 Task: Search one way flight ticket for 4 adults, 1 infant in seat and 1 infant on lap in premium economy from Huntsville: Huntsville International Airport(carl T. Jones Field) to Jacksonville: Albert J. Ellis Airport on 5-3-2023. Choice of flights is Royal air maroc. Number of bags: 3 checked bags. Price is upto 107000. Outbound departure time preference is 12:30.
Action: Mouse moved to (284, 407)
Screenshot: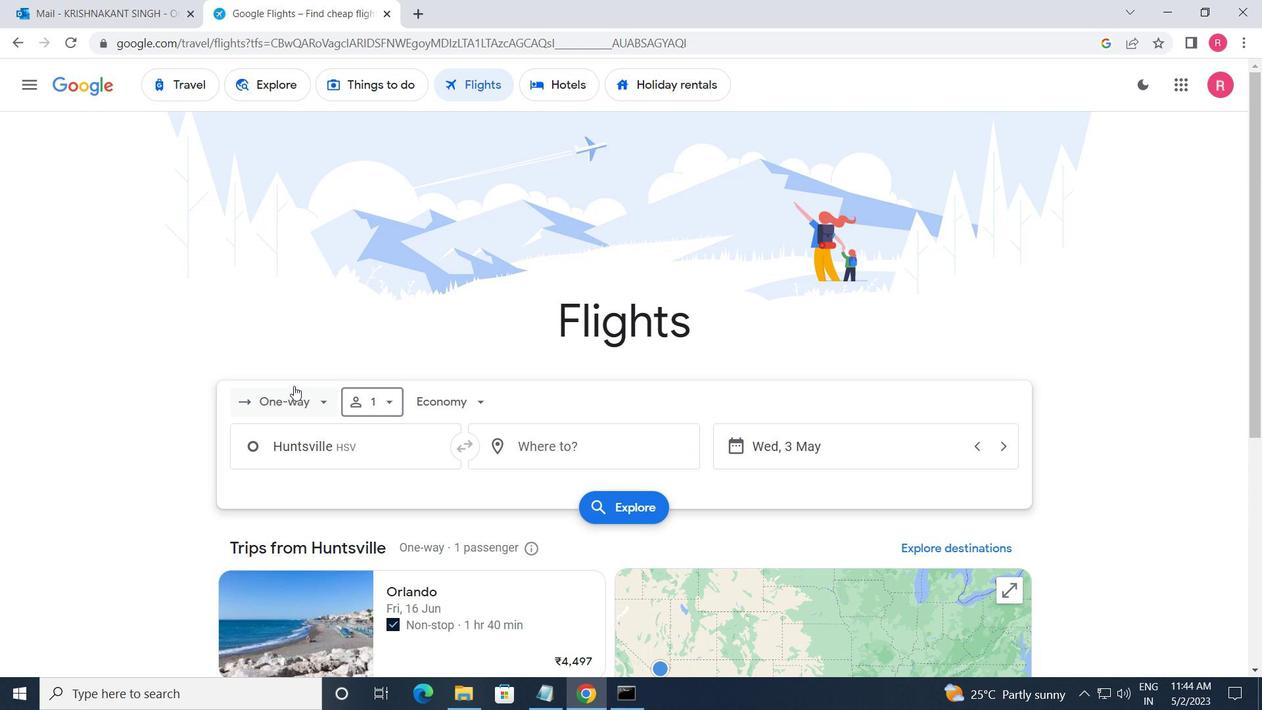 
Action: Mouse pressed left at (284, 407)
Screenshot: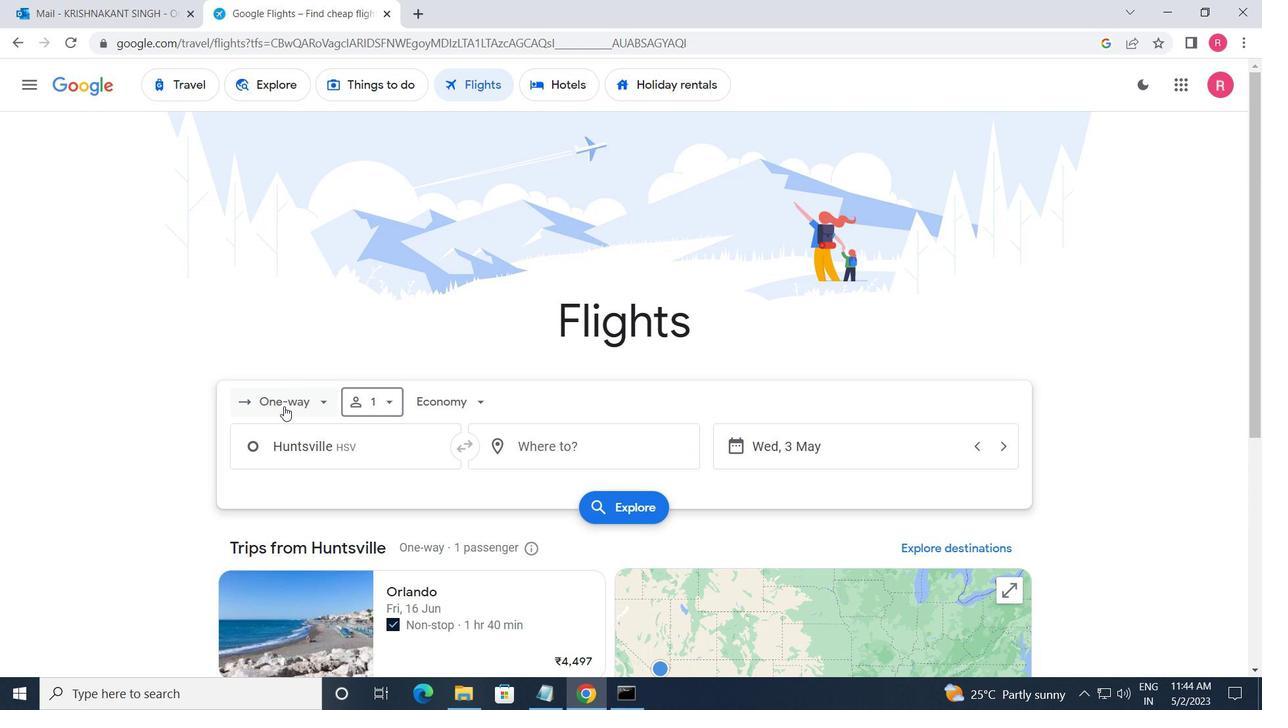 
Action: Mouse moved to (296, 475)
Screenshot: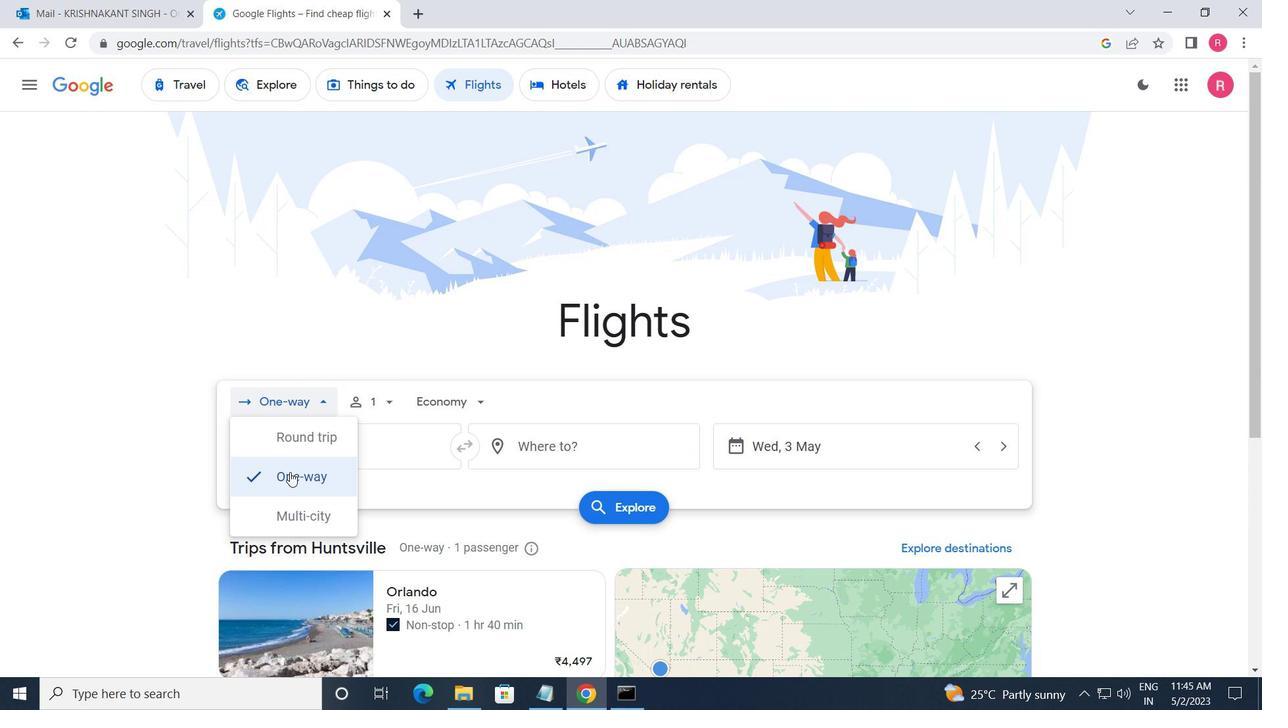 
Action: Mouse pressed left at (296, 475)
Screenshot: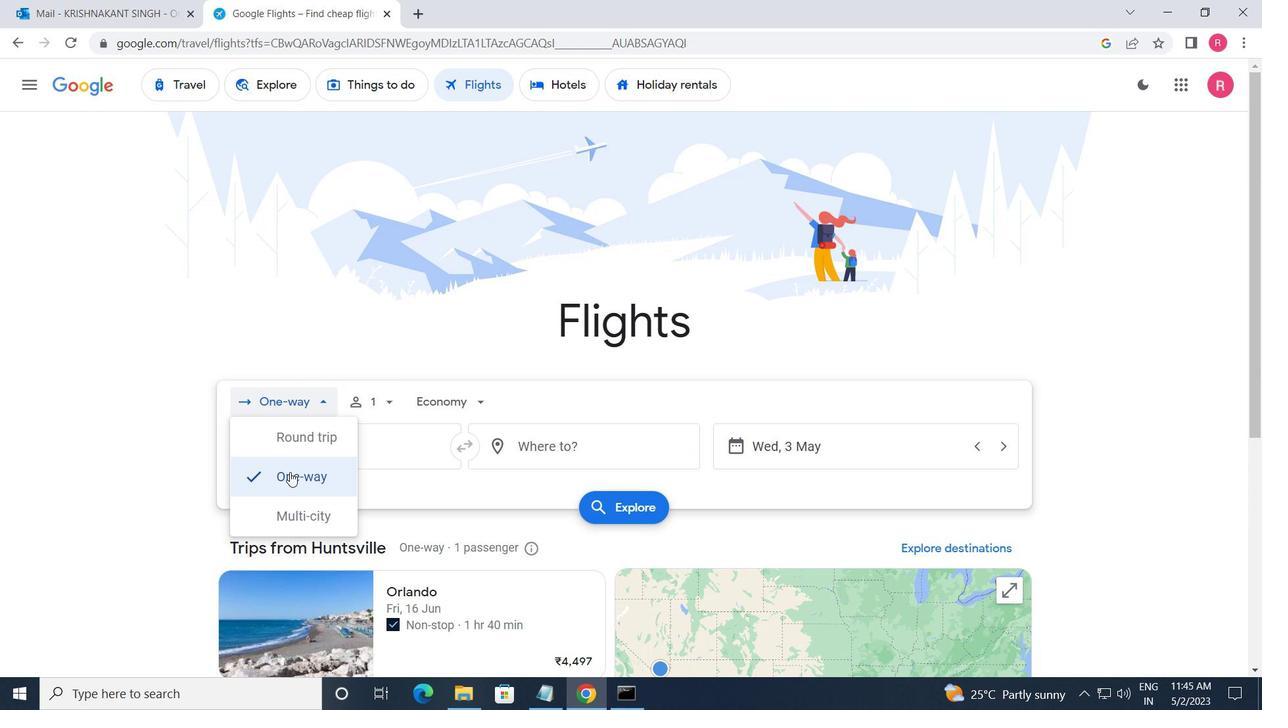 
Action: Mouse moved to (368, 412)
Screenshot: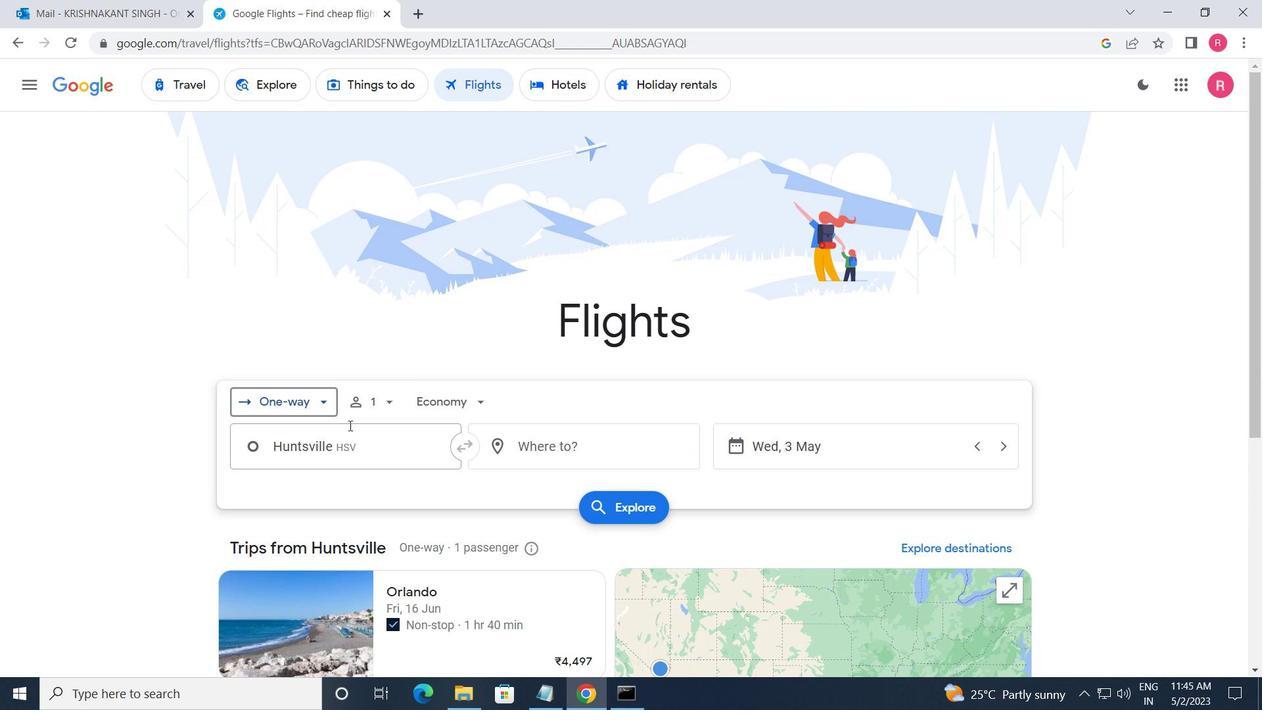 
Action: Mouse pressed left at (368, 412)
Screenshot: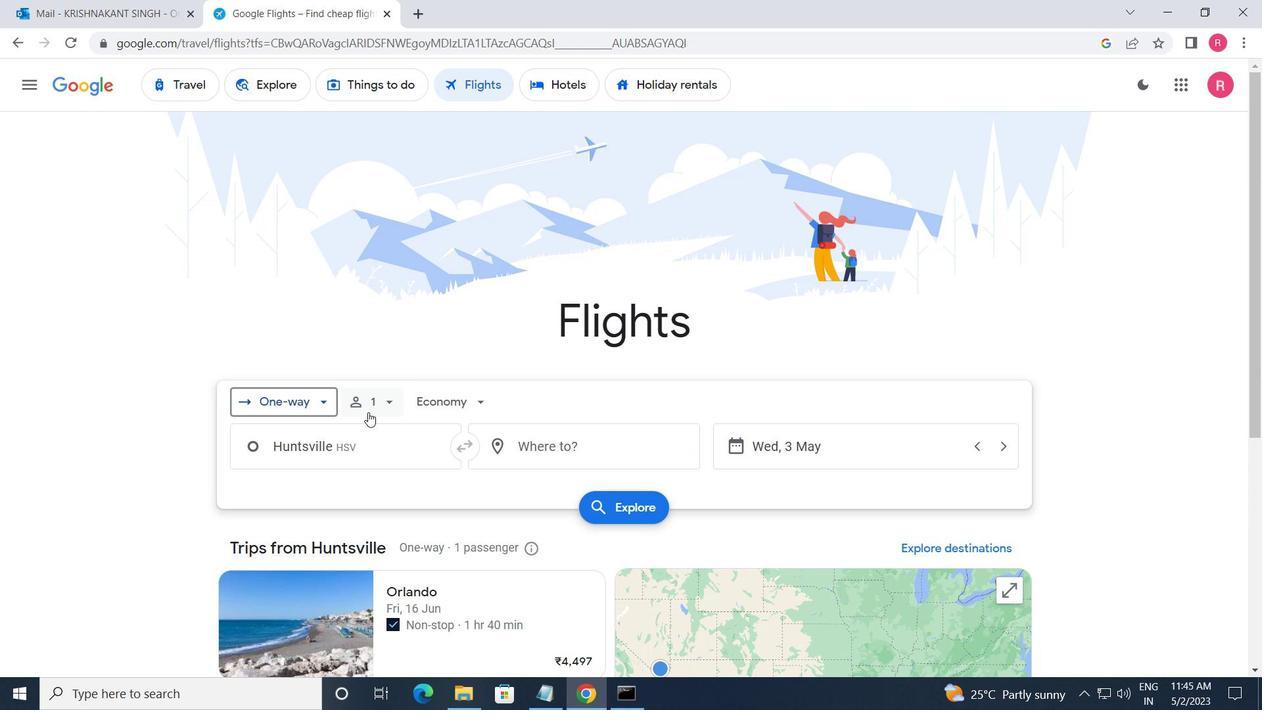 
Action: Mouse moved to (500, 447)
Screenshot: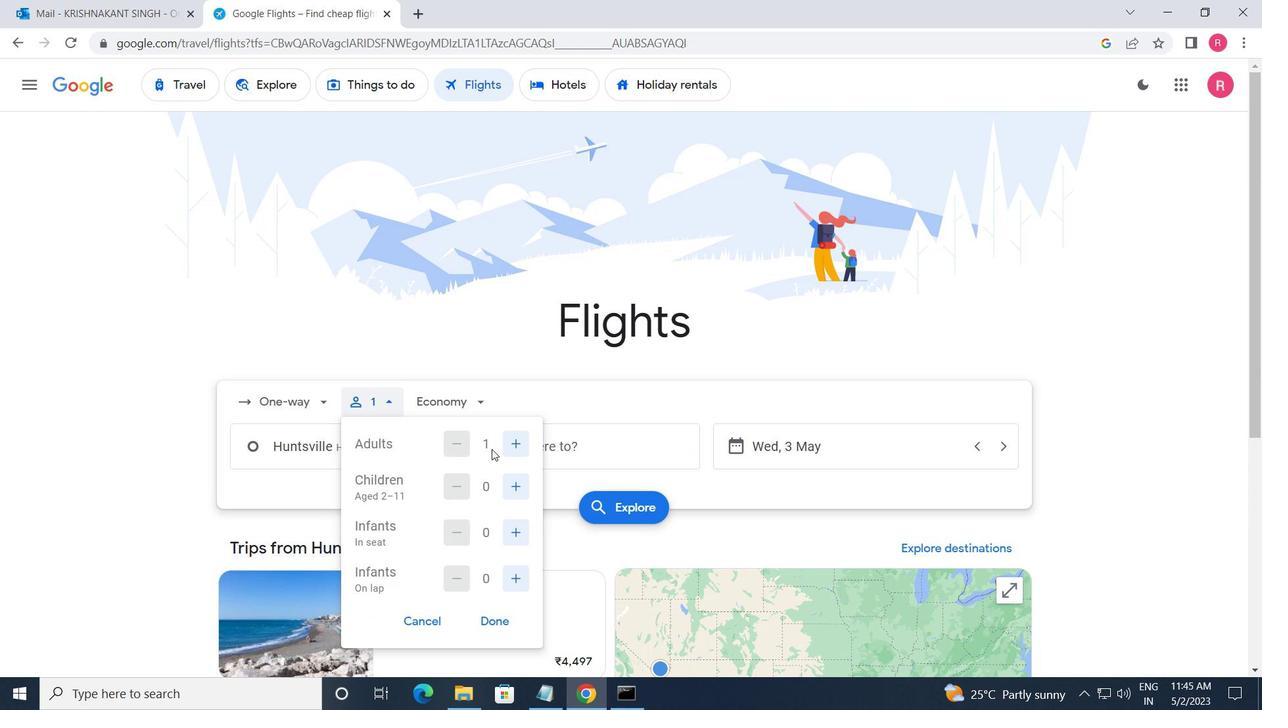 
Action: Mouse pressed left at (500, 447)
Screenshot: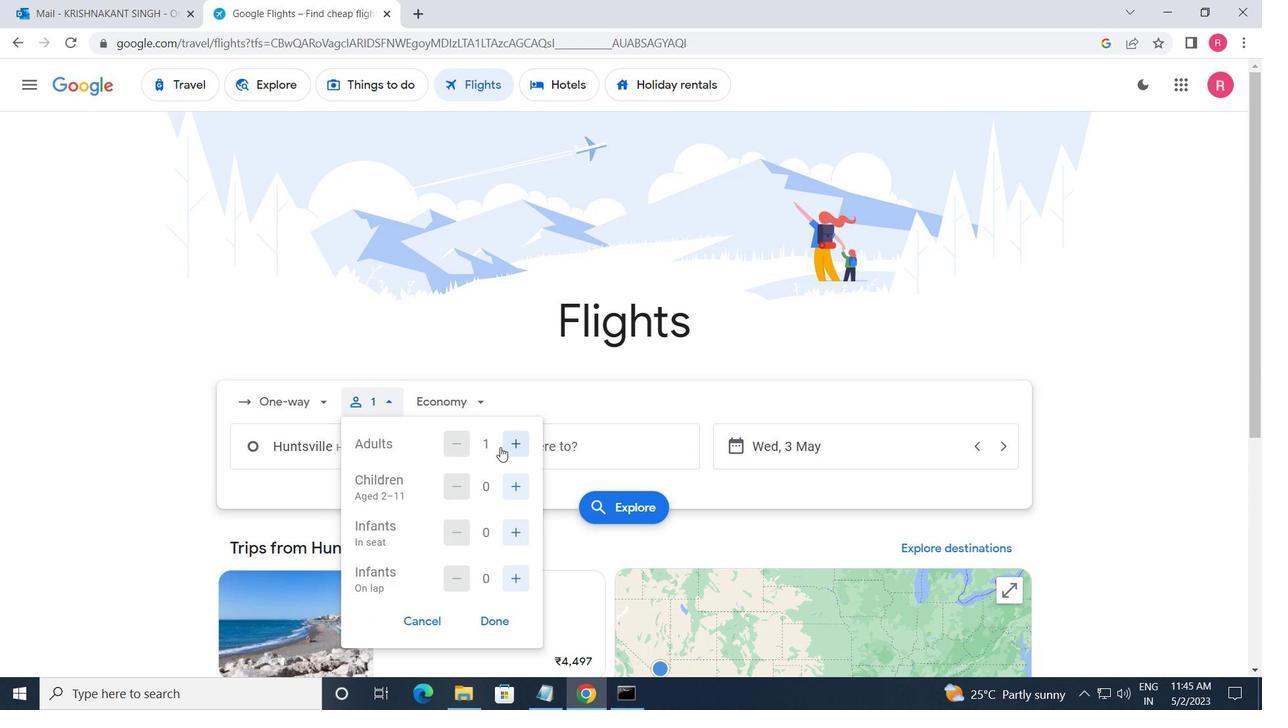 
Action: Mouse moved to (501, 447)
Screenshot: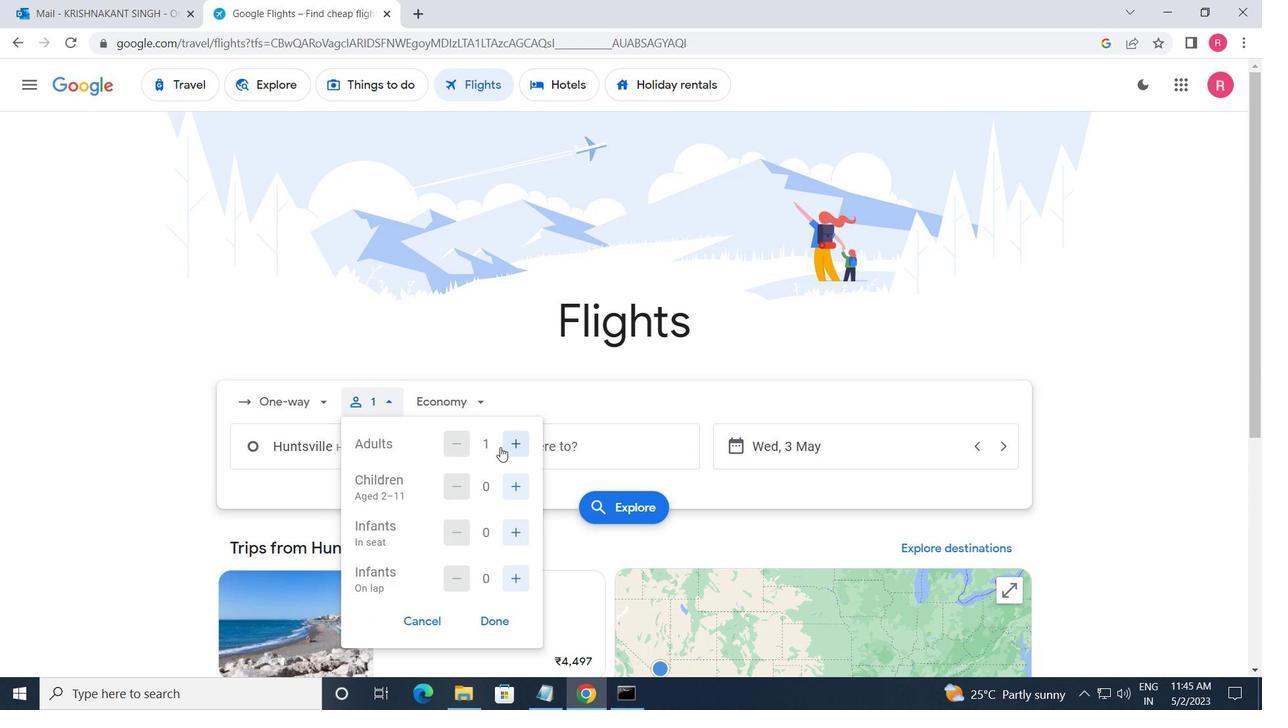 
Action: Mouse pressed left at (501, 447)
Screenshot: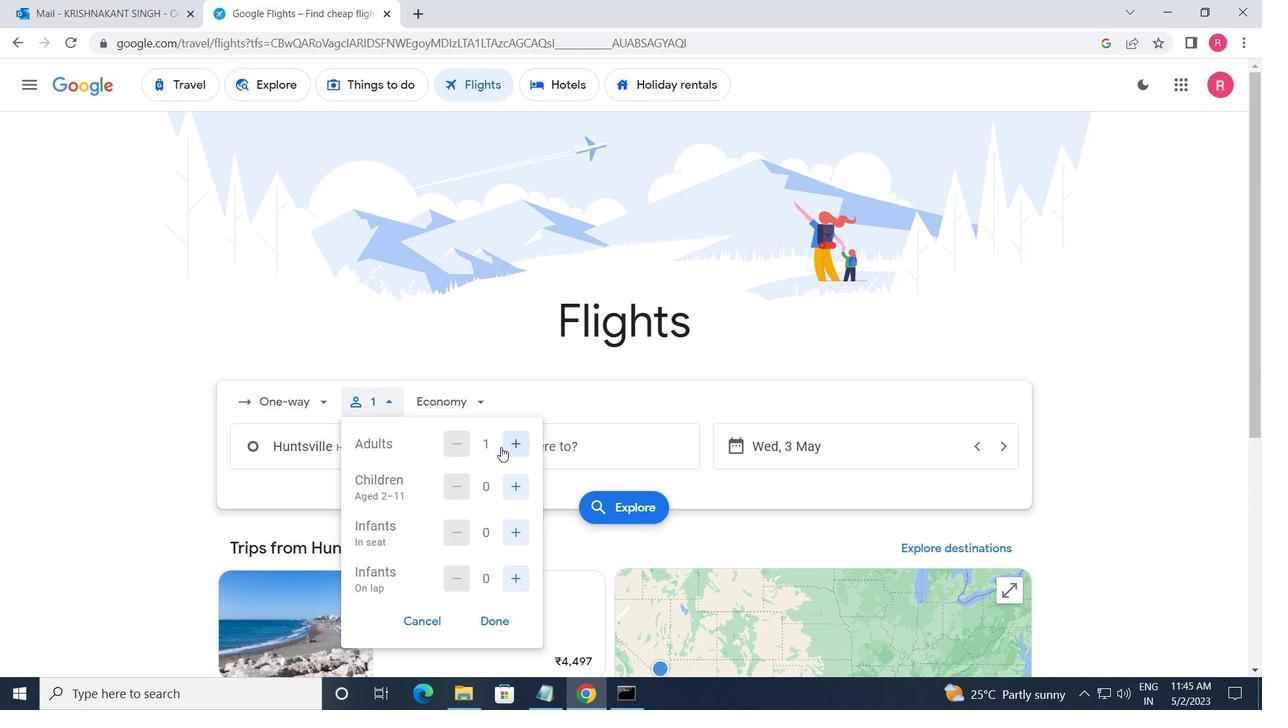 
Action: Mouse pressed left at (501, 447)
Screenshot: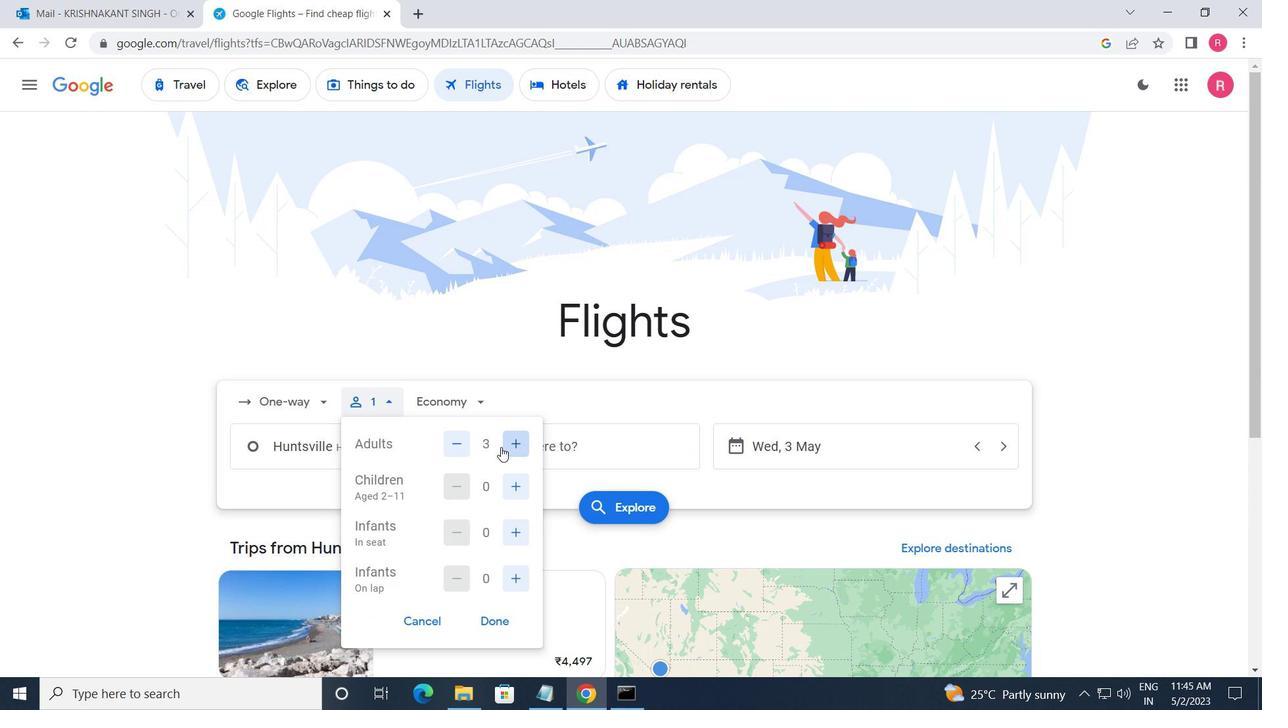 
Action: Mouse moved to (514, 494)
Screenshot: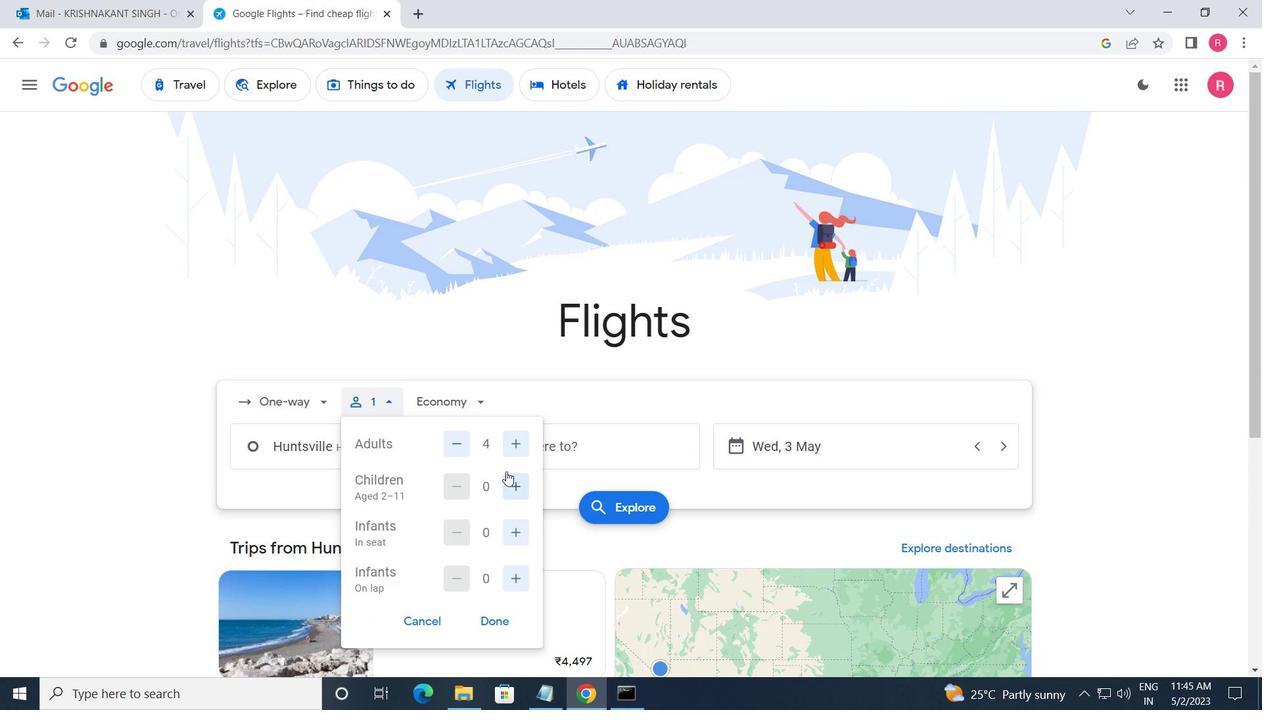 
Action: Mouse pressed left at (514, 494)
Screenshot: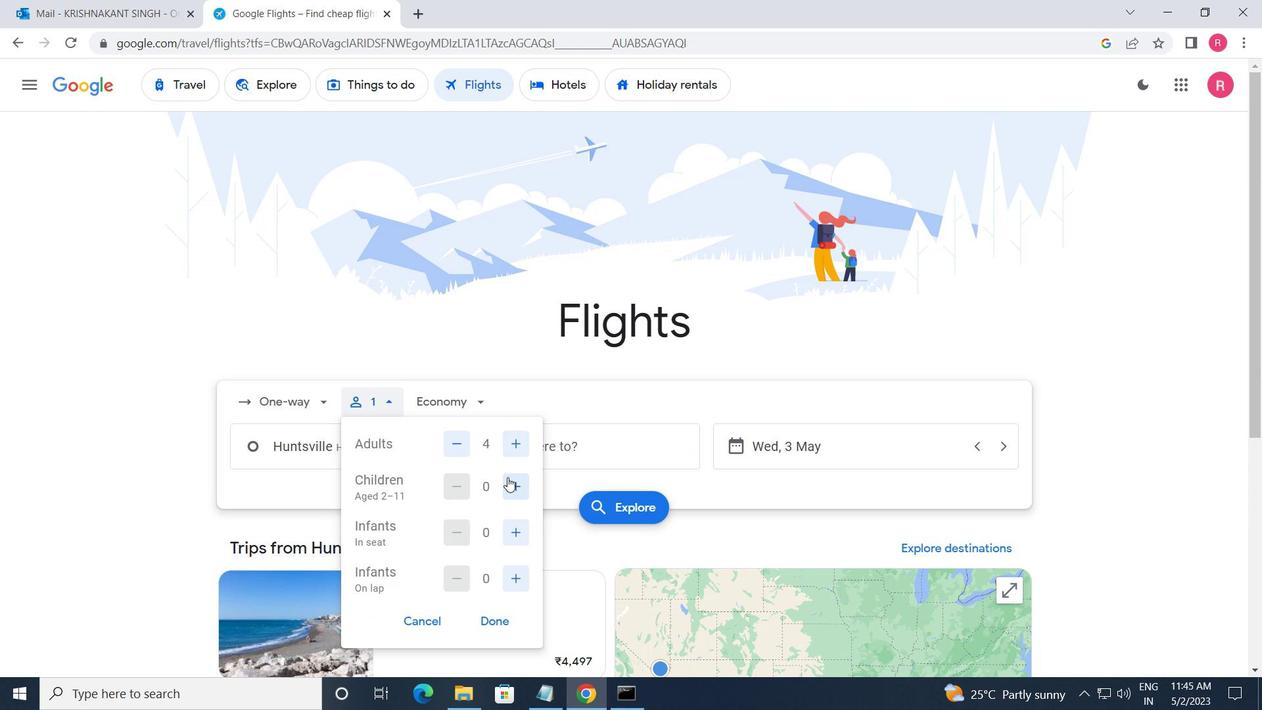 
Action: Mouse moved to (524, 539)
Screenshot: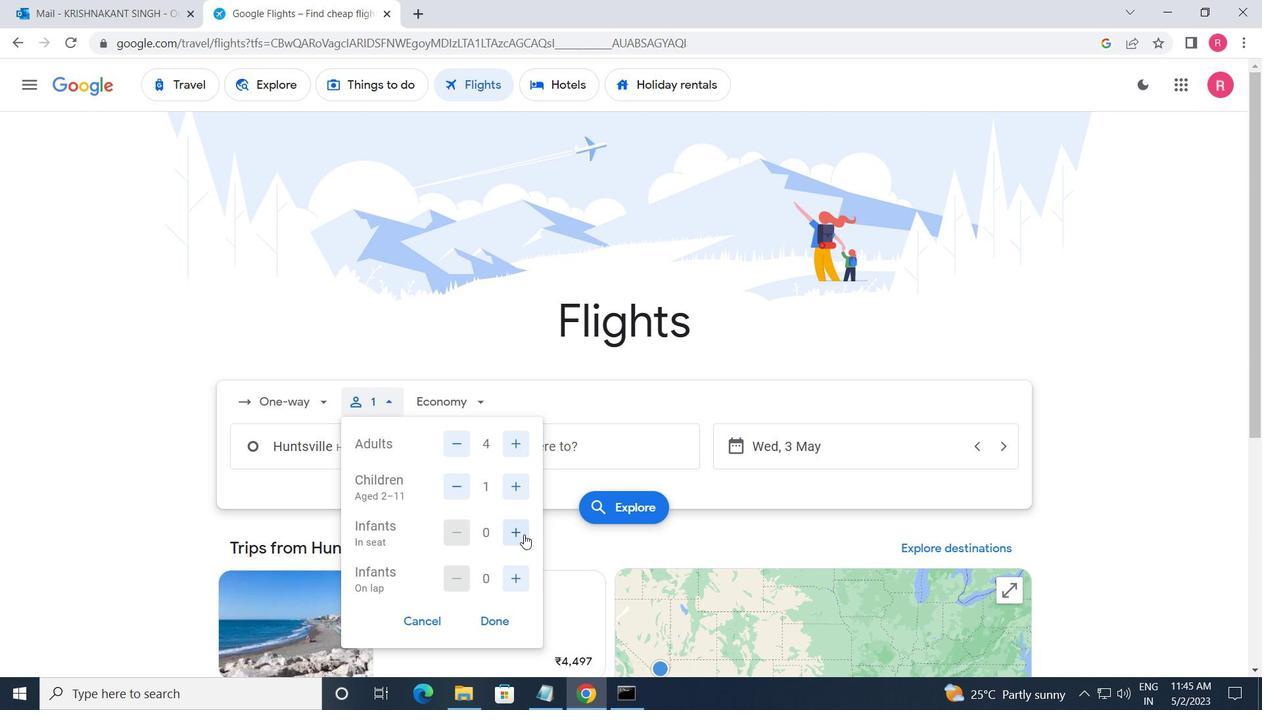 
Action: Mouse pressed left at (524, 539)
Screenshot: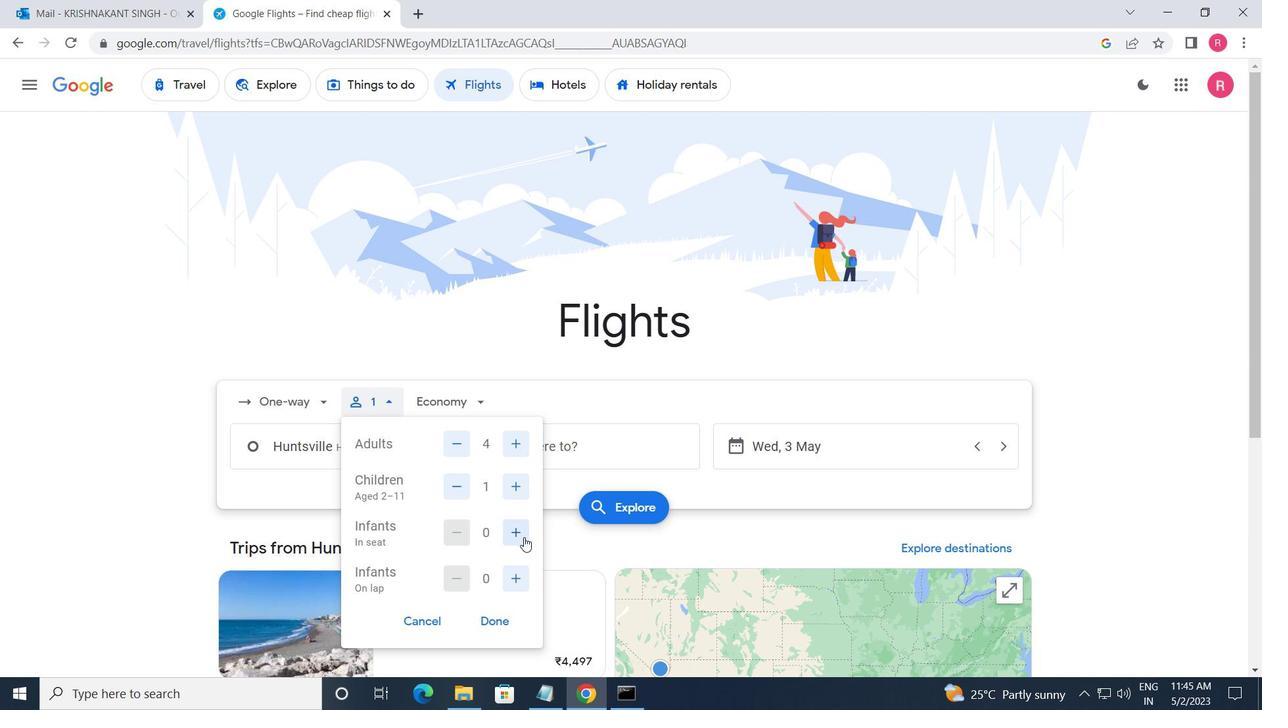 
Action: Mouse moved to (481, 404)
Screenshot: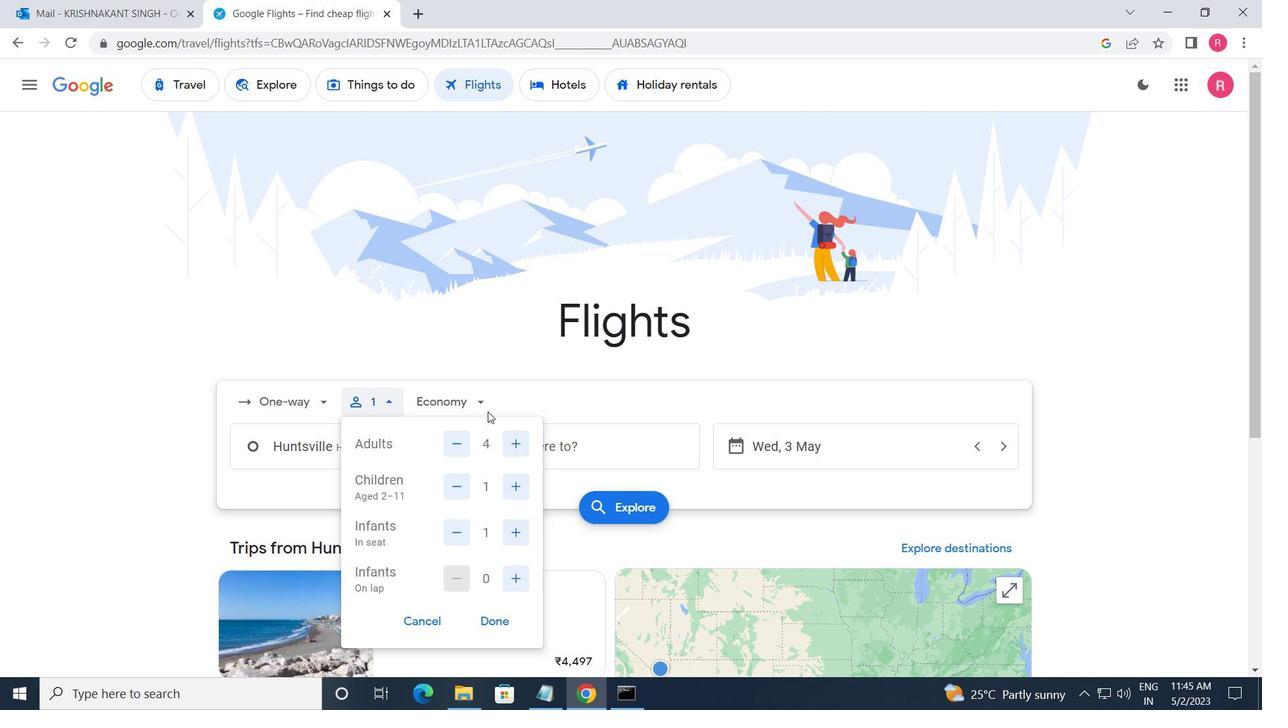 
Action: Mouse pressed left at (481, 404)
Screenshot: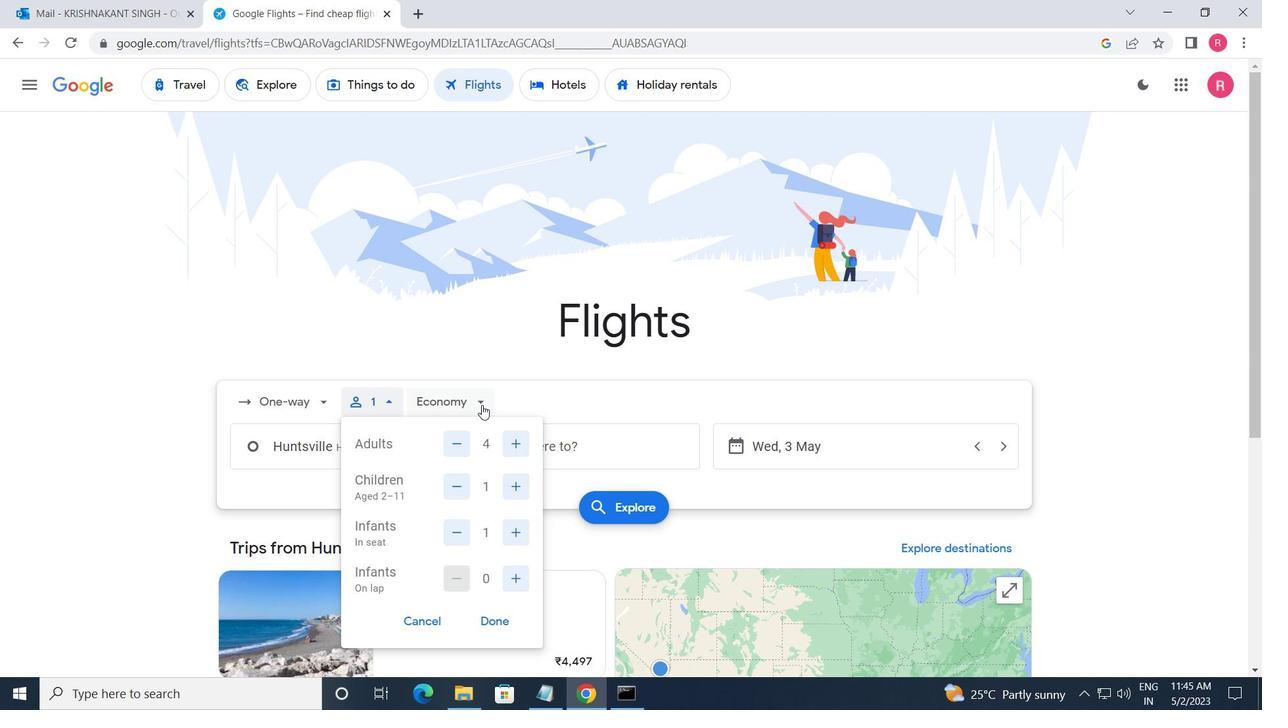 
Action: Mouse moved to (498, 470)
Screenshot: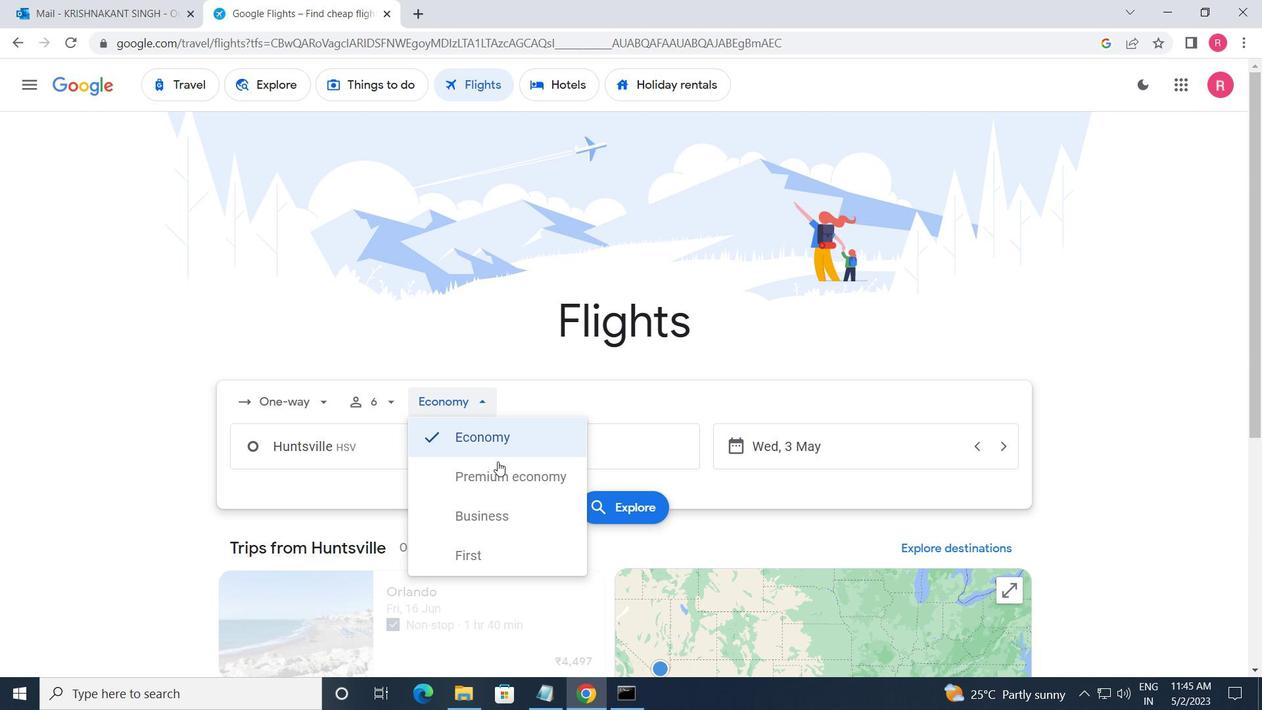 
Action: Mouse pressed left at (498, 470)
Screenshot: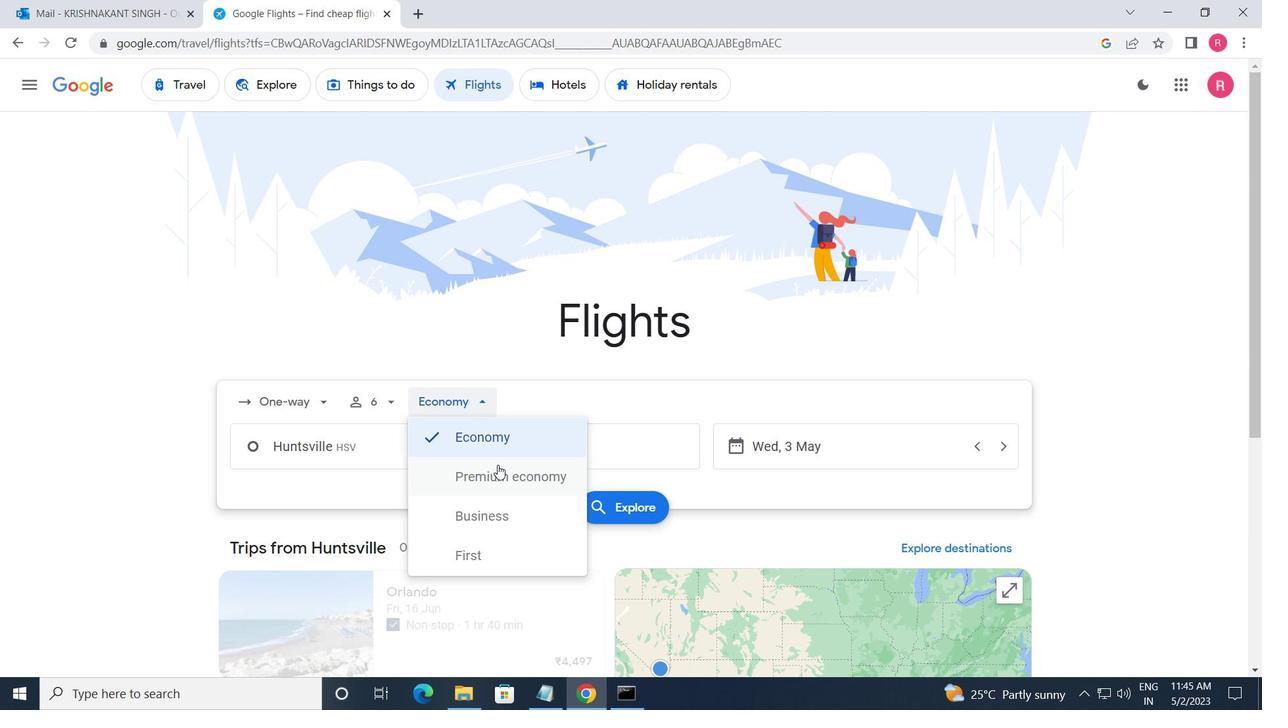 
Action: Mouse moved to (420, 453)
Screenshot: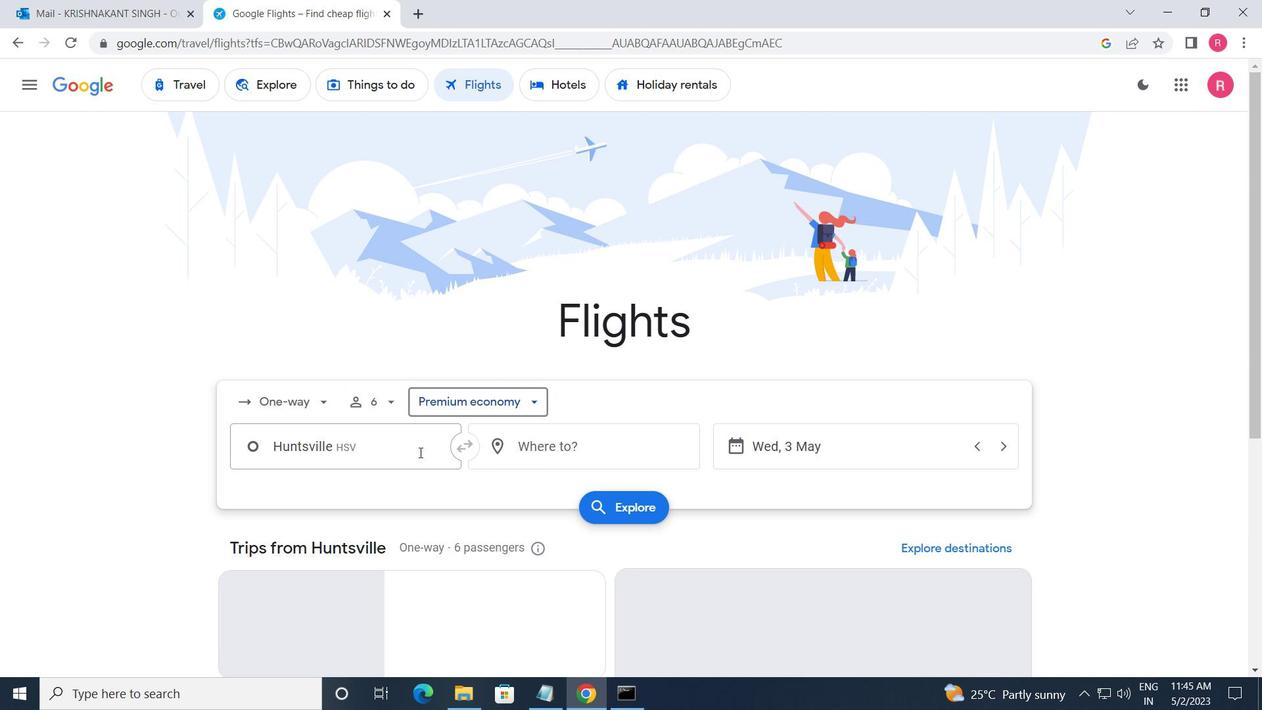 
Action: Mouse pressed left at (420, 453)
Screenshot: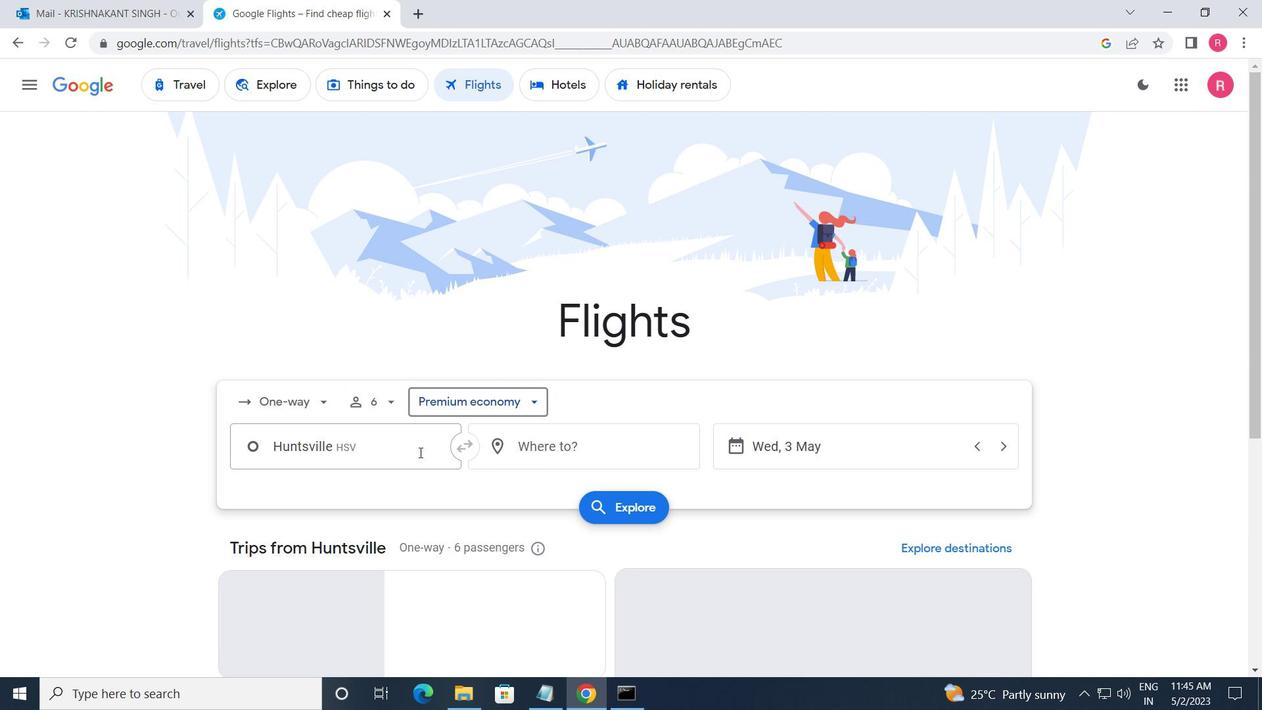 
Action: Mouse moved to (401, 528)
Screenshot: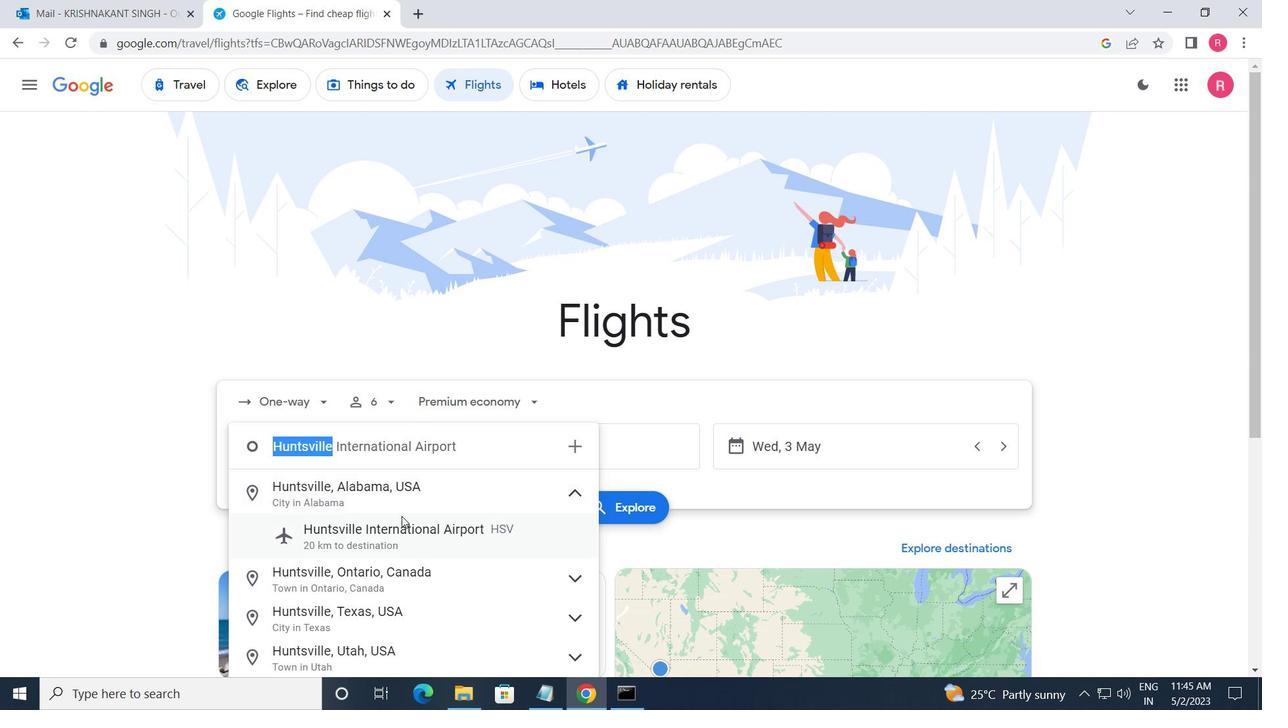 
Action: Mouse pressed left at (401, 528)
Screenshot: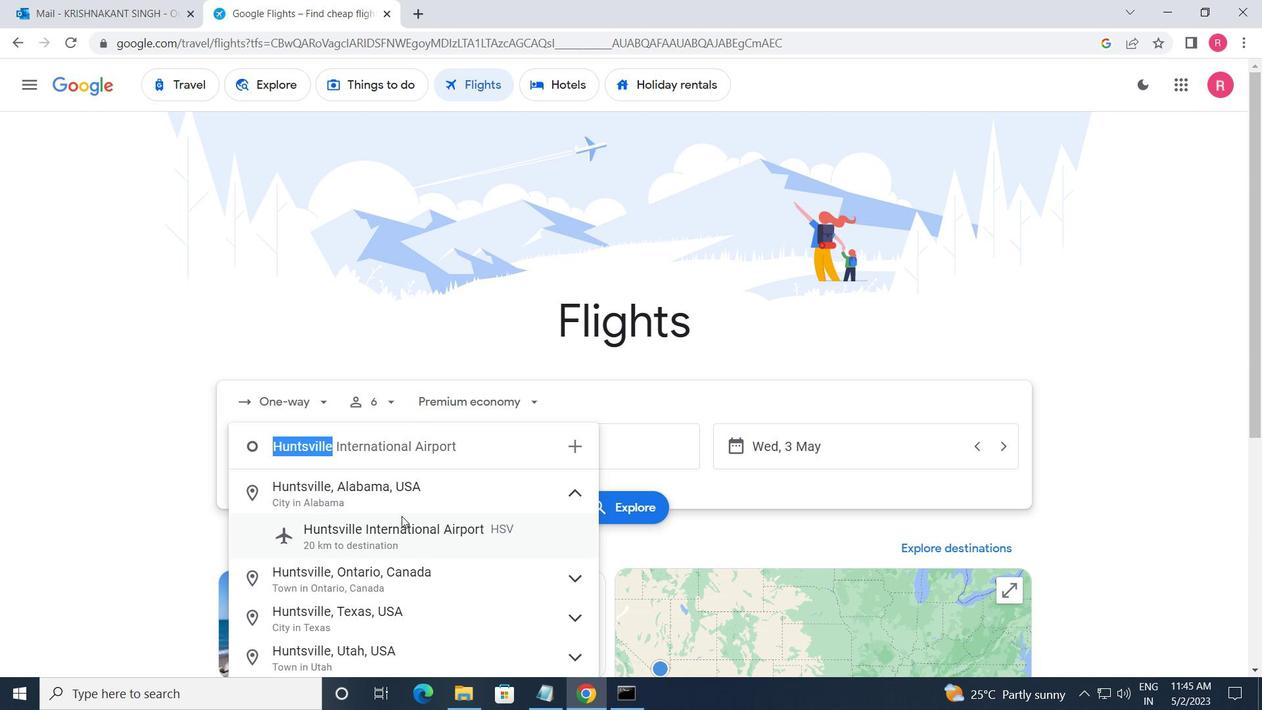 
Action: Mouse moved to (549, 461)
Screenshot: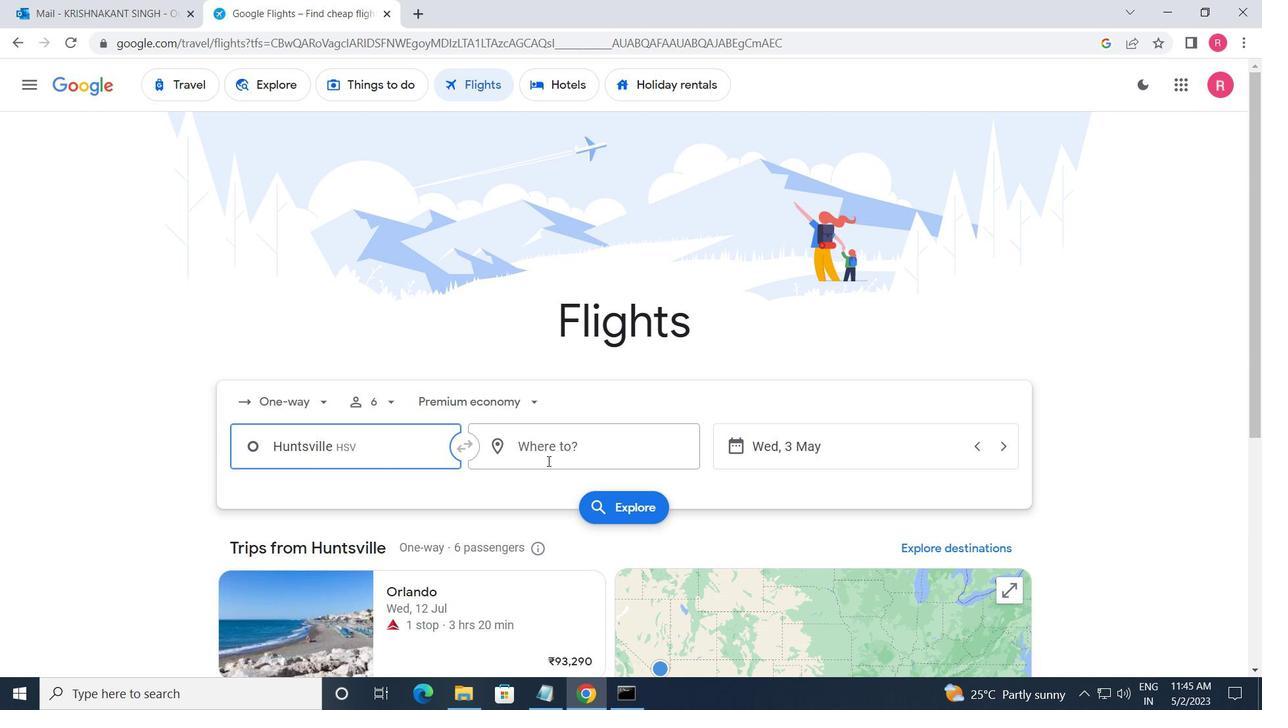 
Action: Mouse pressed left at (549, 461)
Screenshot: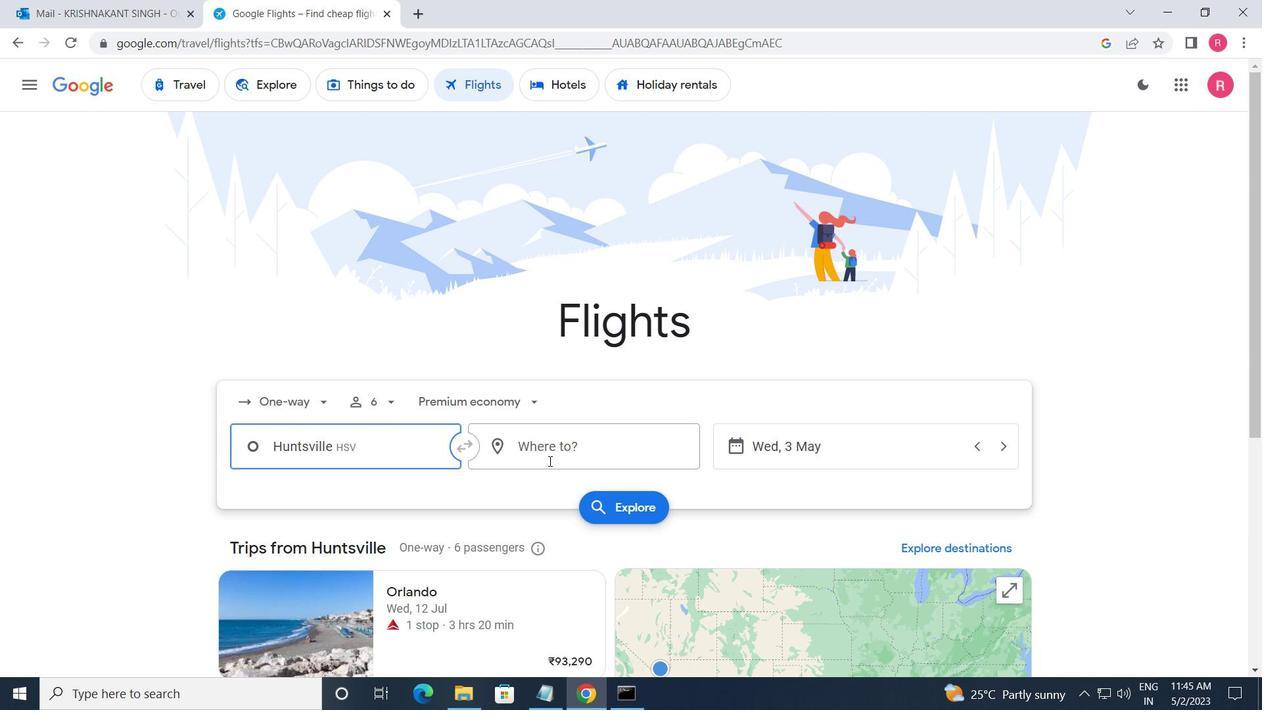 
Action: Mouse moved to (564, 620)
Screenshot: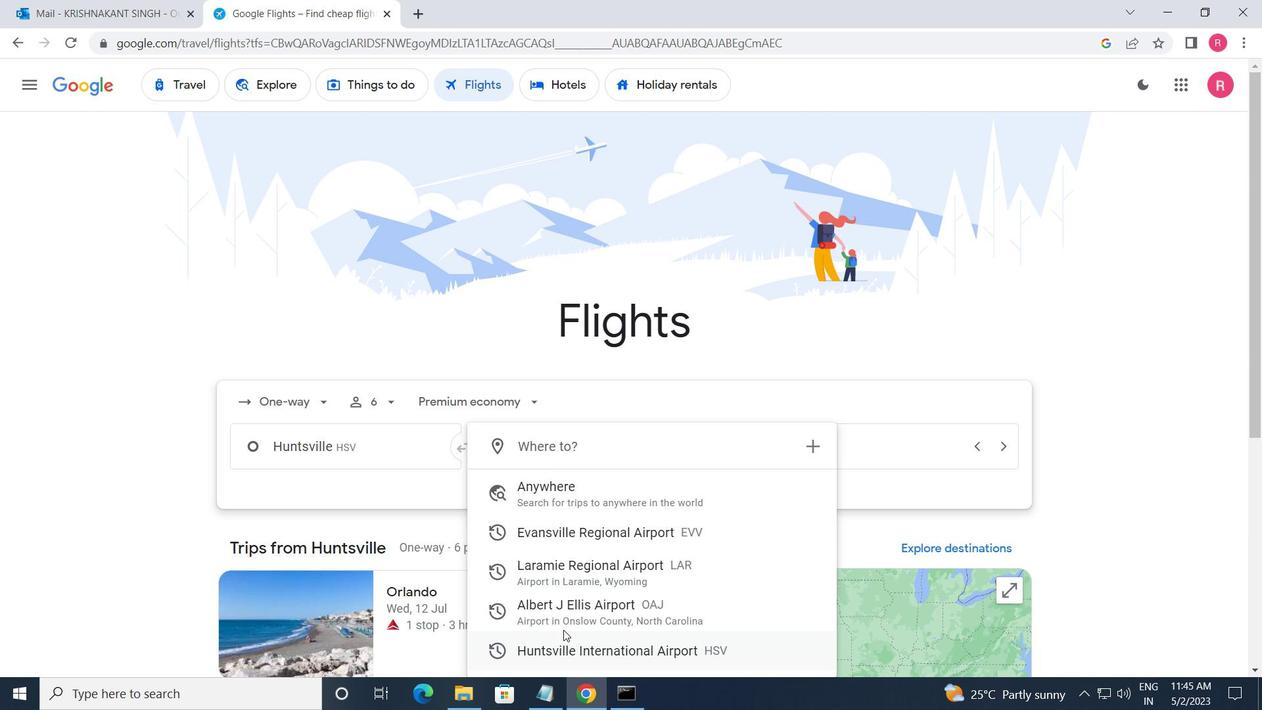 
Action: Mouse pressed left at (564, 620)
Screenshot: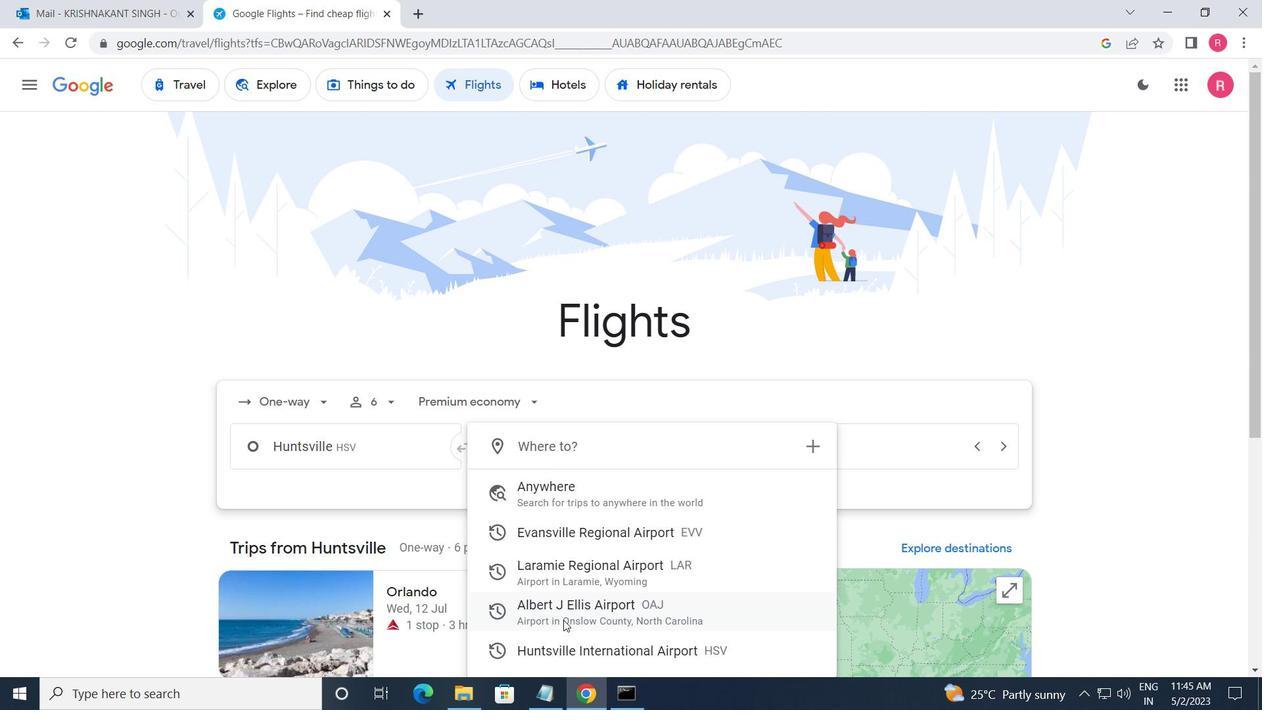 
Action: Mouse moved to (814, 447)
Screenshot: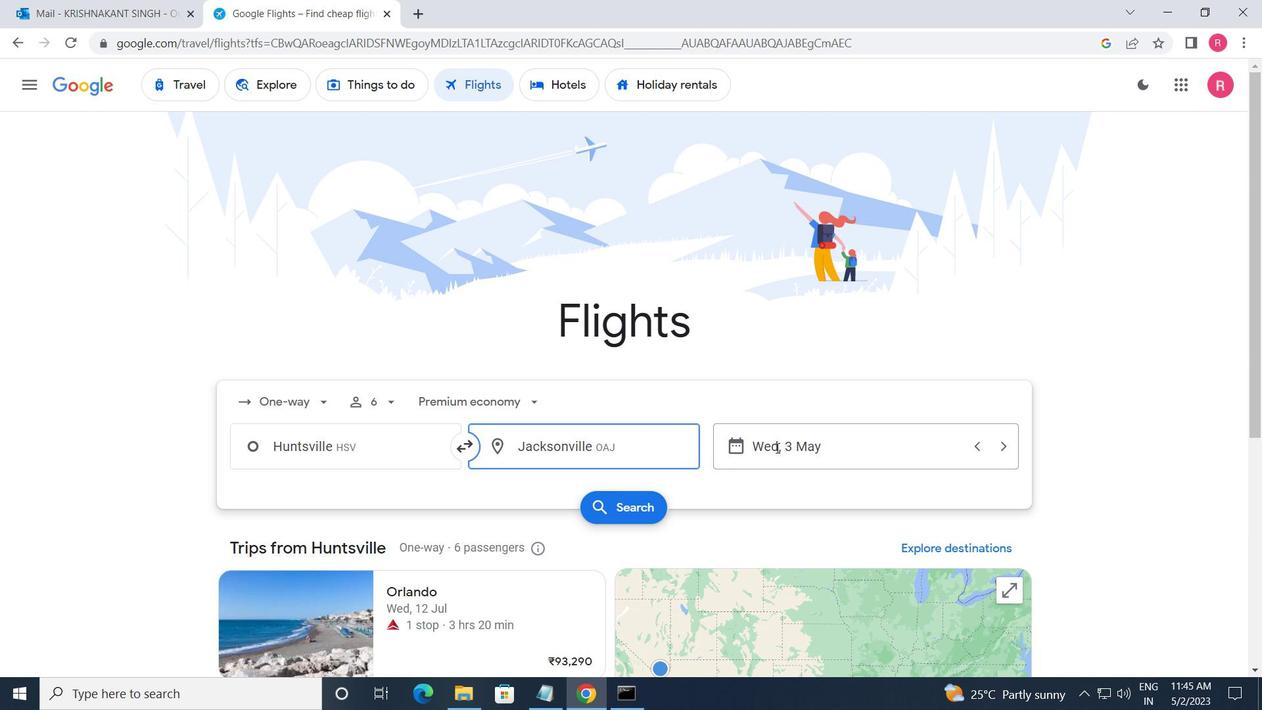 
Action: Mouse pressed left at (814, 447)
Screenshot: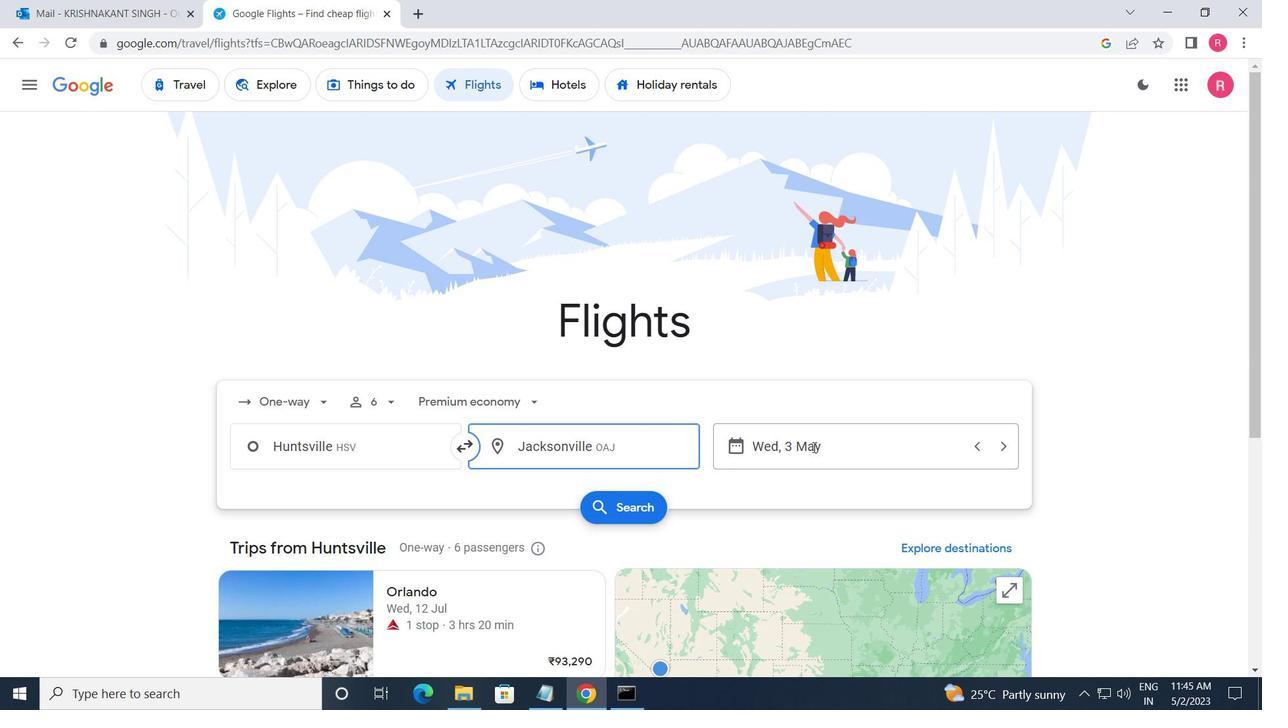 
Action: Mouse moved to (549, 391)
Screenshot: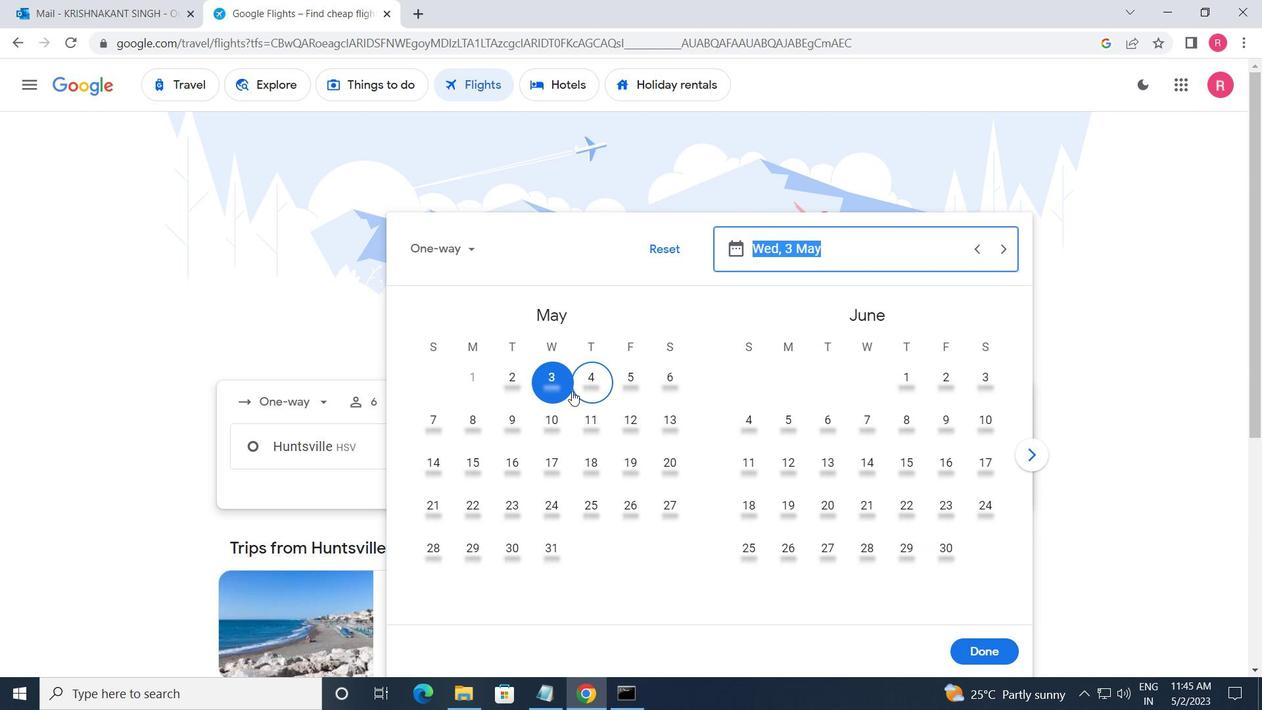 
Action: Mouse pressed left at (549, 391)
Screenshot: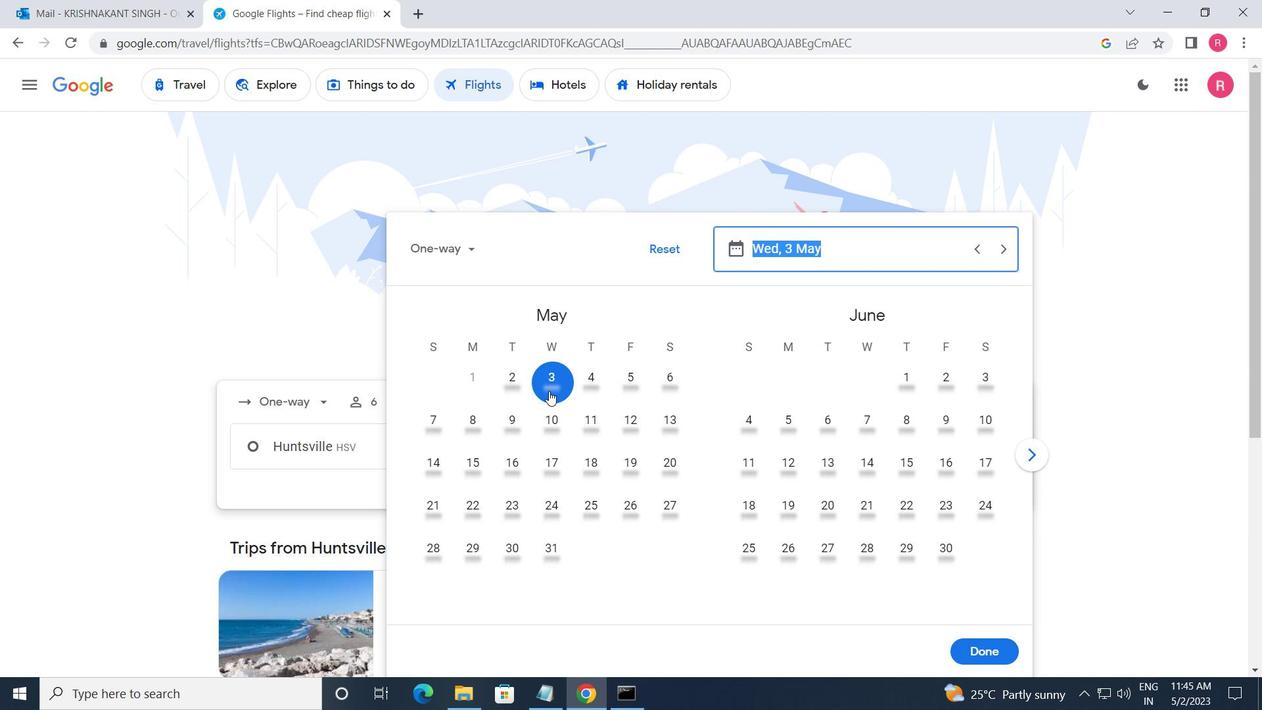 
Action: Mouse moved to (995, 649)
Screenshot: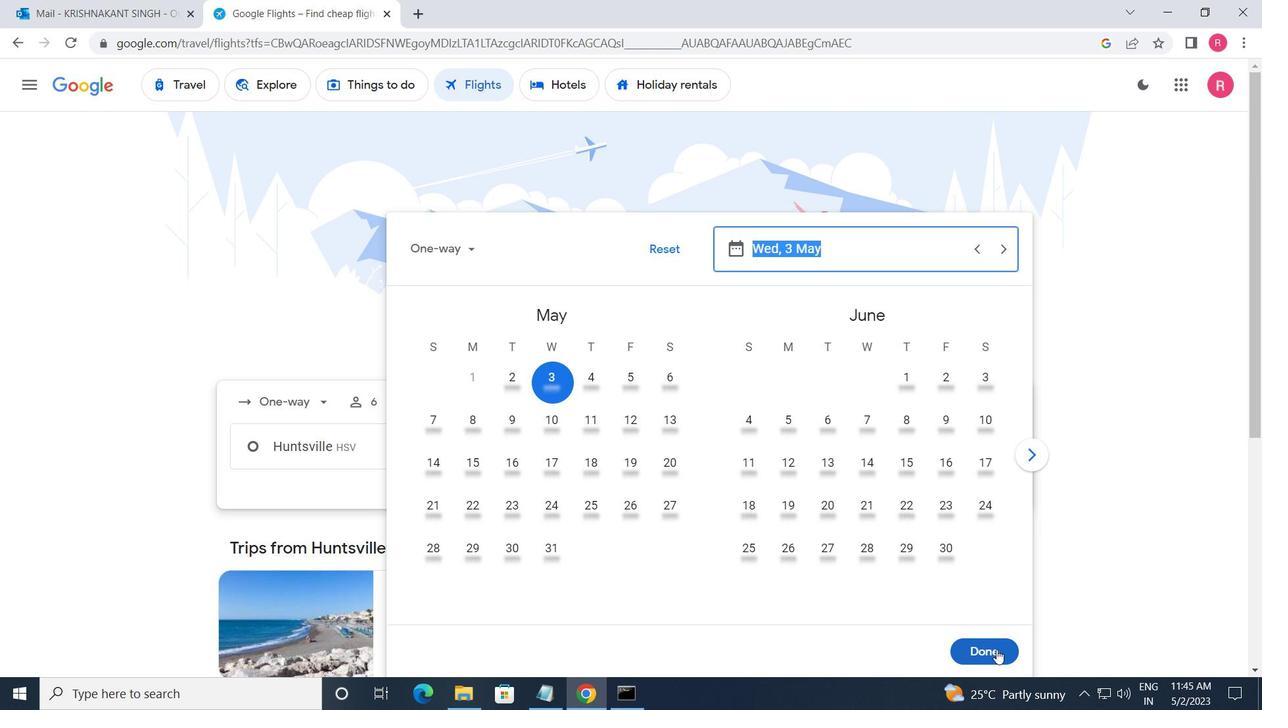 
Action: Mouse pressed left at (995, 649)
Screenshot: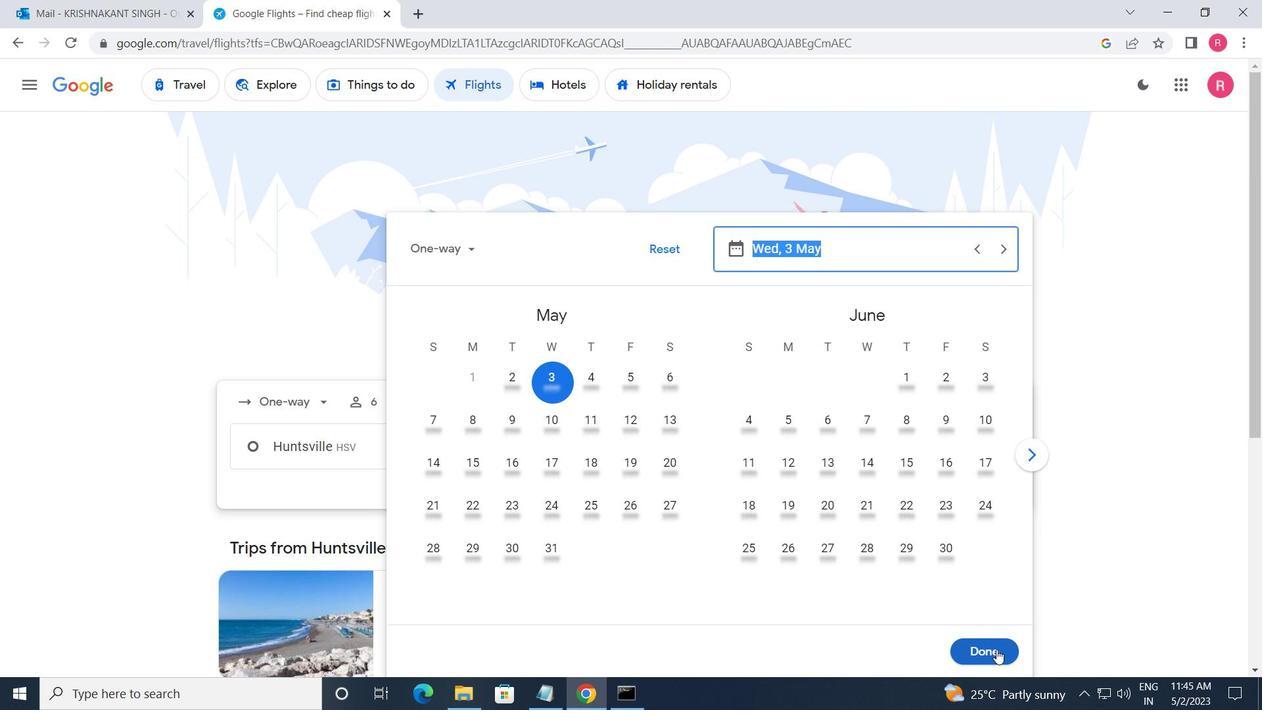 
Action: Mouse moved to (622, 501)
Screenshot: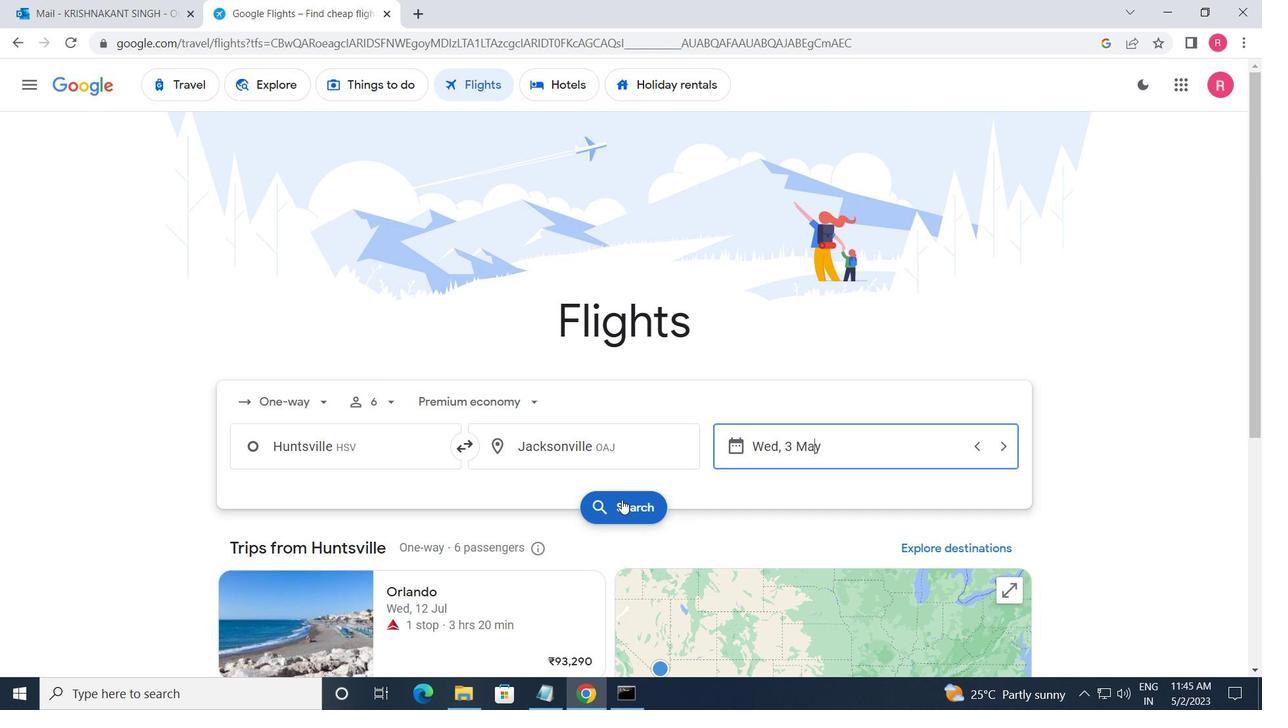 
Action: Mouse pressed left at (622, 501)
Screenshot: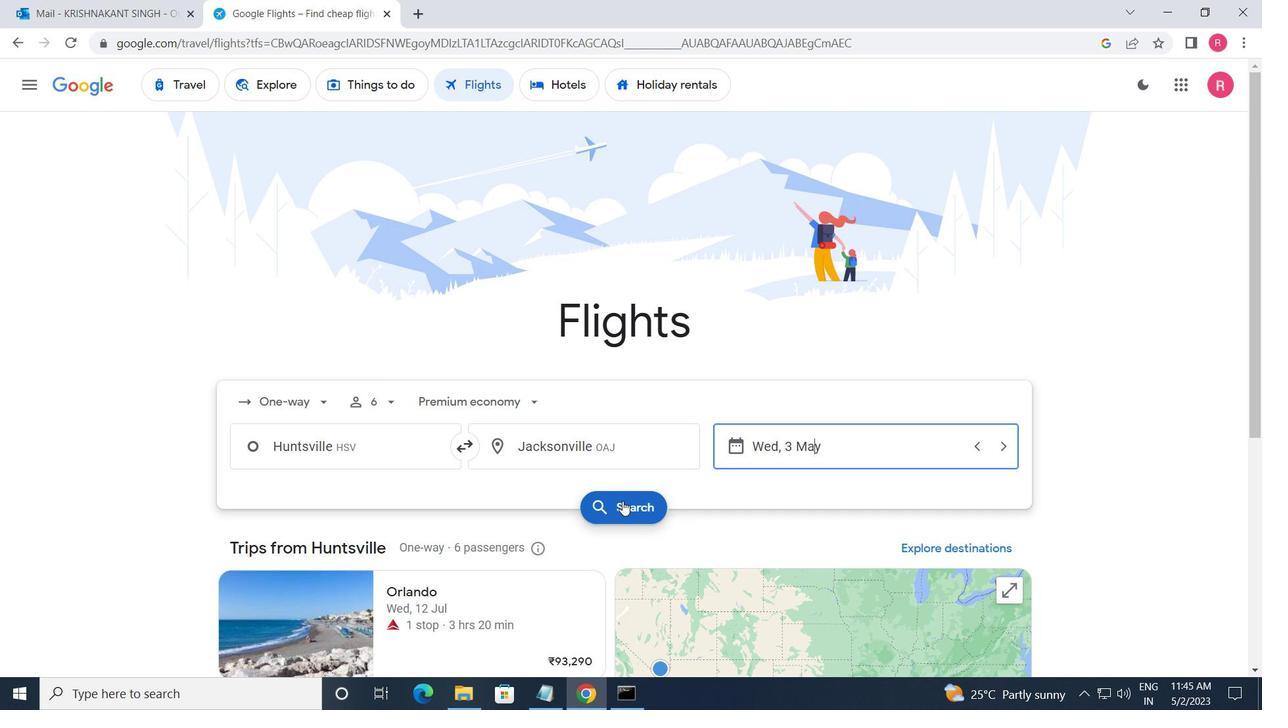 
Action: Mouse moved to (284, 242)
Screenshot: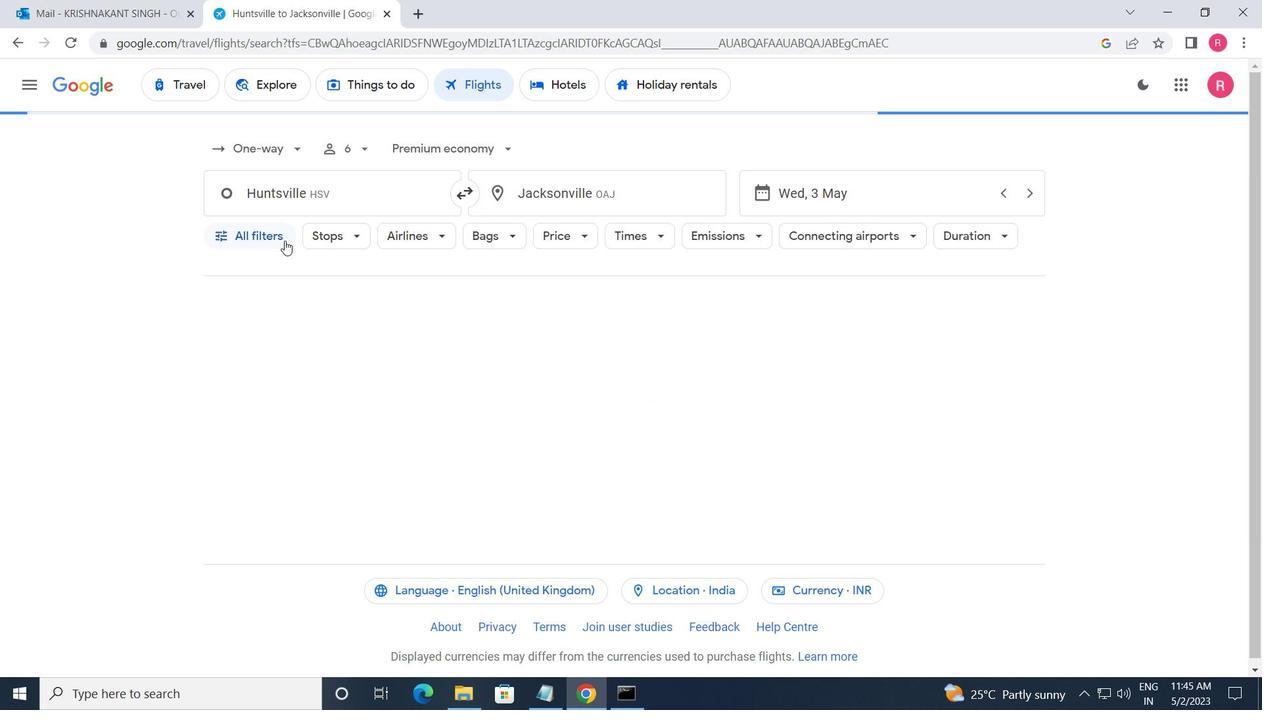 
Action: Mouse pressed left at (284, 242)
Screenshot: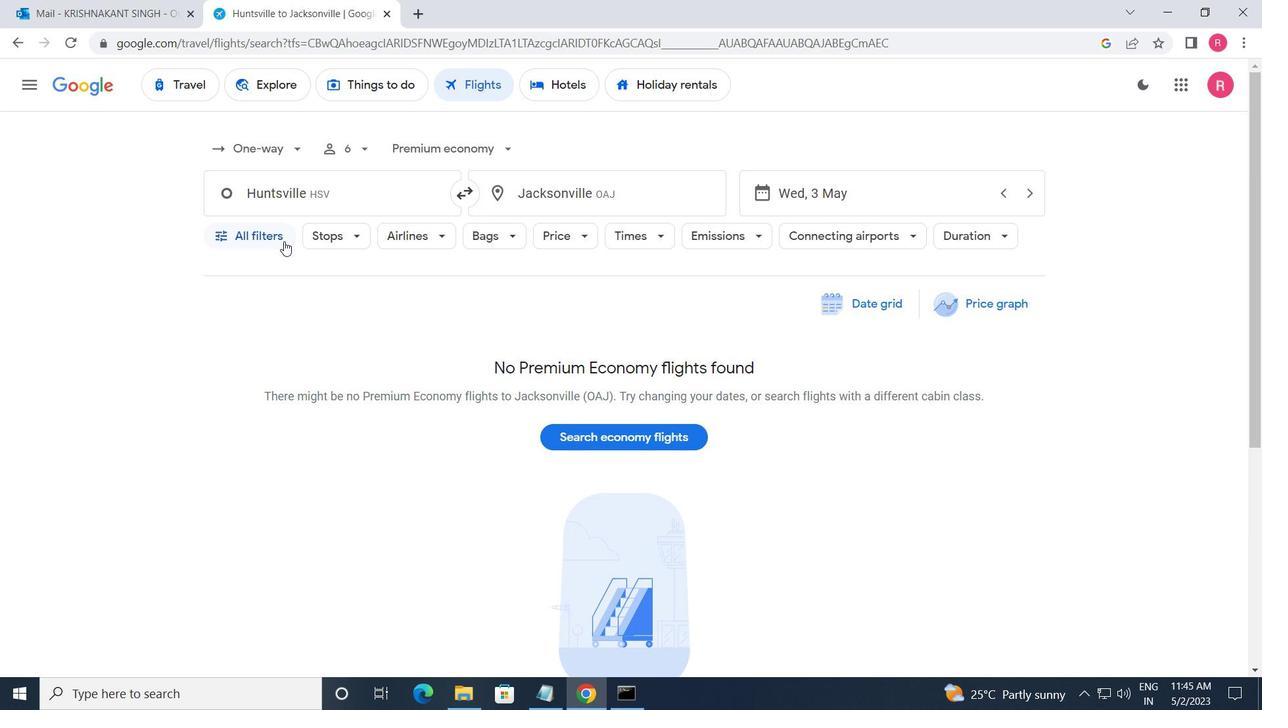 
Action: Mouse moved to (363, 421)
Screenshot: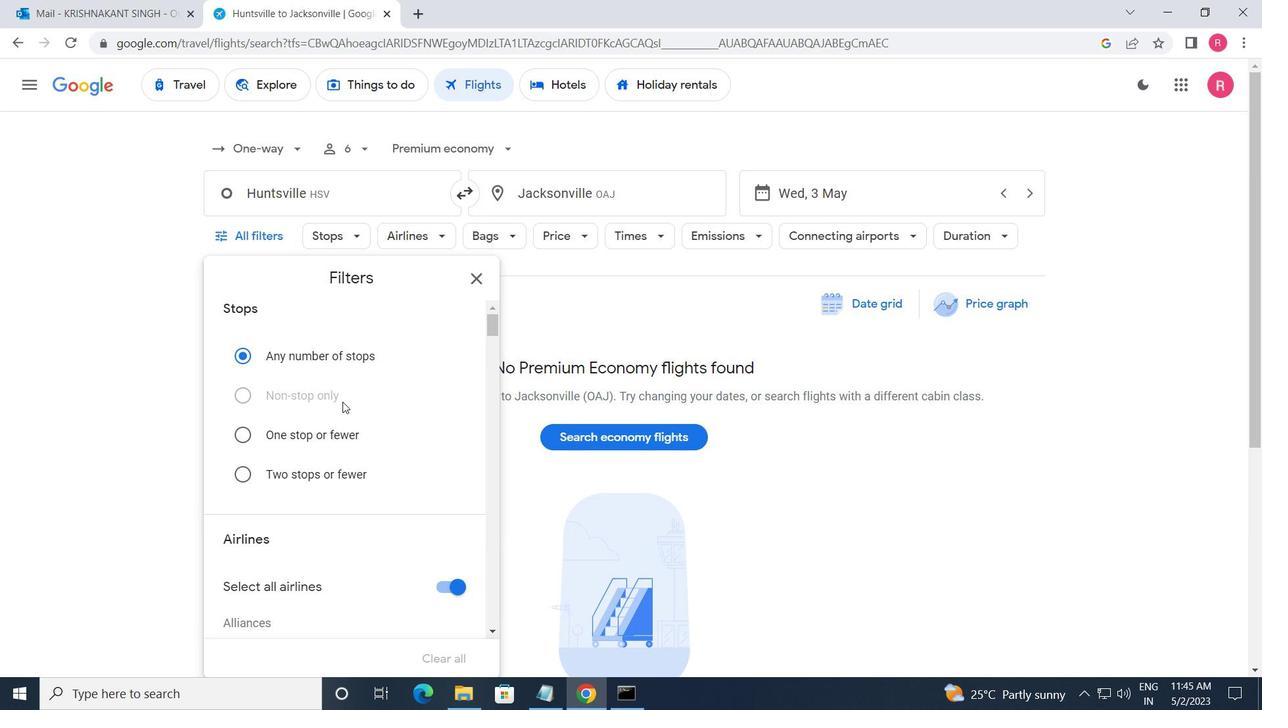 
Action: Mouse scrolled (363, 420) with delta (0, 0)
Screenshot: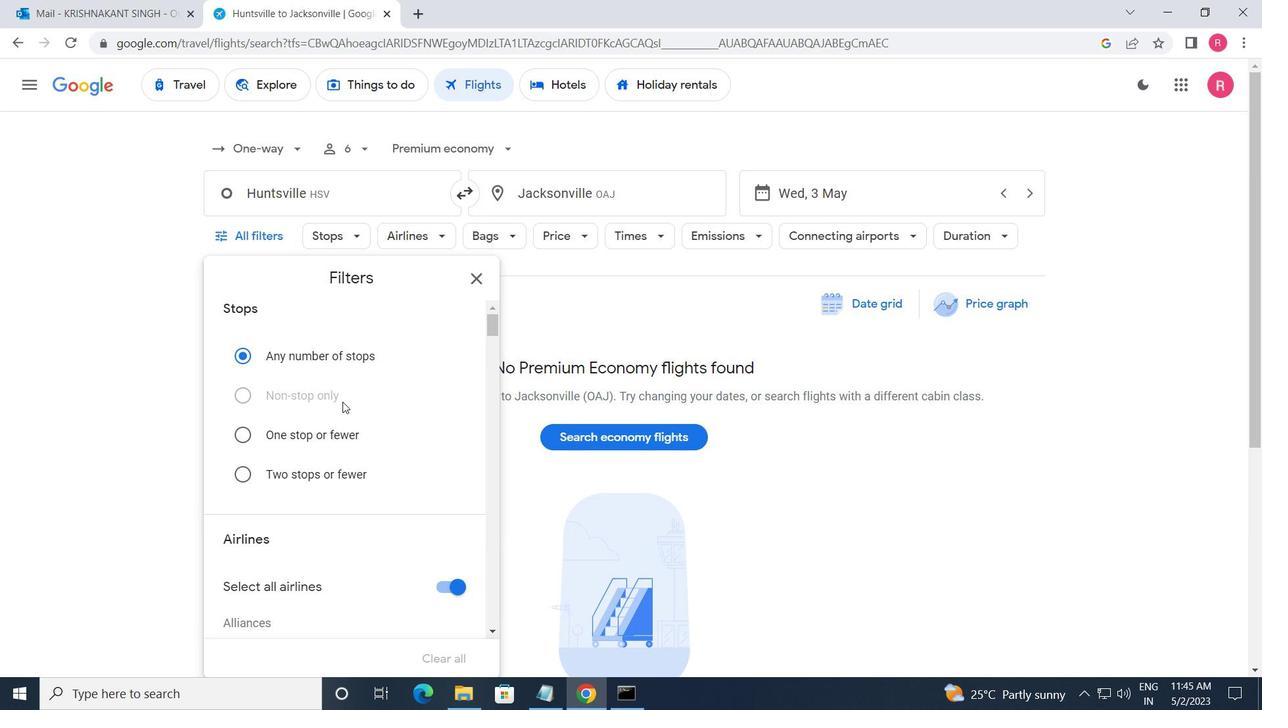 
Action: Mouse moved to (363, 422)
Screenshot: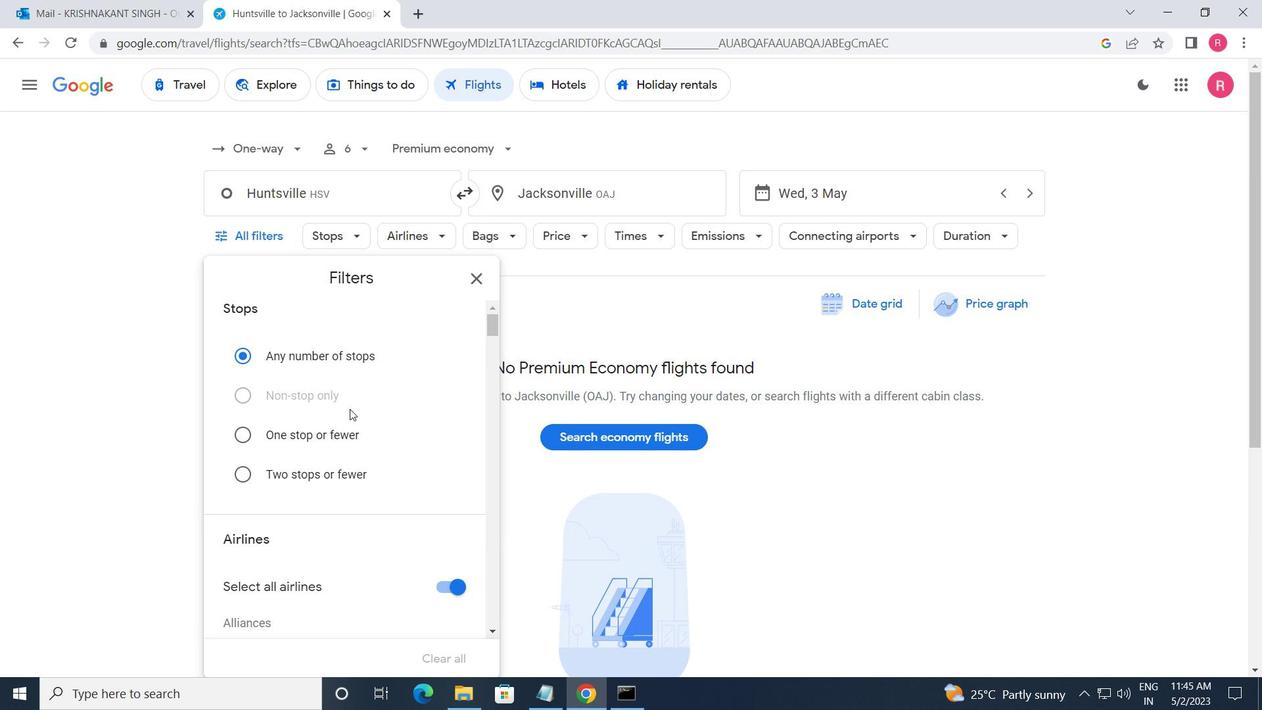 
Action: Mouse scrolled (363, 421) with delta (0, 0)
Screenshot: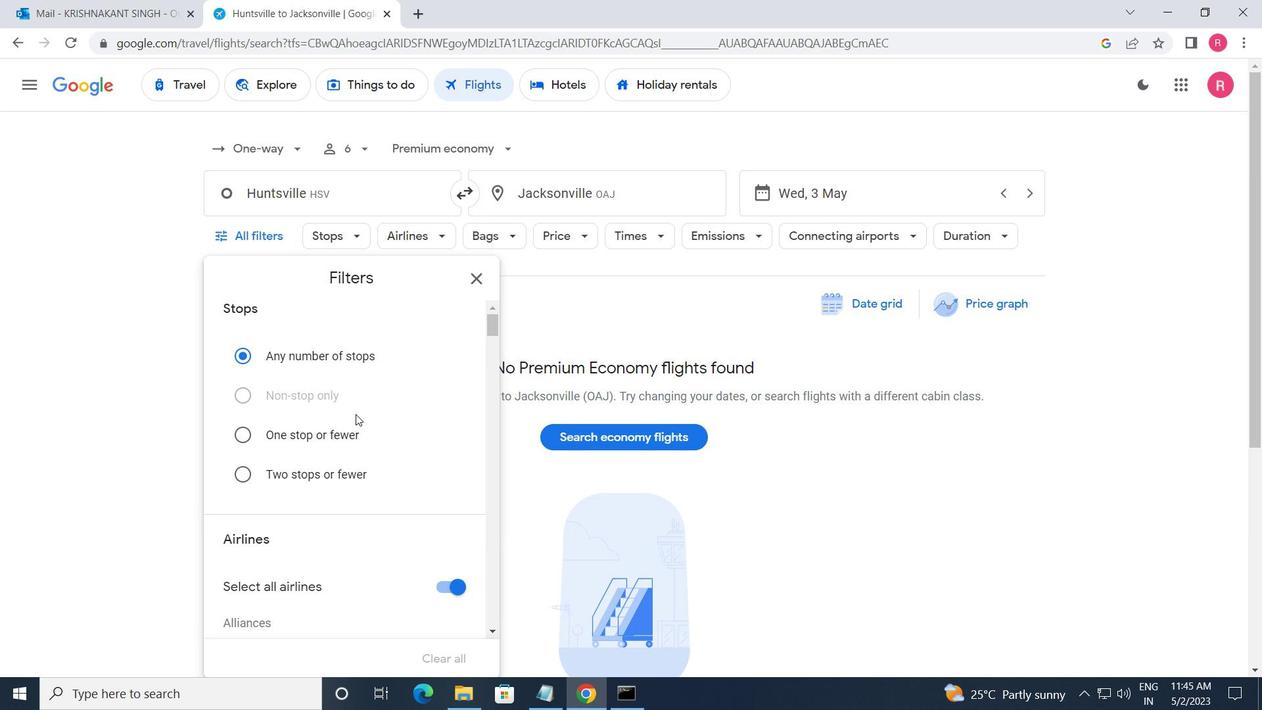 
Action: Mouse moved to (364, 422)
Screenshot: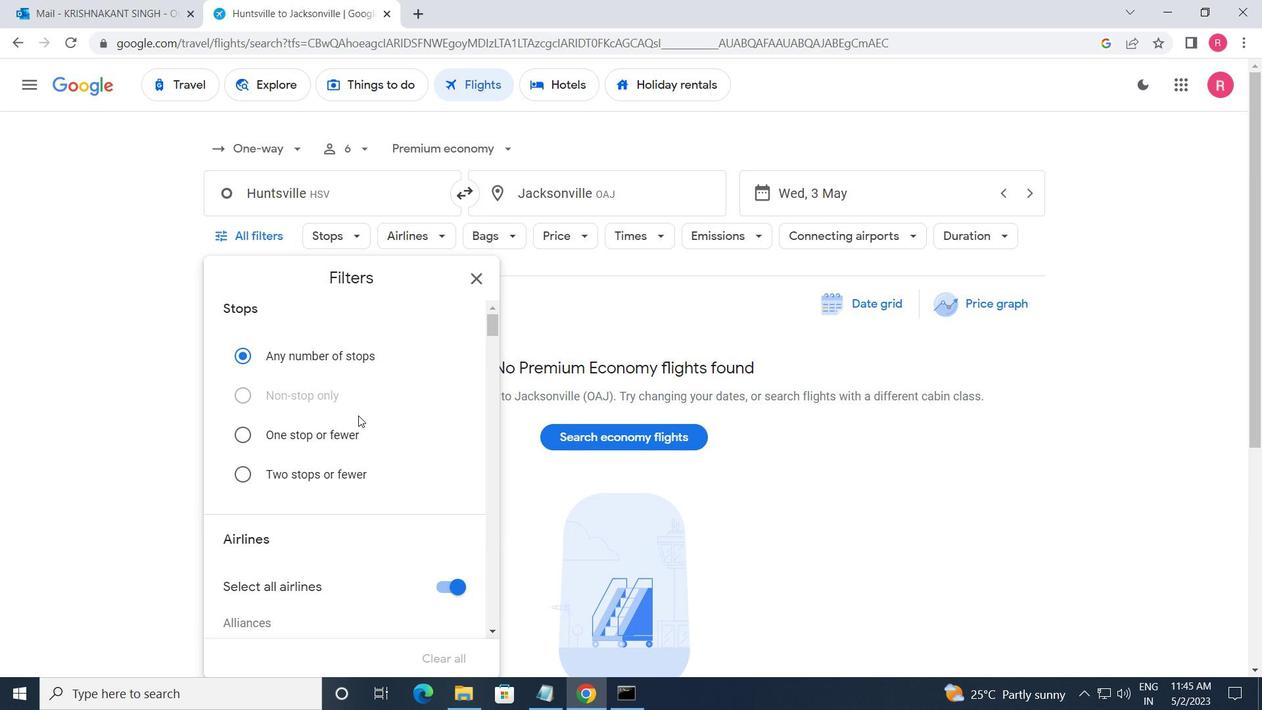 
Action: Mouse scrolled (364, 421) with delta (0, 0)
Screenshot: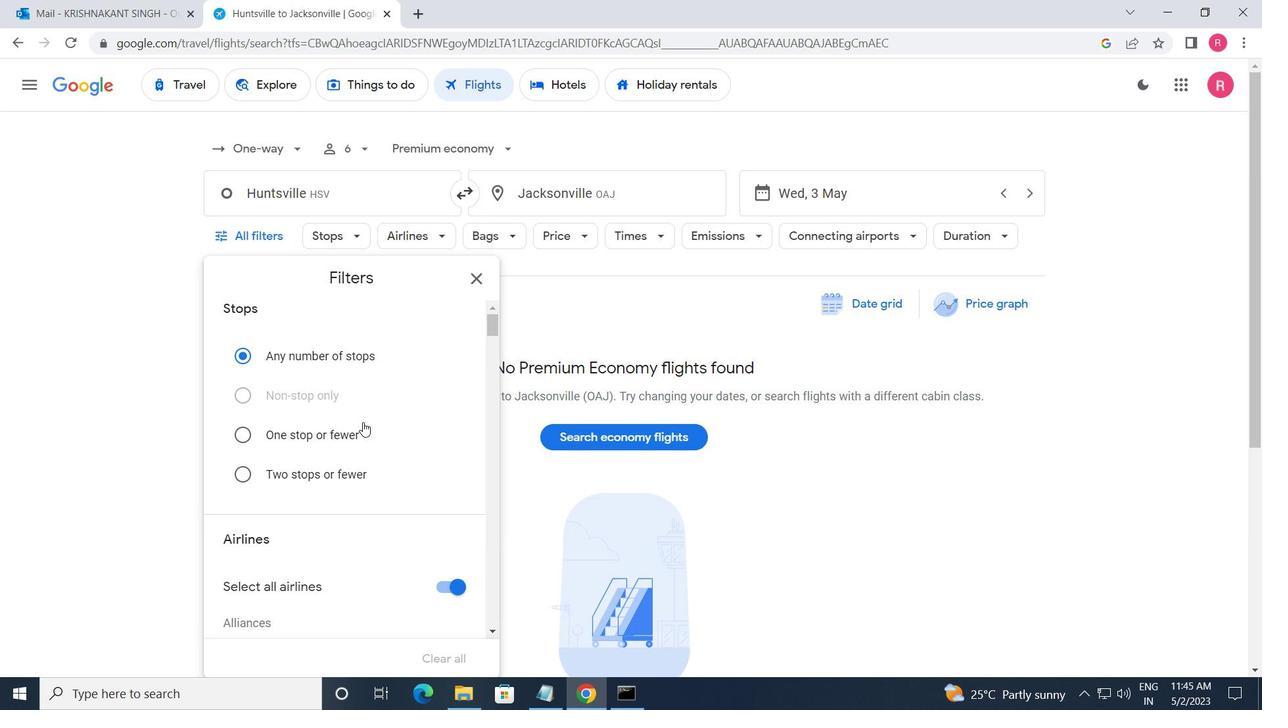 
Action: Mouse scrolled (364, 421) with delta (0, 0)
Screenshot: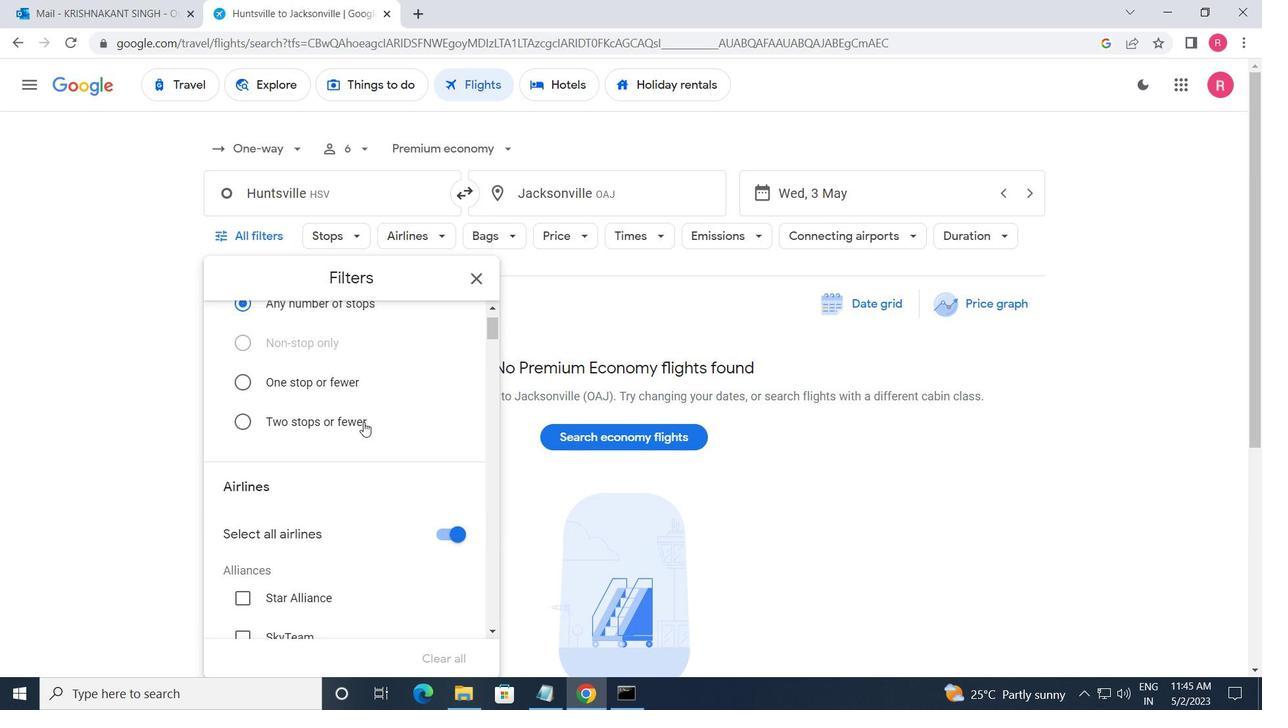 
Action: Mouse moved to (365, 422)
Screenshot: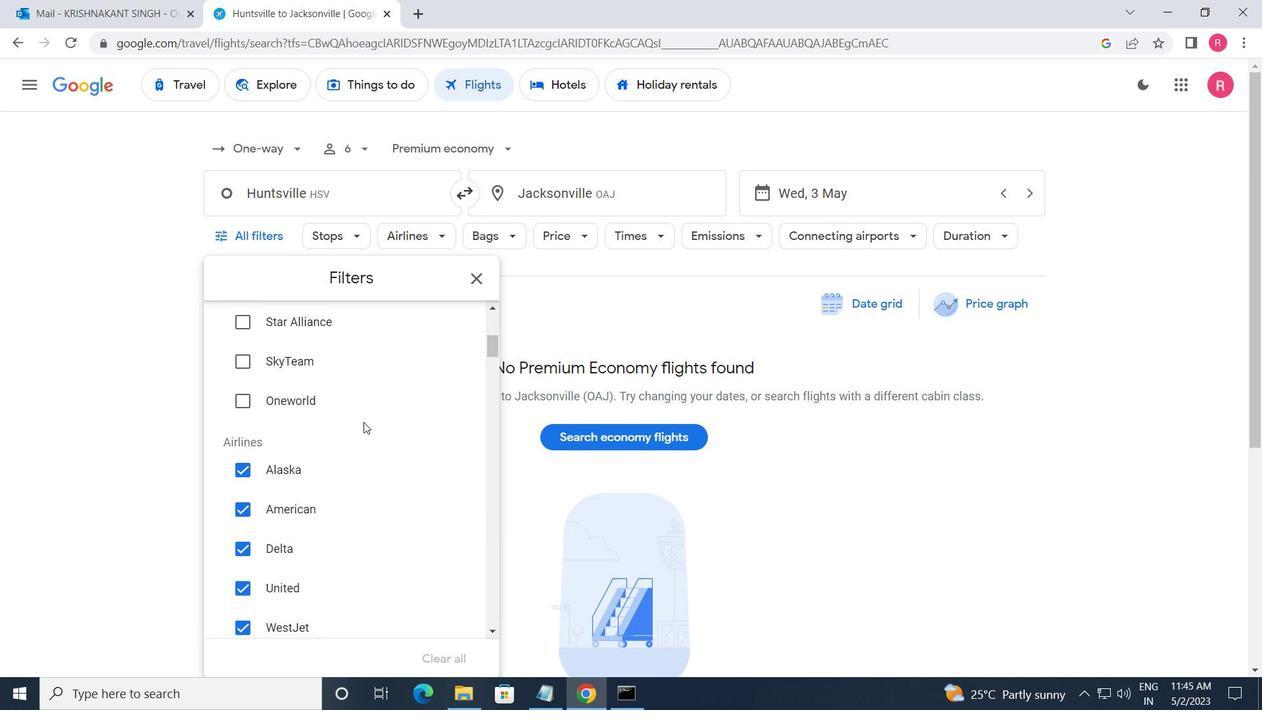 
Action: Mouse scrolled (365, 421) with delta (0, 0)
Screenshot: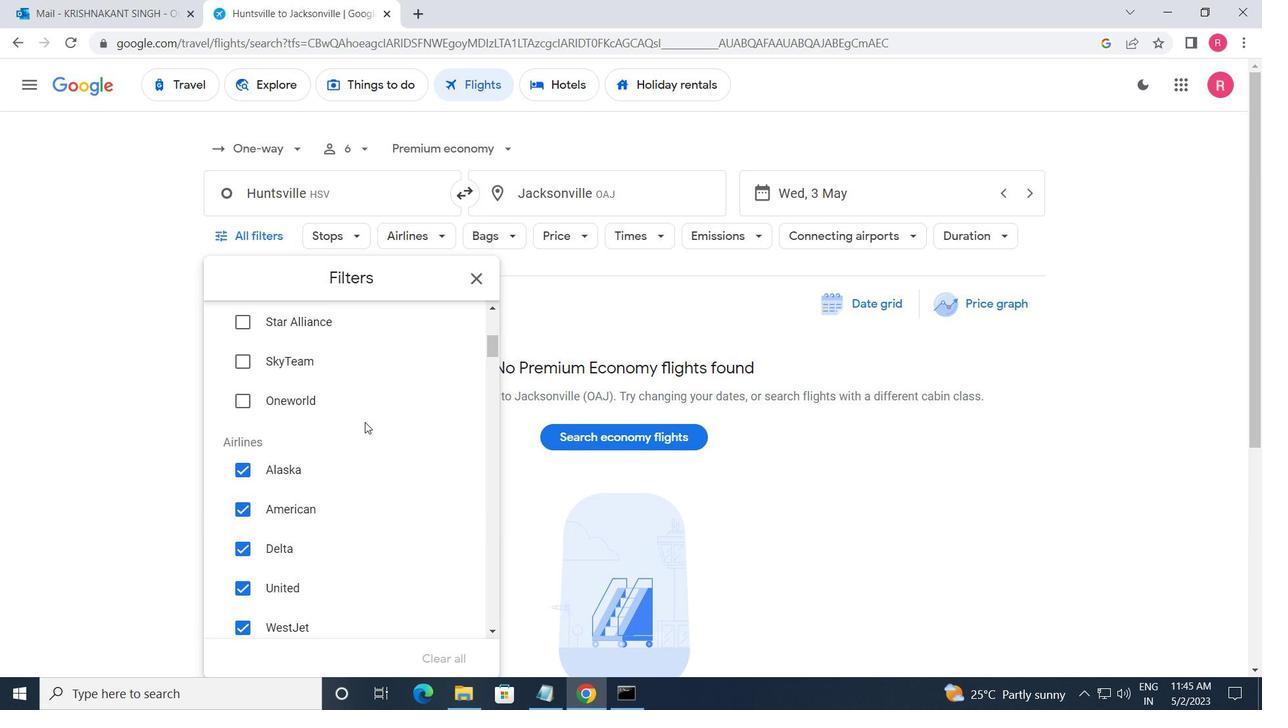 
Action: Mouse scrolled (365, 421) with delta (0, 0)
Screenshot: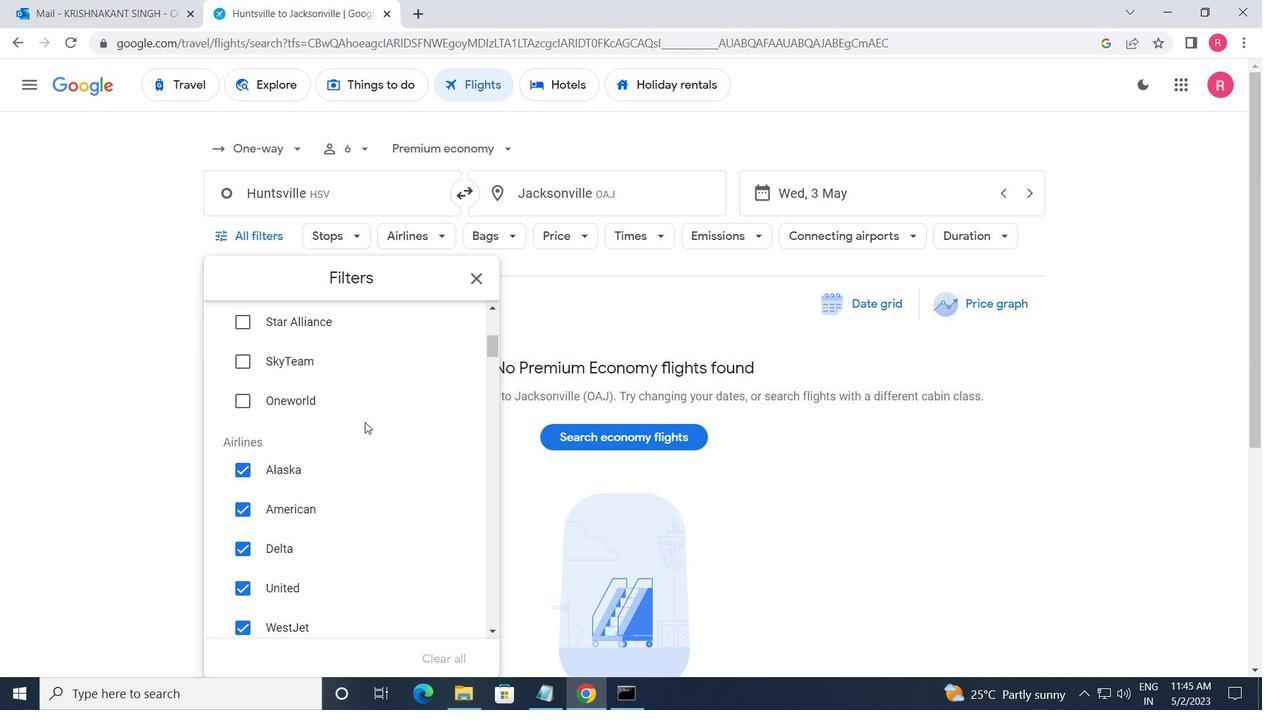 
Action: Mouse moved to (361, 416)
Screenshot: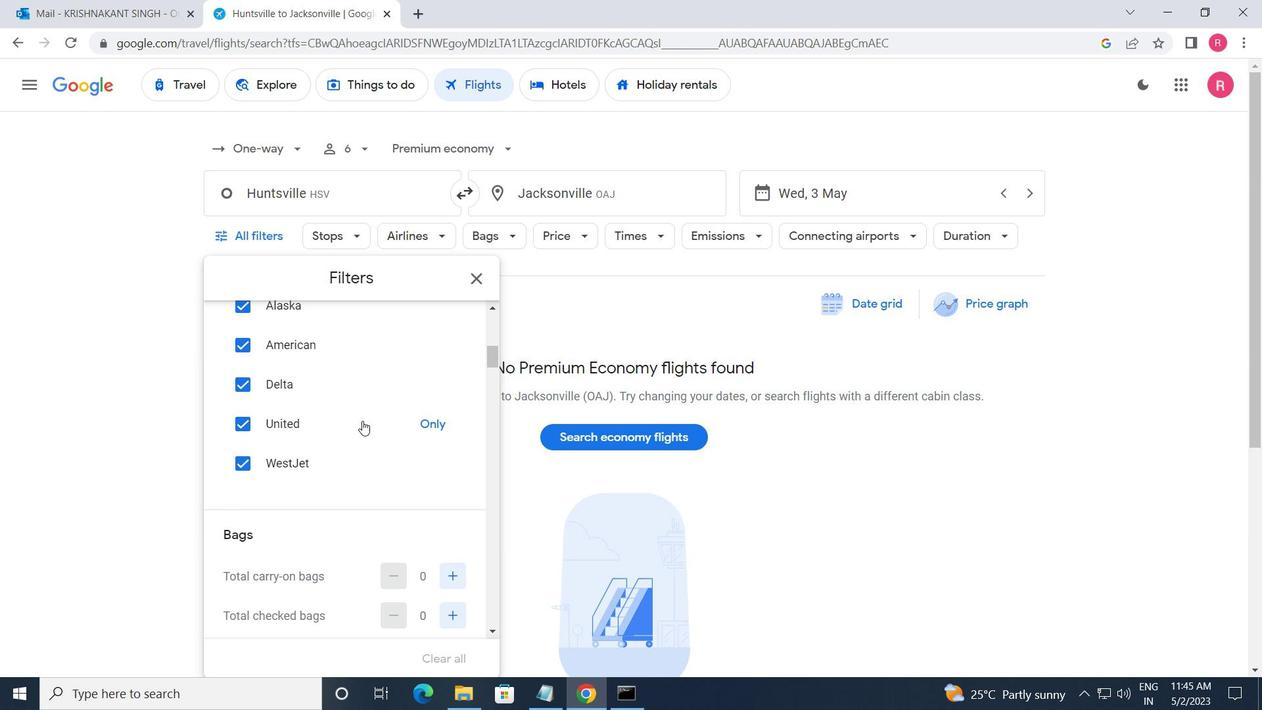 
Action: Mouse scrolled (361, 417) with delta (0, 0)
Screenshot: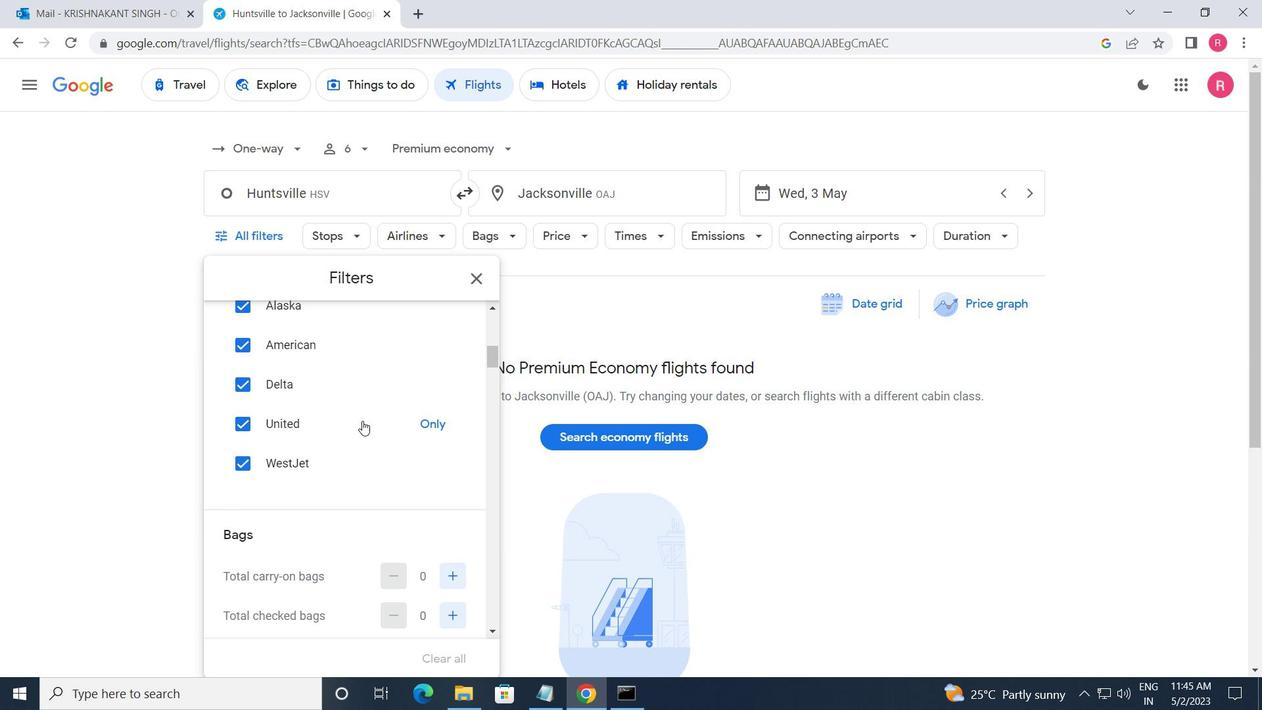 
Action: Mouse scrolled (361, 417) with delta (0, 0)
Screenshot: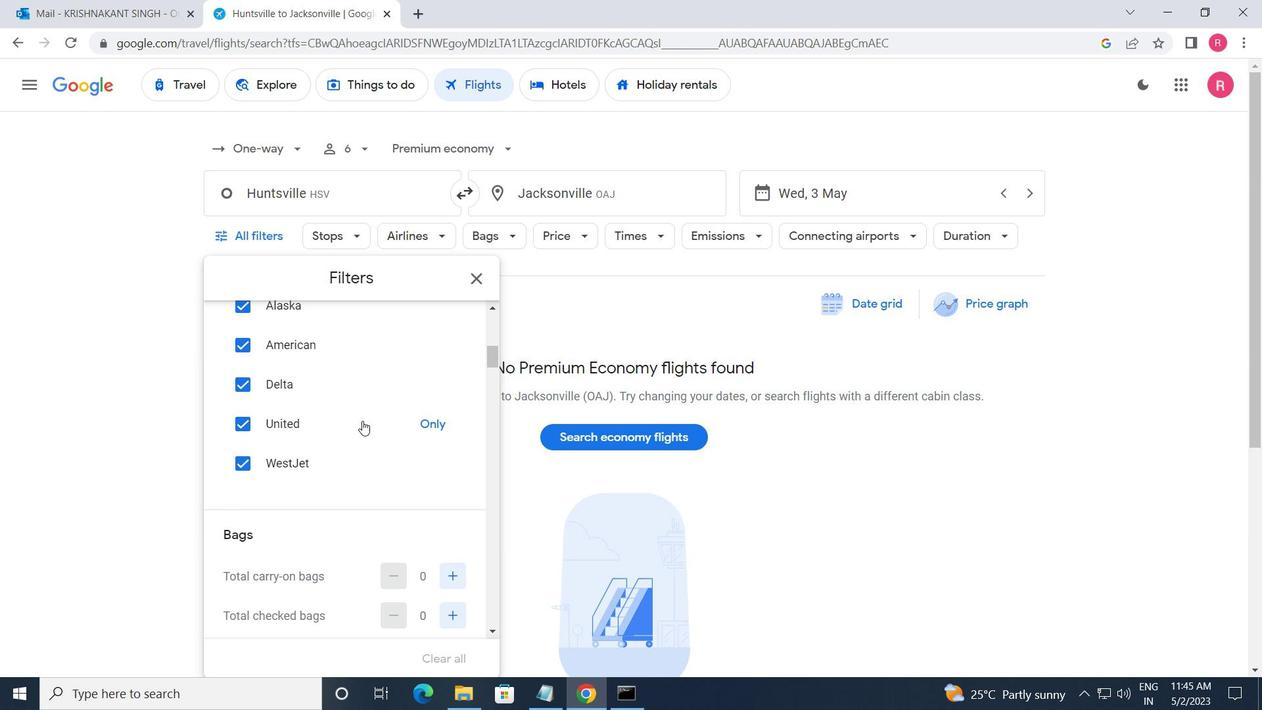 
Action: Mouse moved to (455, 370)
Screenshot: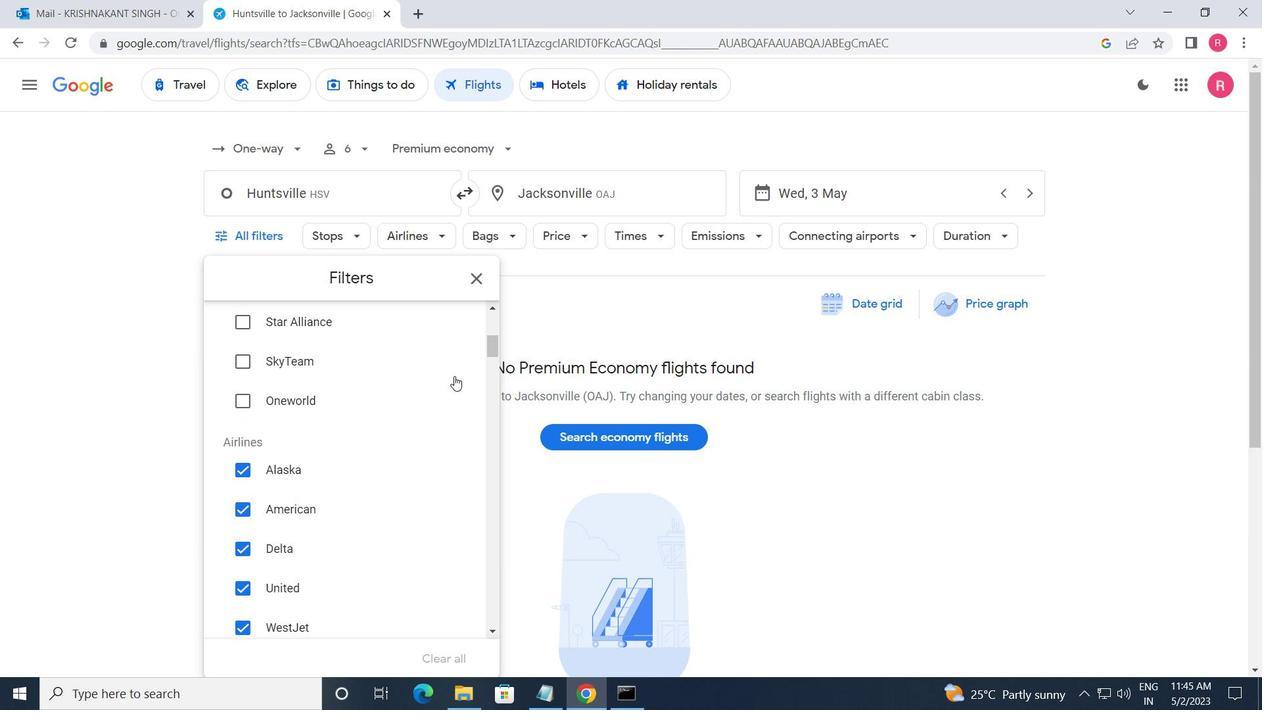 
Action: Mouse scrolled (455, 371) with delta (0, 0)
Screenshot: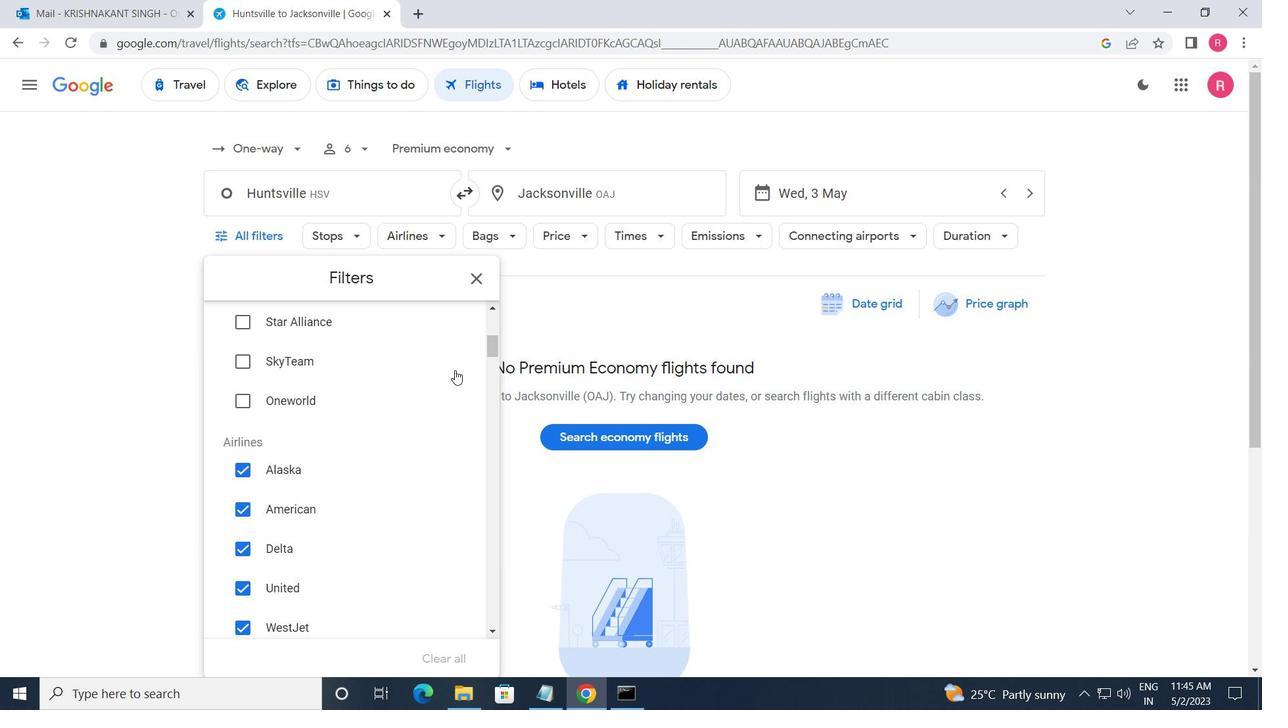 
Action: Mouse moved to (454, 370)
Screenshot: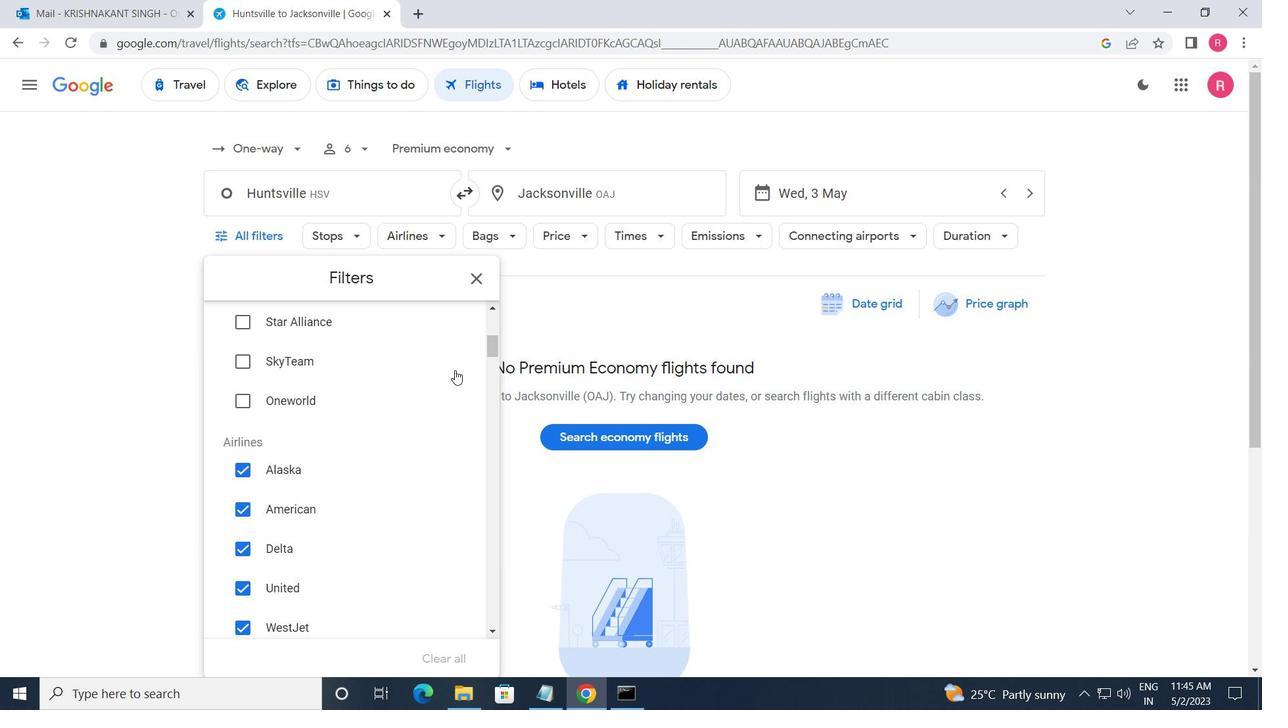
Action: Mouse scrolled (454, 371) with delta (0, 0)
Screenshot: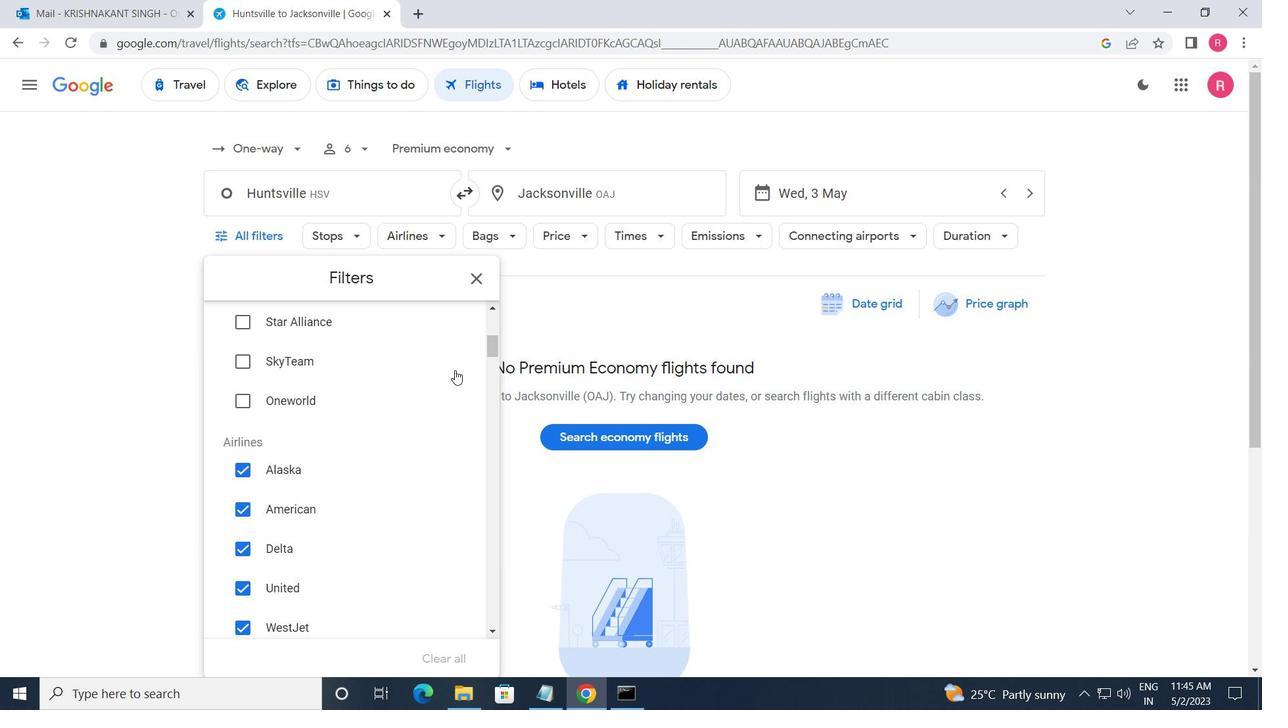 
Action: Mouse moved to (445, 417)
Screenshot: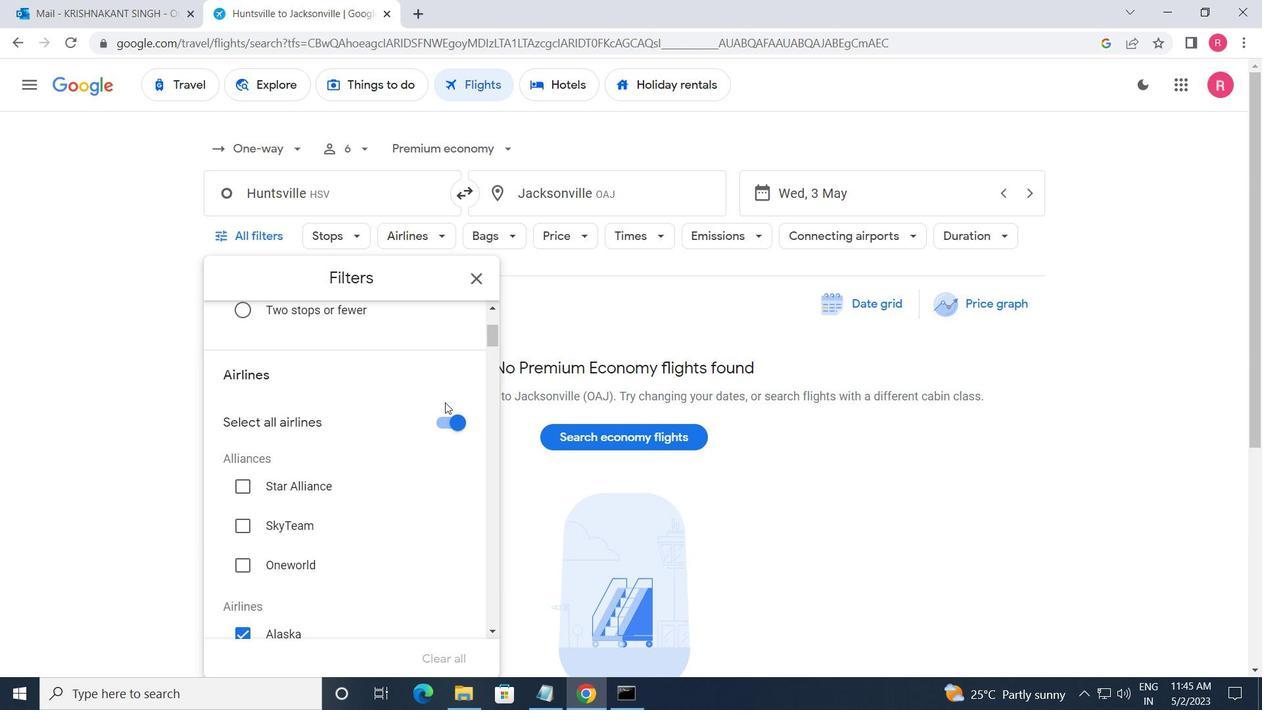 
Action: Mouse pressed left at (445, 417)
Screenshot: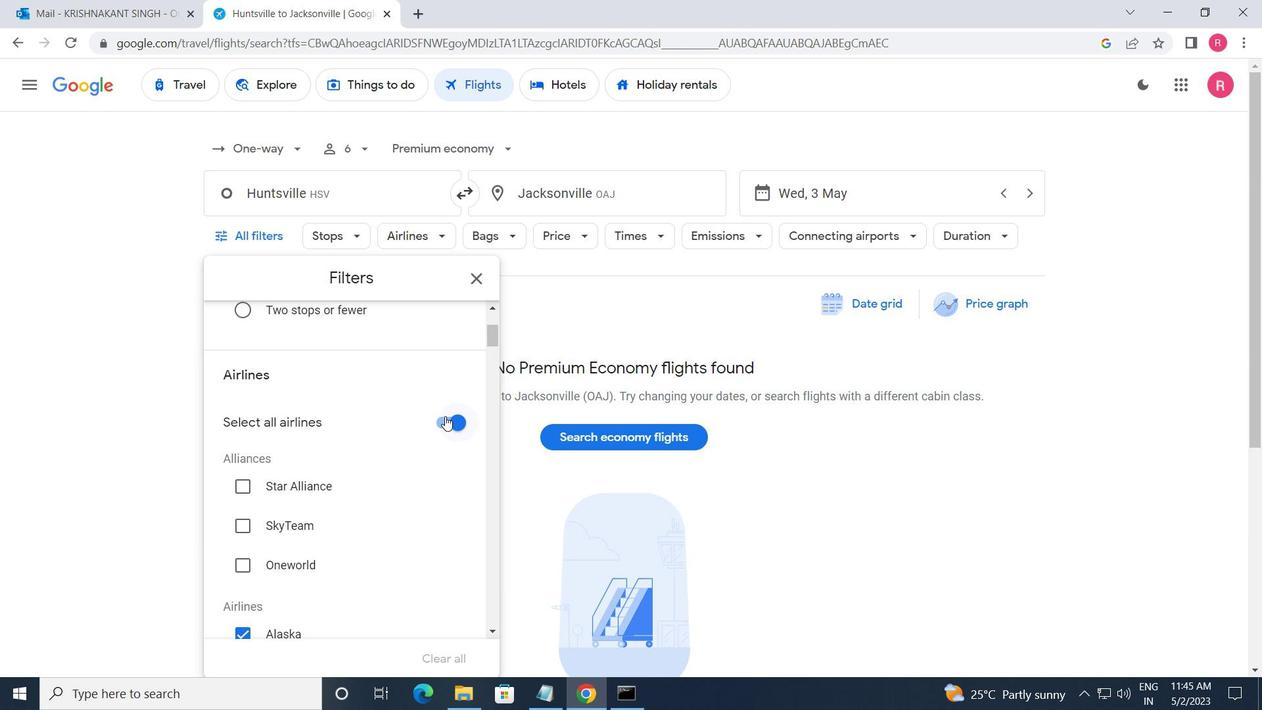 
Action: Mouse moved to (397, 420)
Screenshot: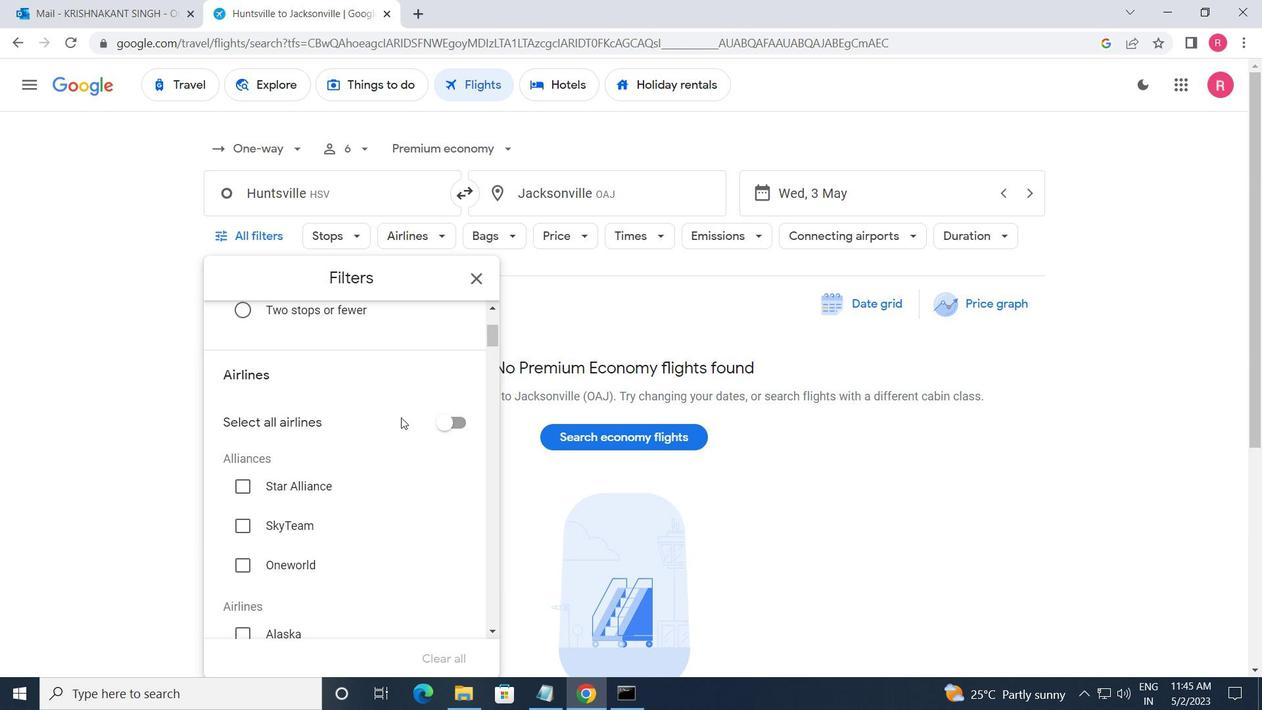 
Action: Mouse scrolled (397, 419) with delta (0, 0)
Screenshot: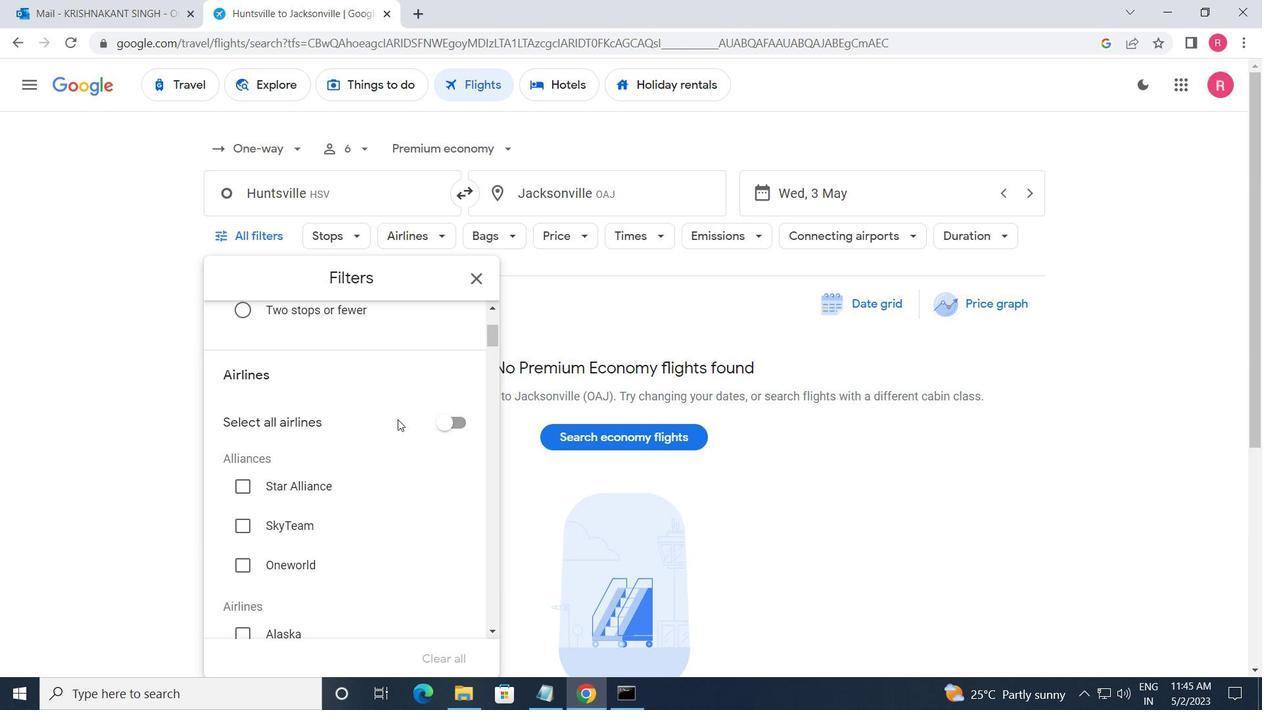 
Action: Mouse moved to (396, 420)
Screenshot: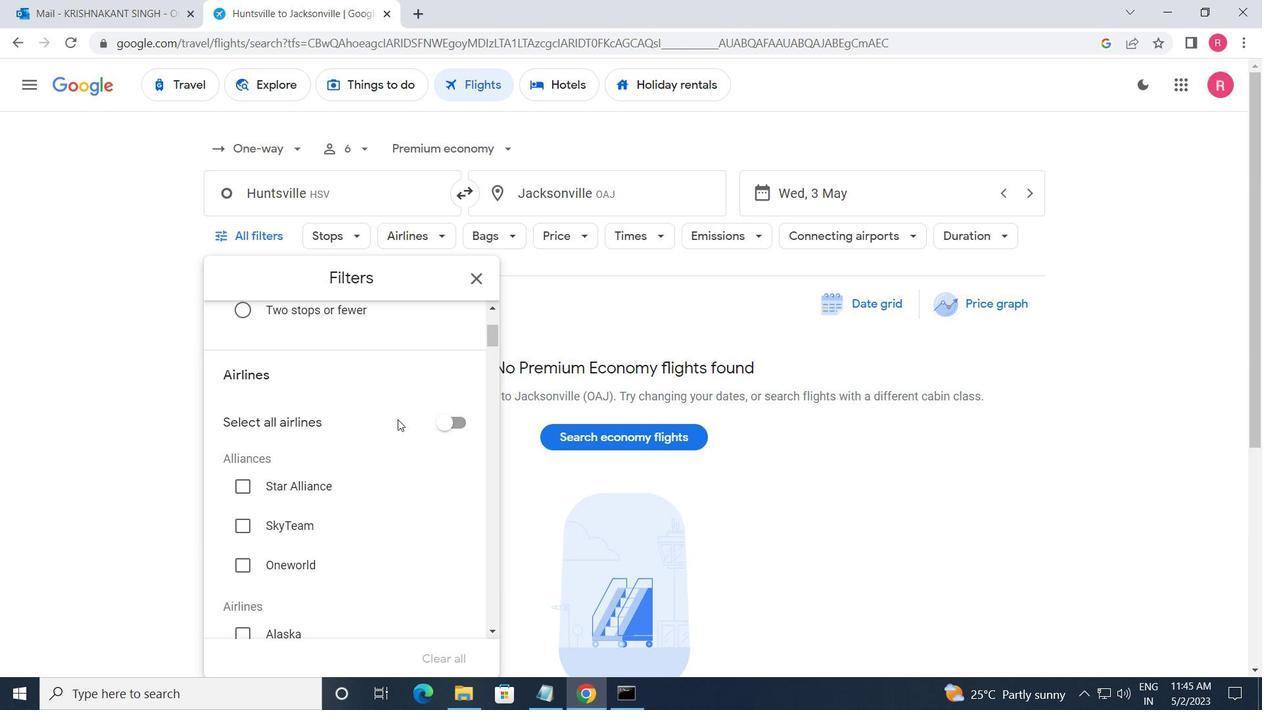 
Action: Mouse scrolled (396, 419) with delta (0, 0)
Screenshot: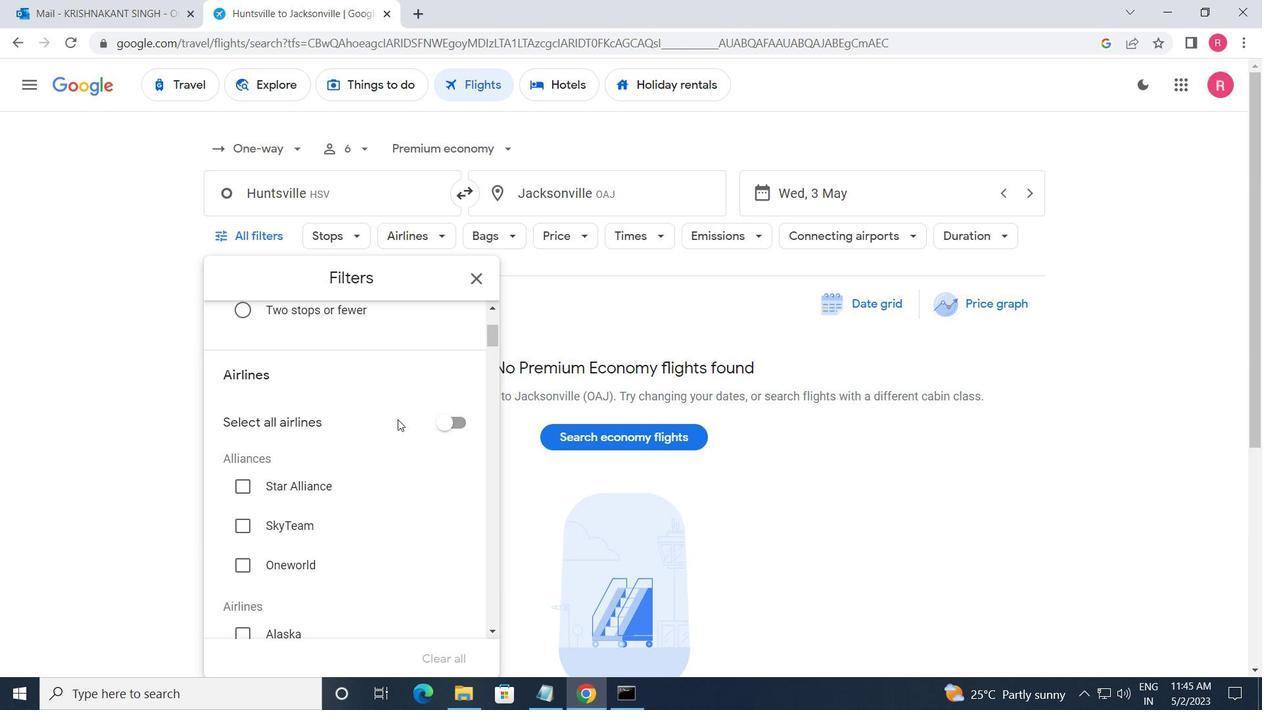 
Action: Mouse scrolled (396, 419) with delta (0, 0)
Screenshot: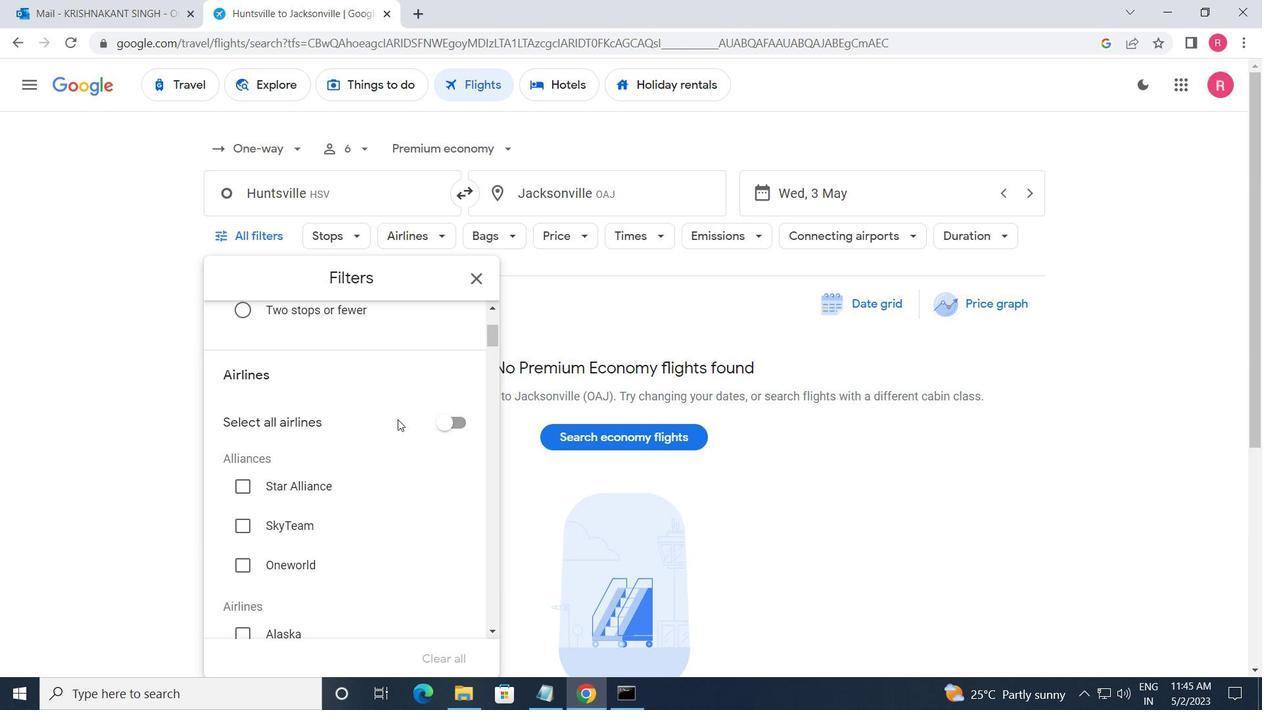 
Action: Mouse scrolled (396, 419) with delta (0, 0)
Screenshot: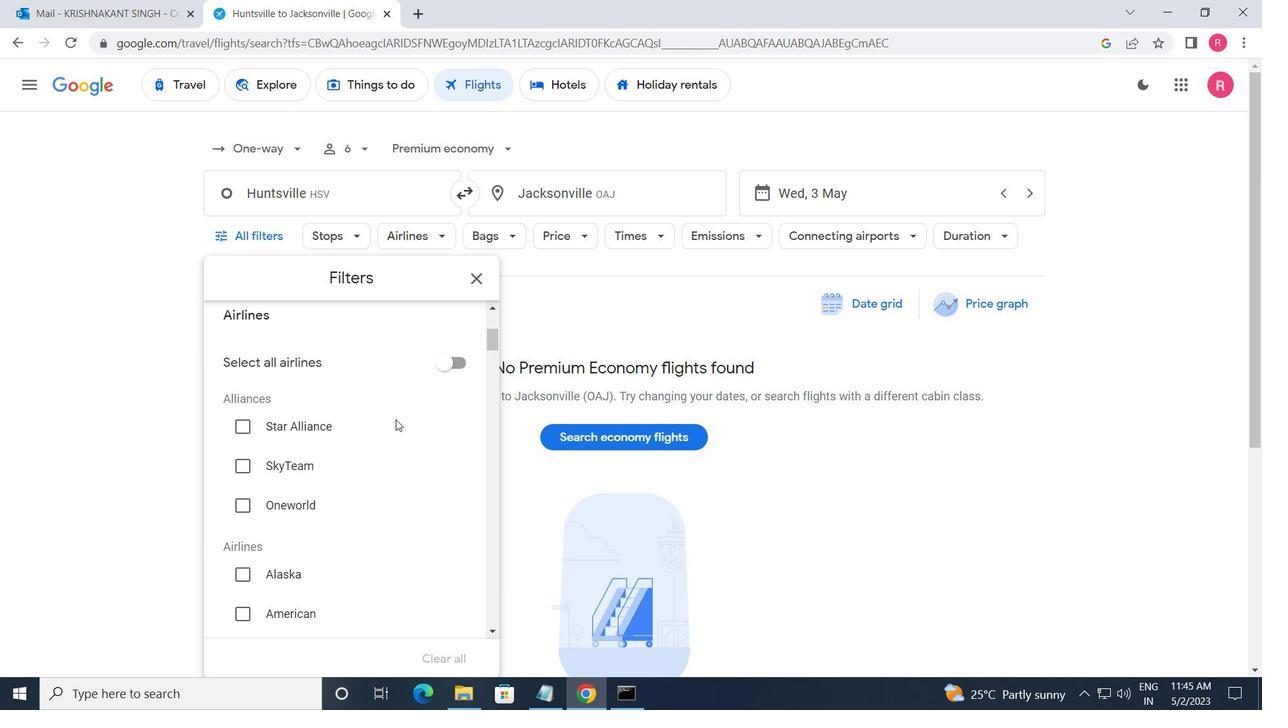 
Action: Mouse scrolled (396, 419) with delta (0, 0)
Screenshot: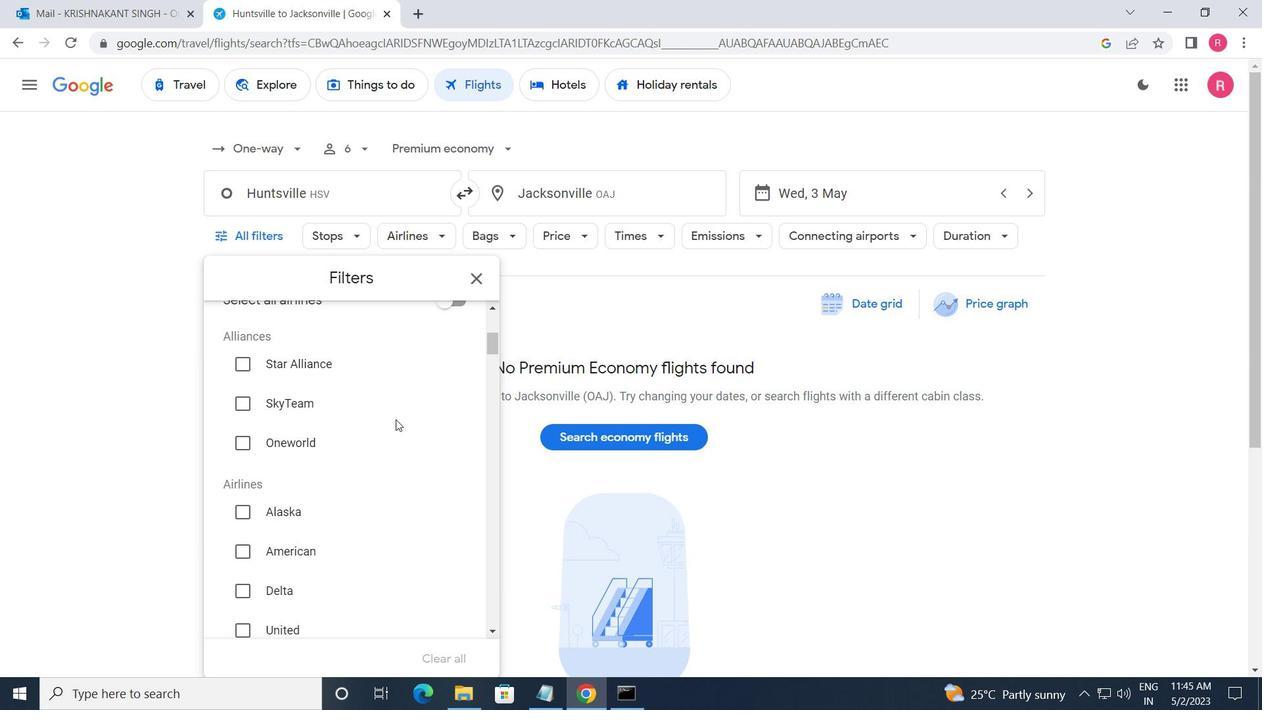 
Action: Mouse moved to (457, 537)
Screenshot: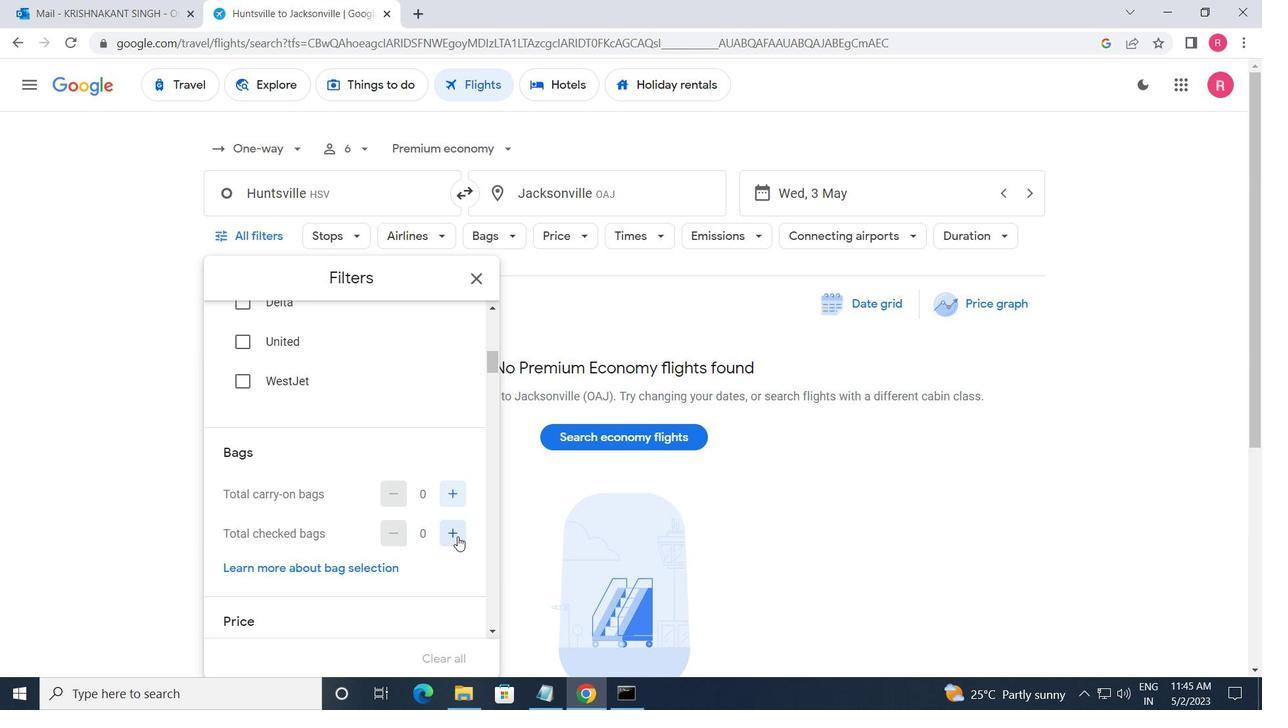 
Action: Mouse pressed left at (457, 537)
Screenshot: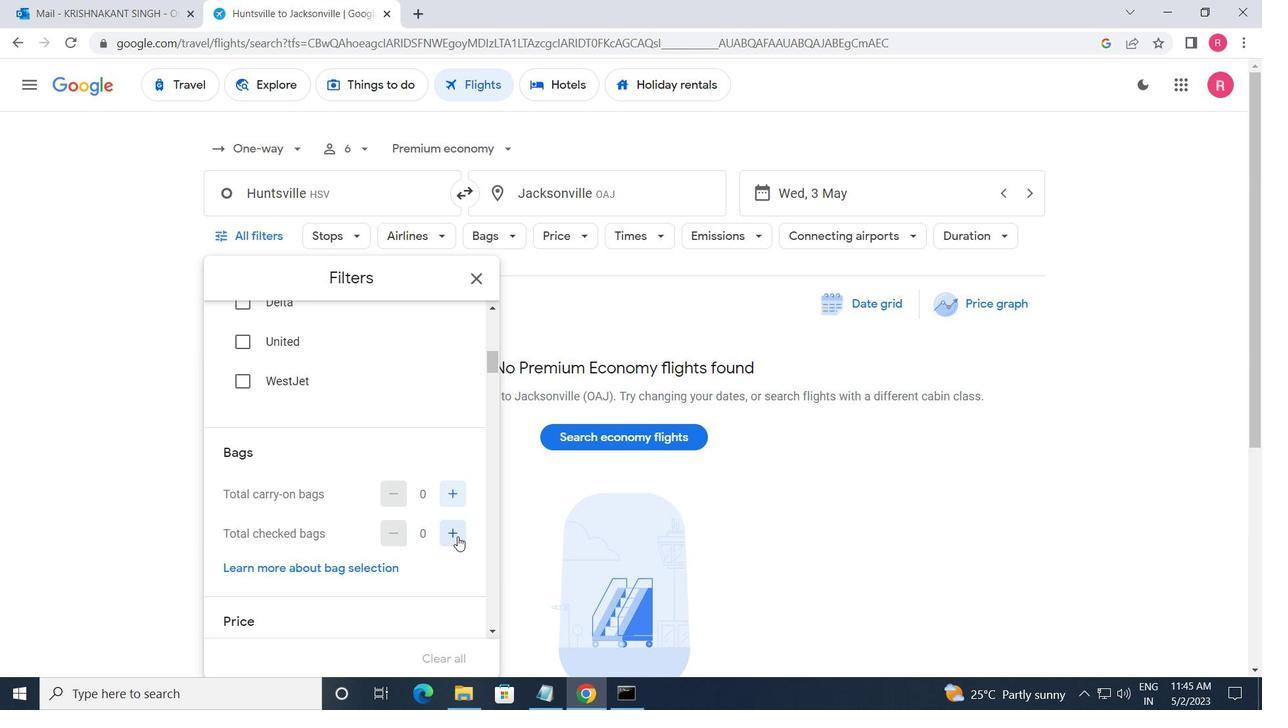 
Action: Mouse moved to (457, 535)
Screenshot: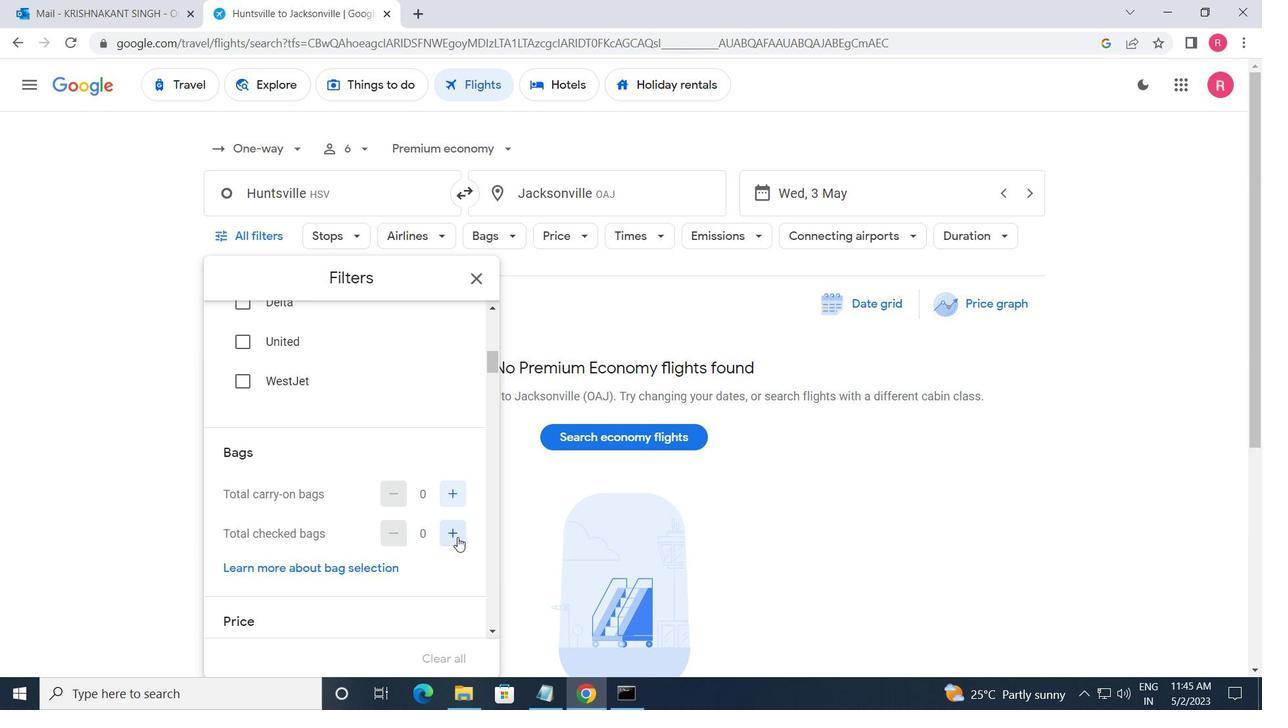 
Action: Mouse pressed left at (457, 535)
Screenshot: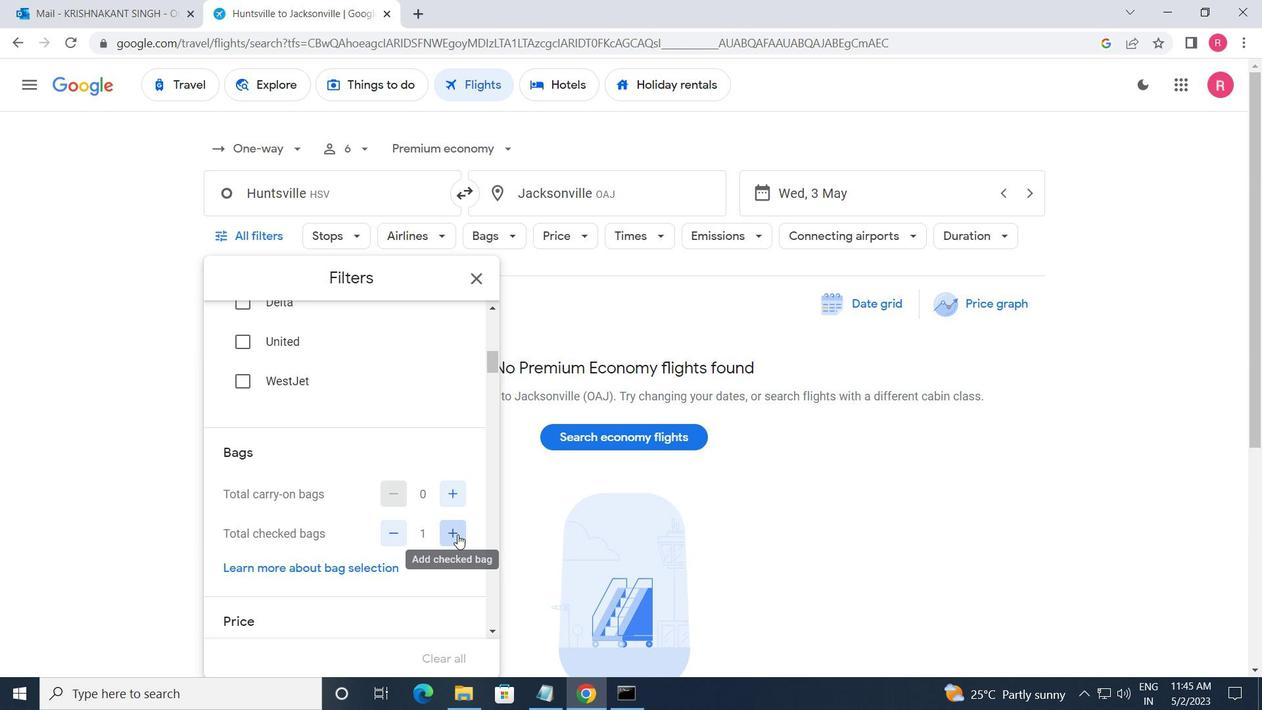 
Action: Mouse pressed left at (457, 535)
Screenshot: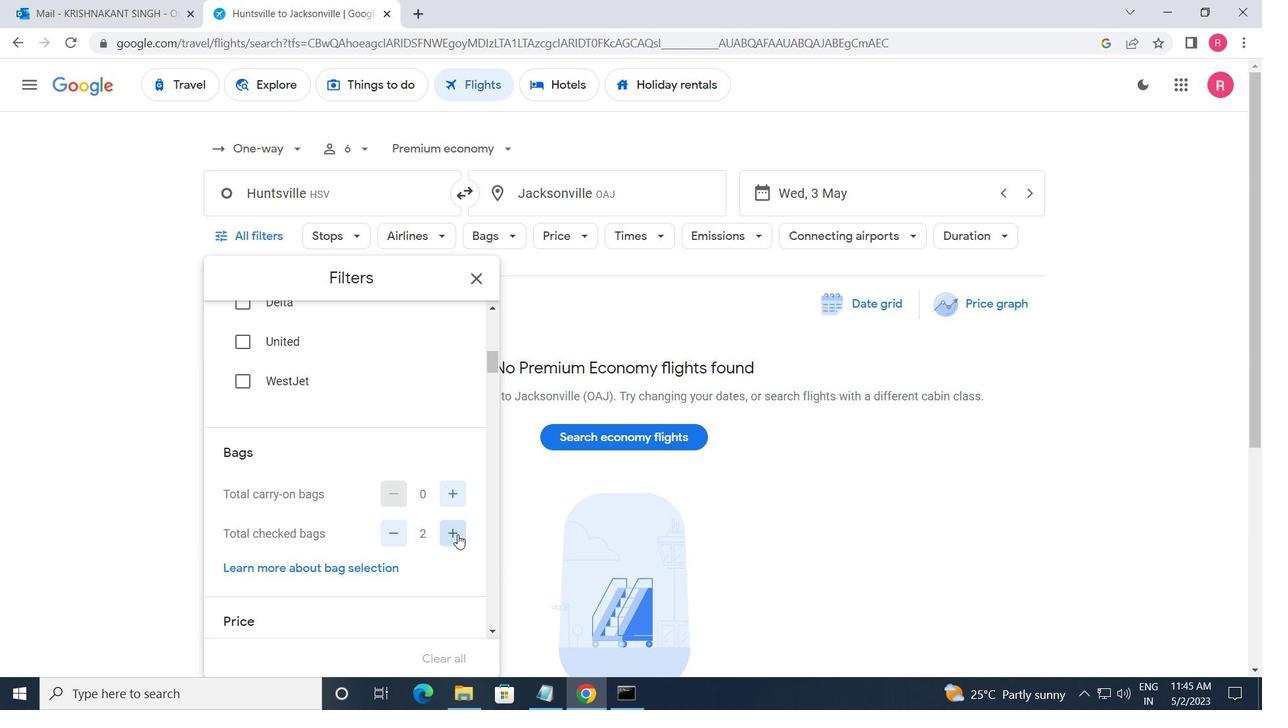 
Action: Mouse moved to (457, 533)
Screenshot: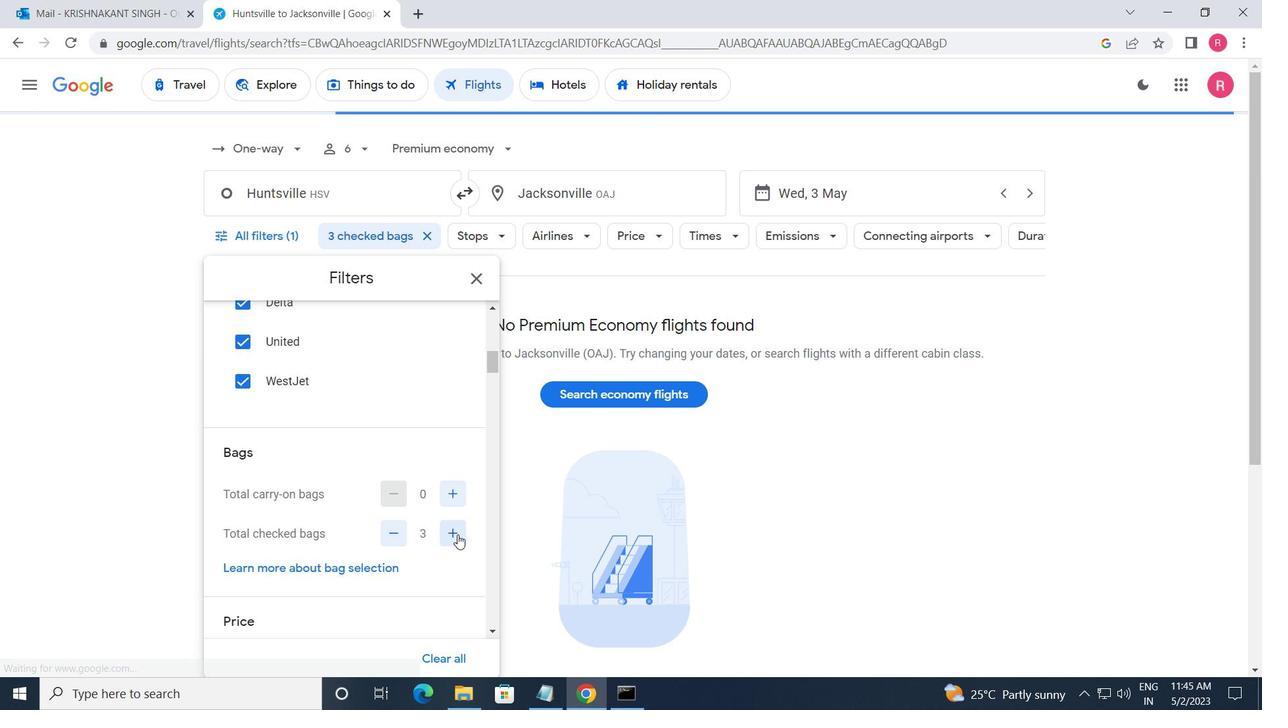 
Action: Mouse scrolled (457, 532) with delta (0, 0)
Screenshot: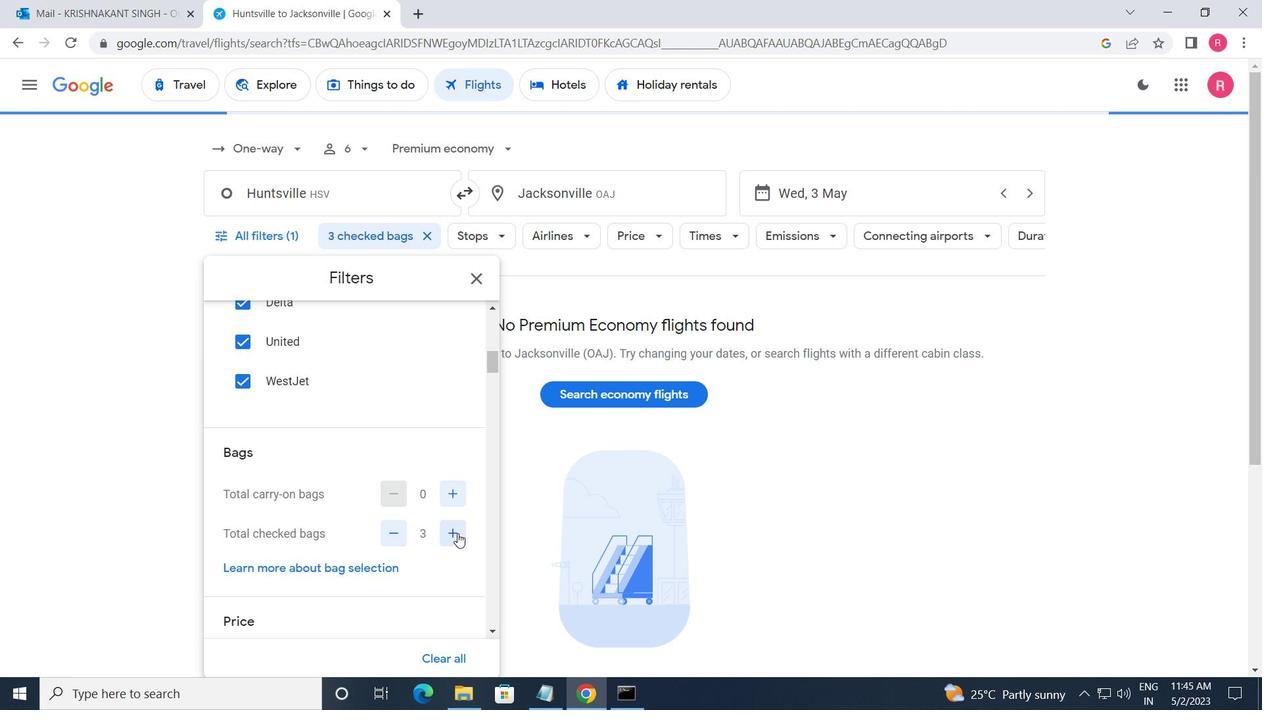 
Action: Mouse moved to (459, 530)
Screenshot: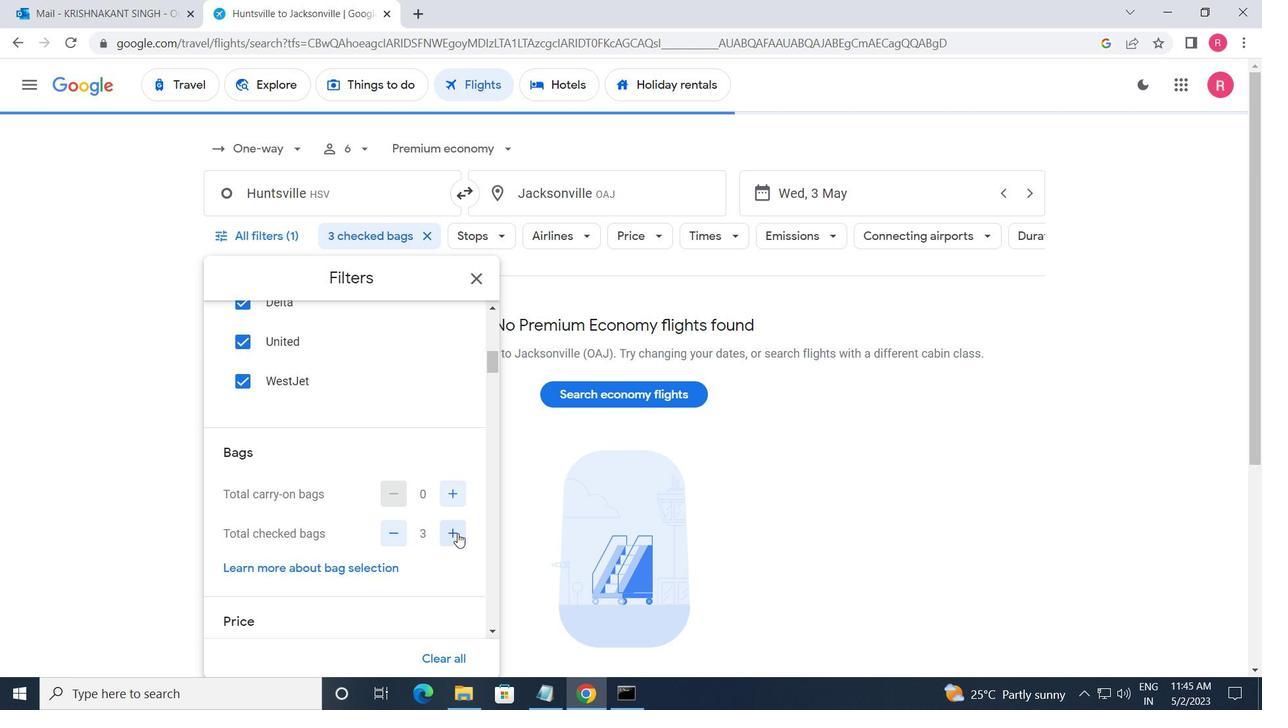 
Action: Mouse scrolled (459, 529) with delta (0, 0)
Screenshot: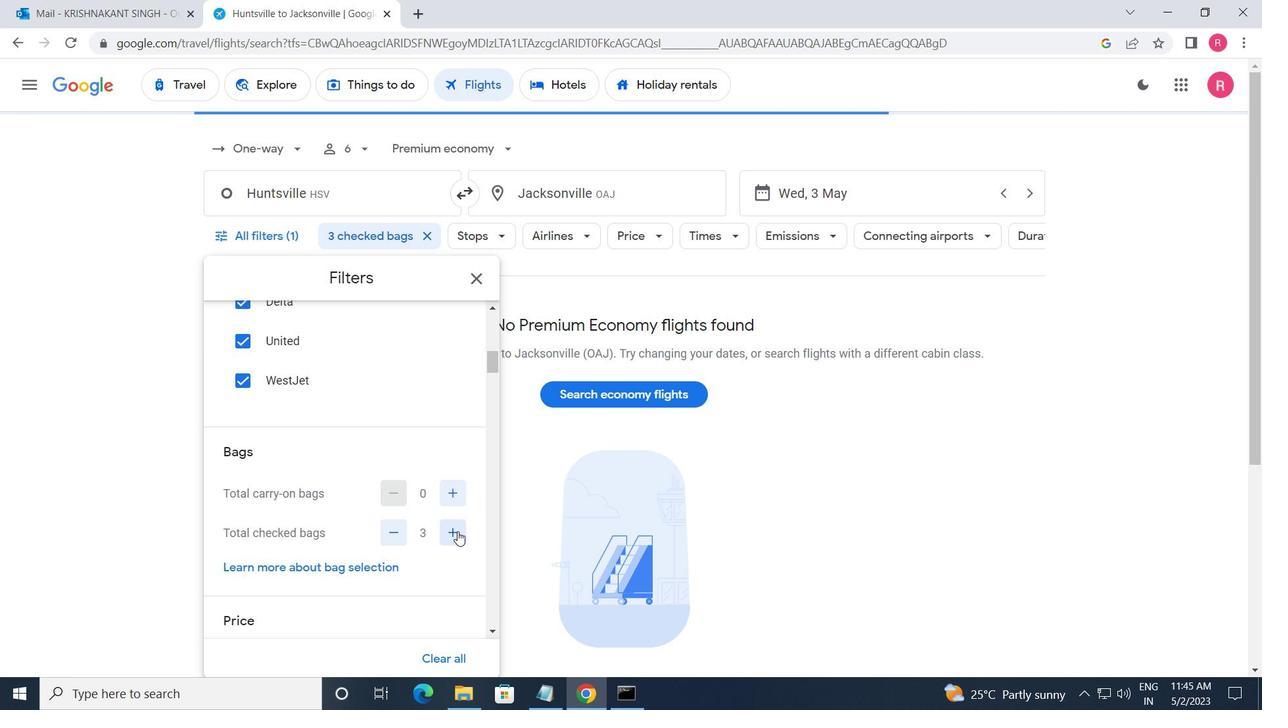 
Action: Mouse scrolled (459, 529) with delta (0, 0)
Screenshot: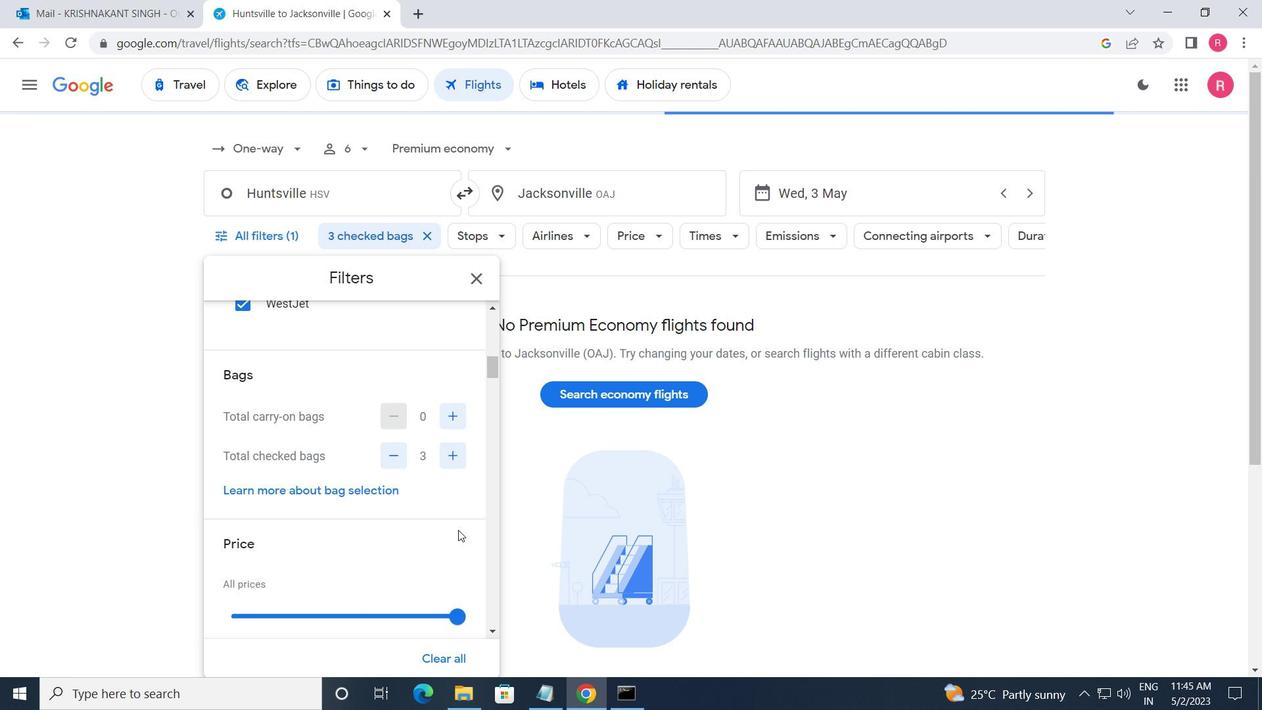 
Action: Mouse moved to (459, 529)
Screenshot: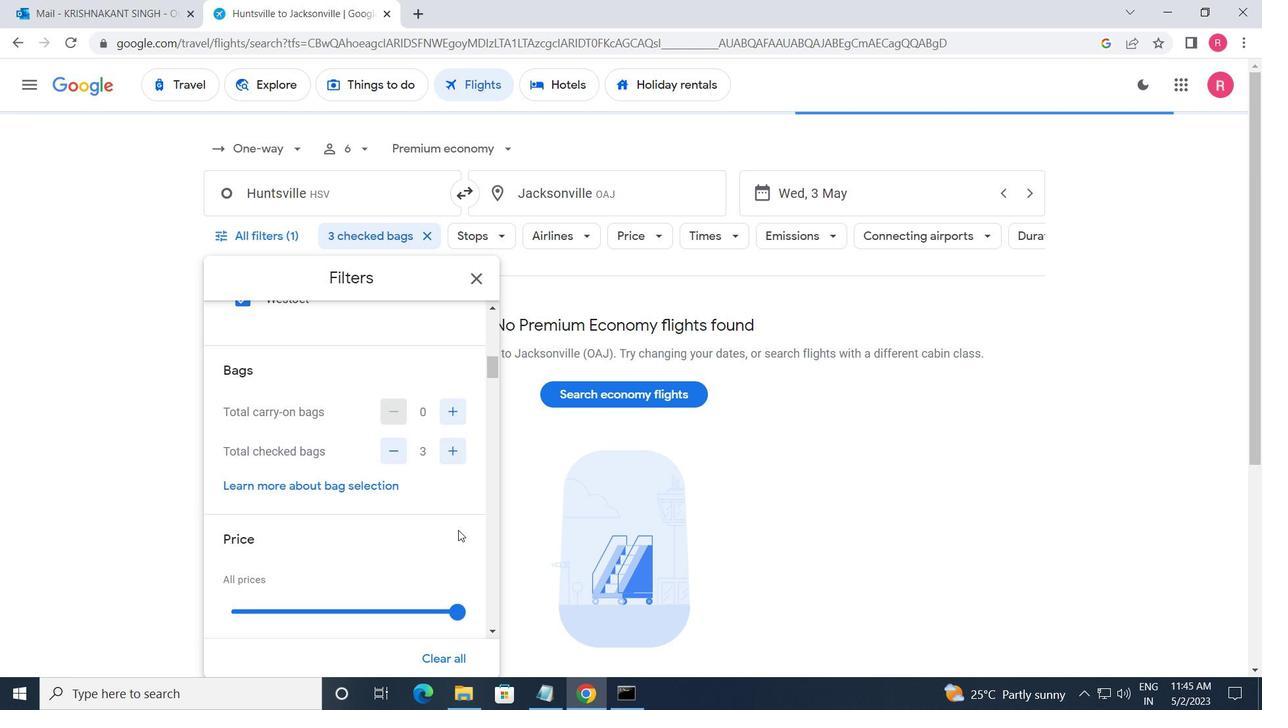 
Action: Mouse scrolled (459, 528) with delta (0, 0)
Screenshot: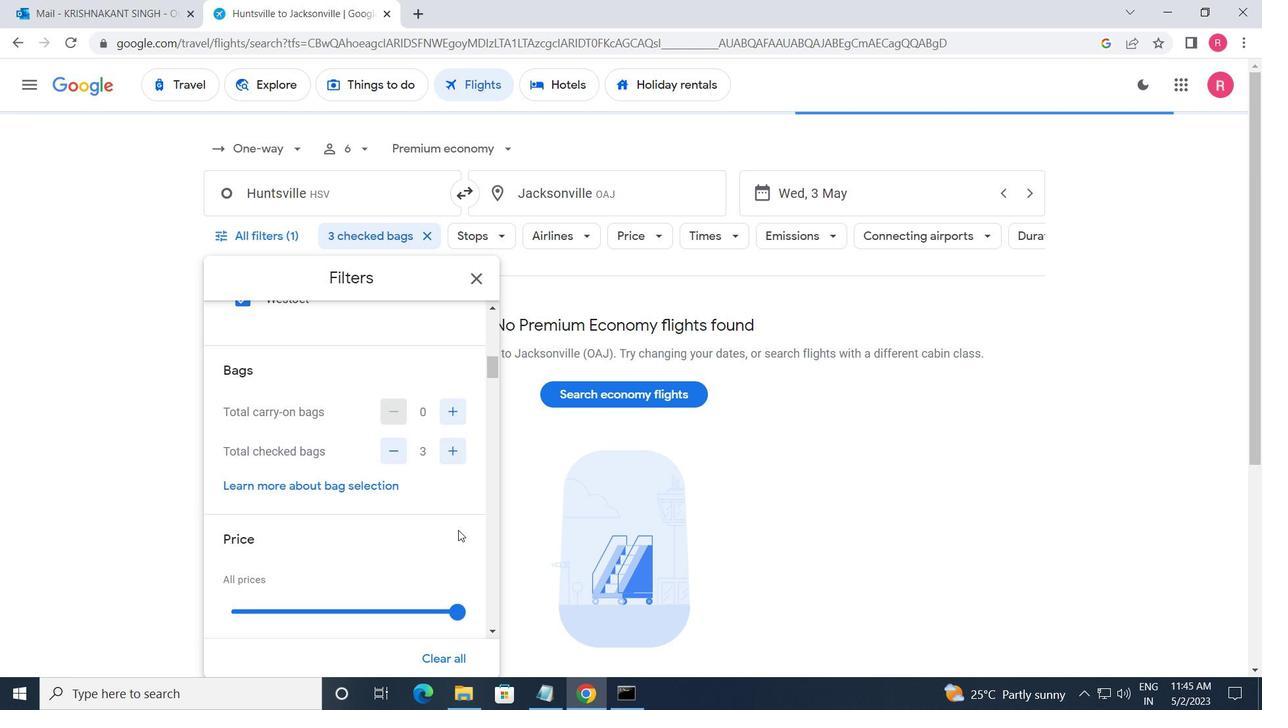 
Action: Mouse moved to (467, 379)
Screenshot: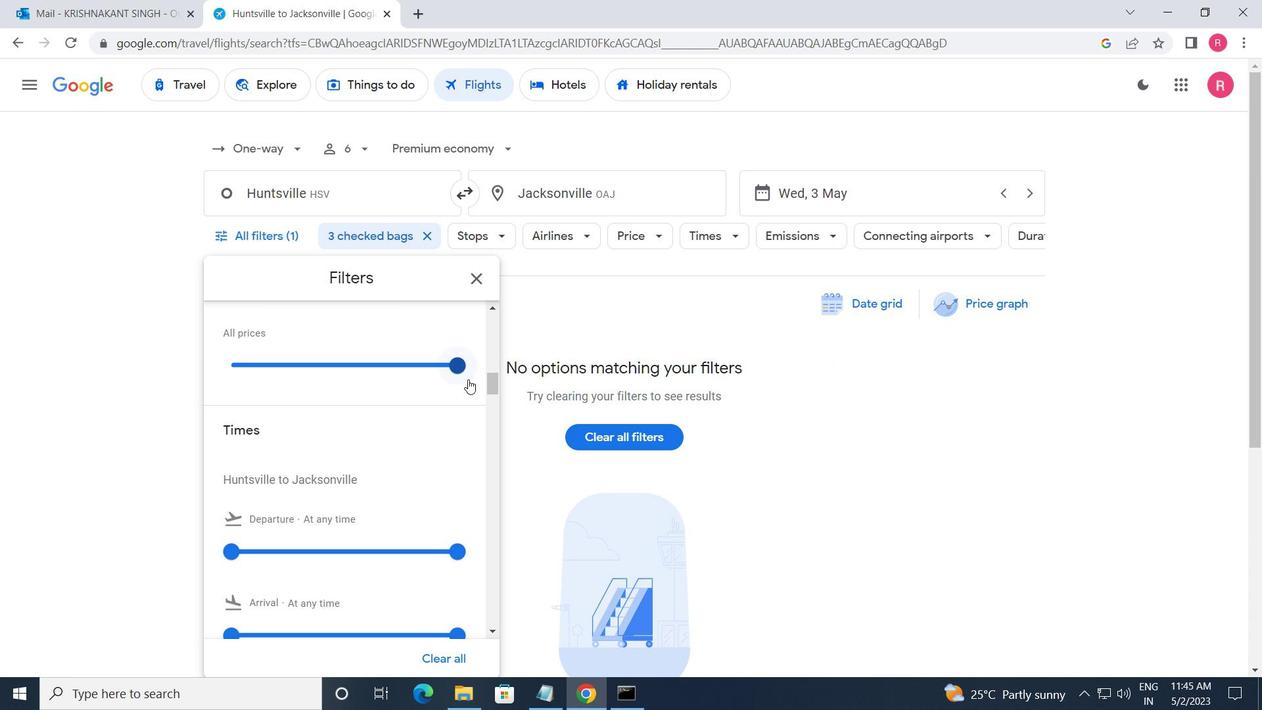 
Action: Mouse pressed left at (467, 379)
Screenshot: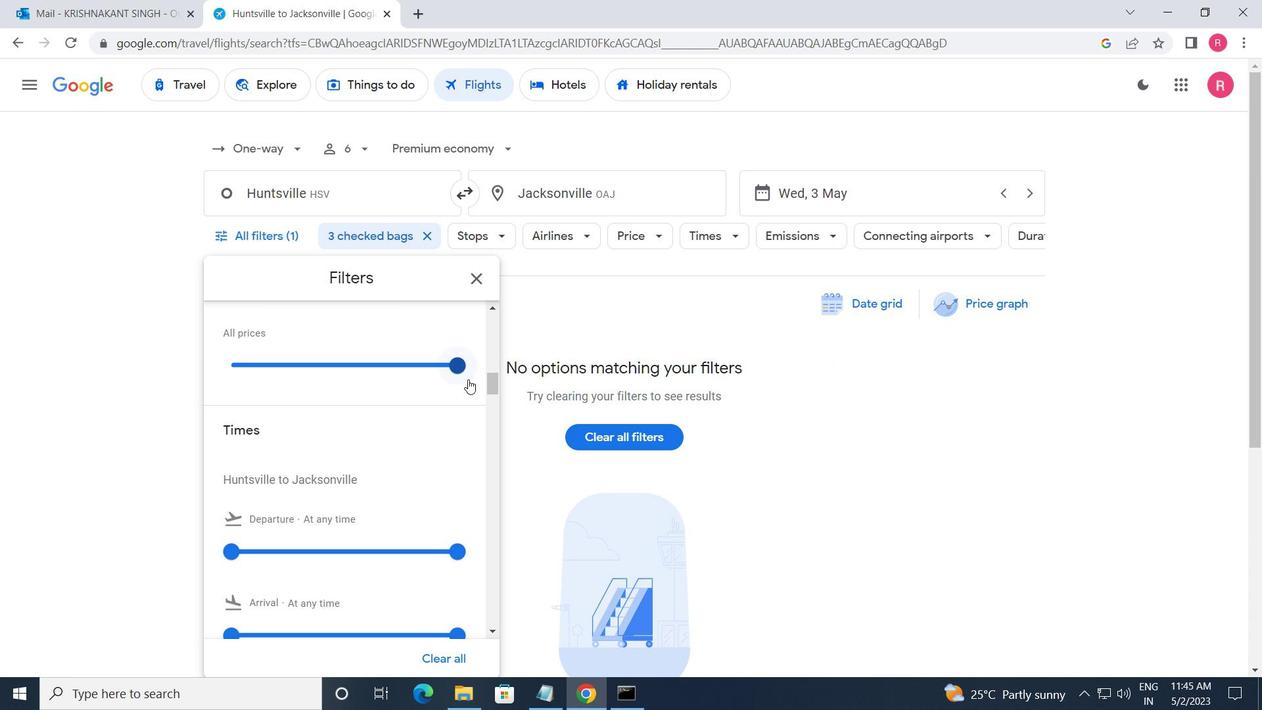 
Action: Mouse moved to (384, 469)
Screenshot: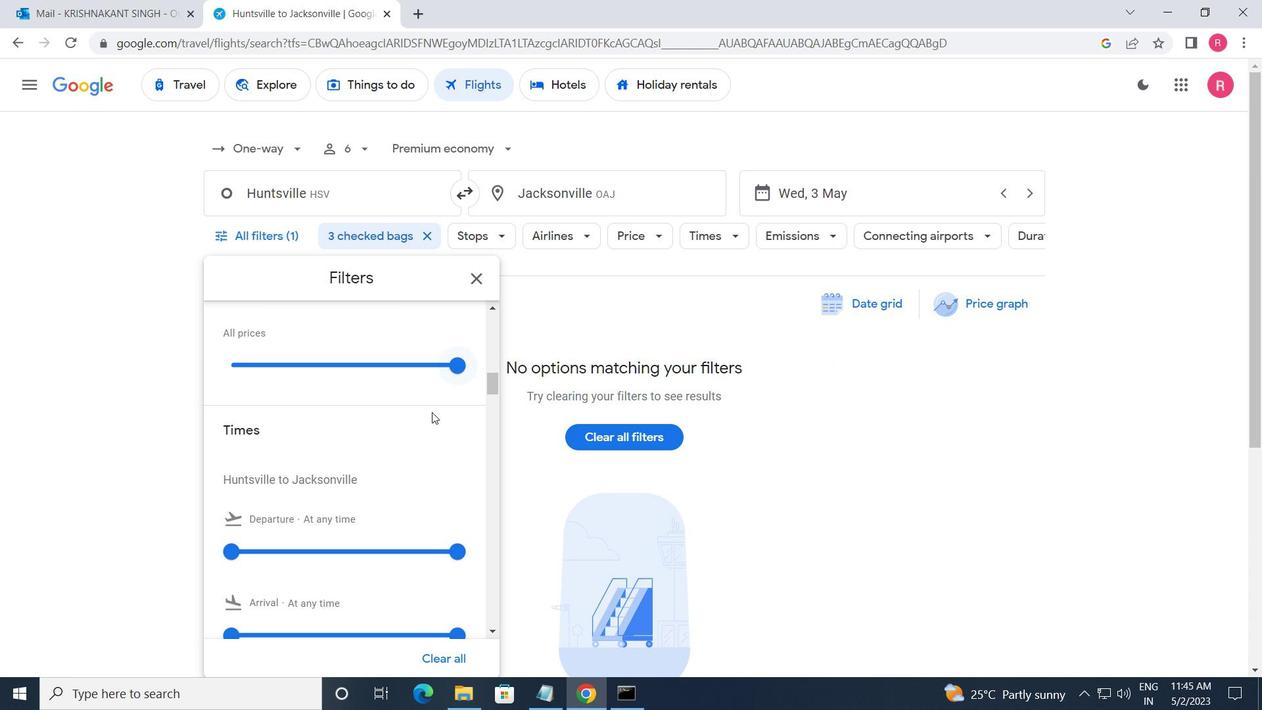 
Action: Mouse scrolled (384, 468) with delta (0, 0)
Screenshot: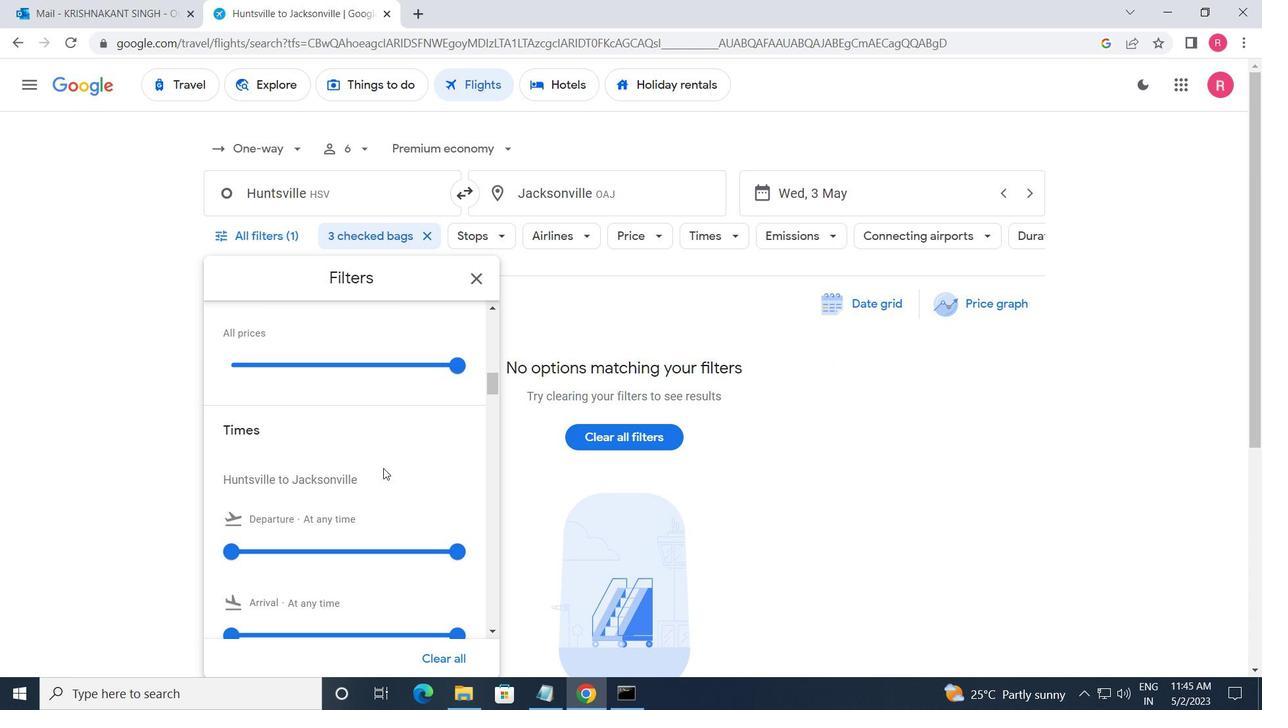 
Action: Mouse moved to (382, 469)
Screenshot: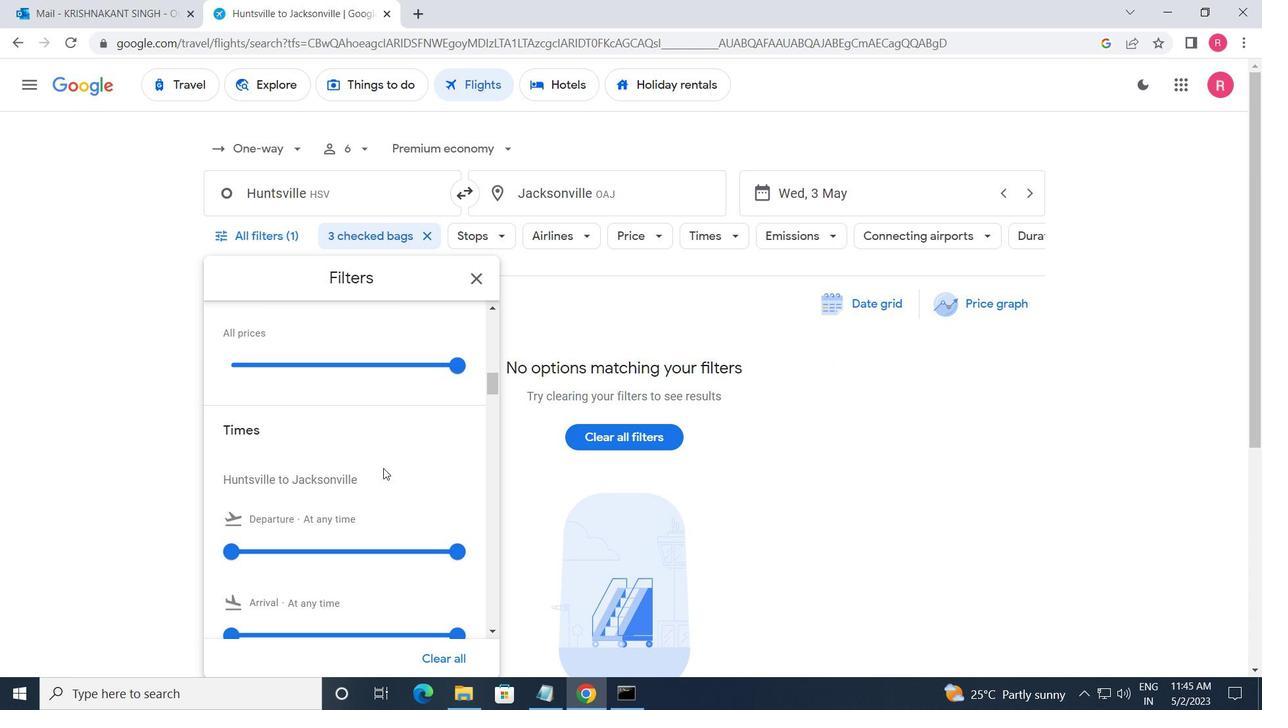
Action: Mouse scrolled (382, 469) with delta (0, 0)
Screenshot: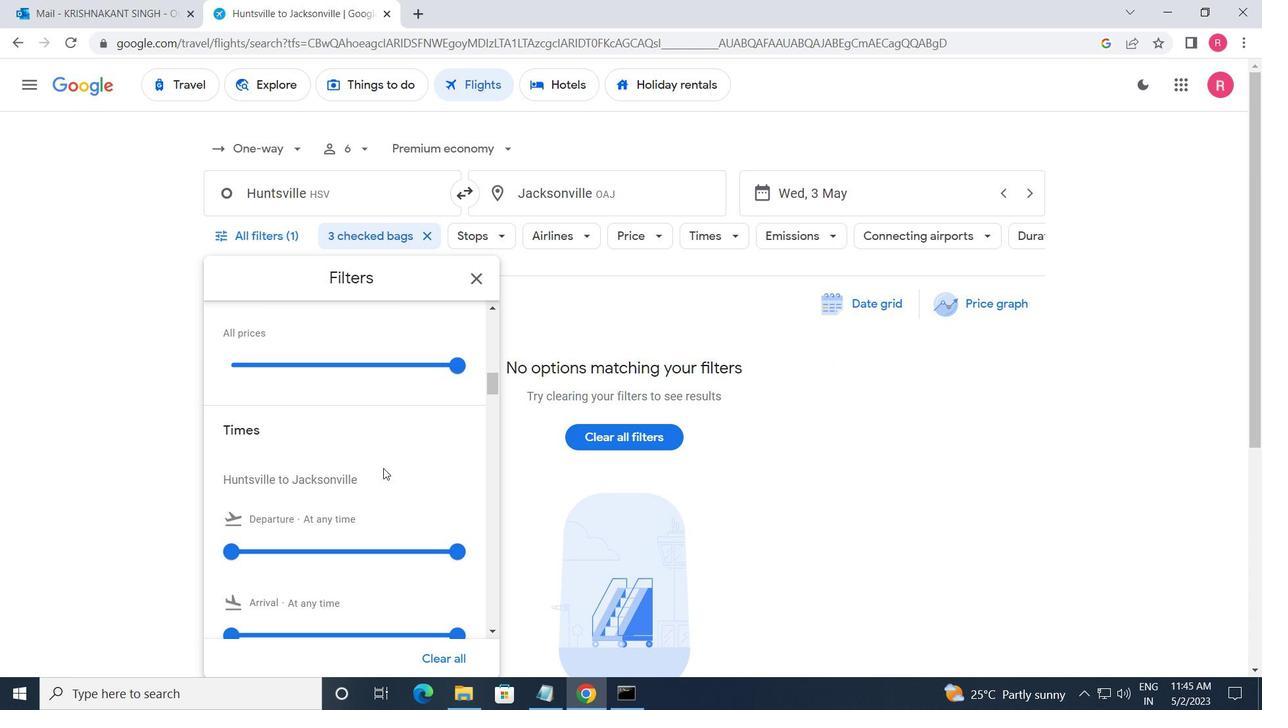 
Action: Mouse moved to (228, 391)
Screenshot: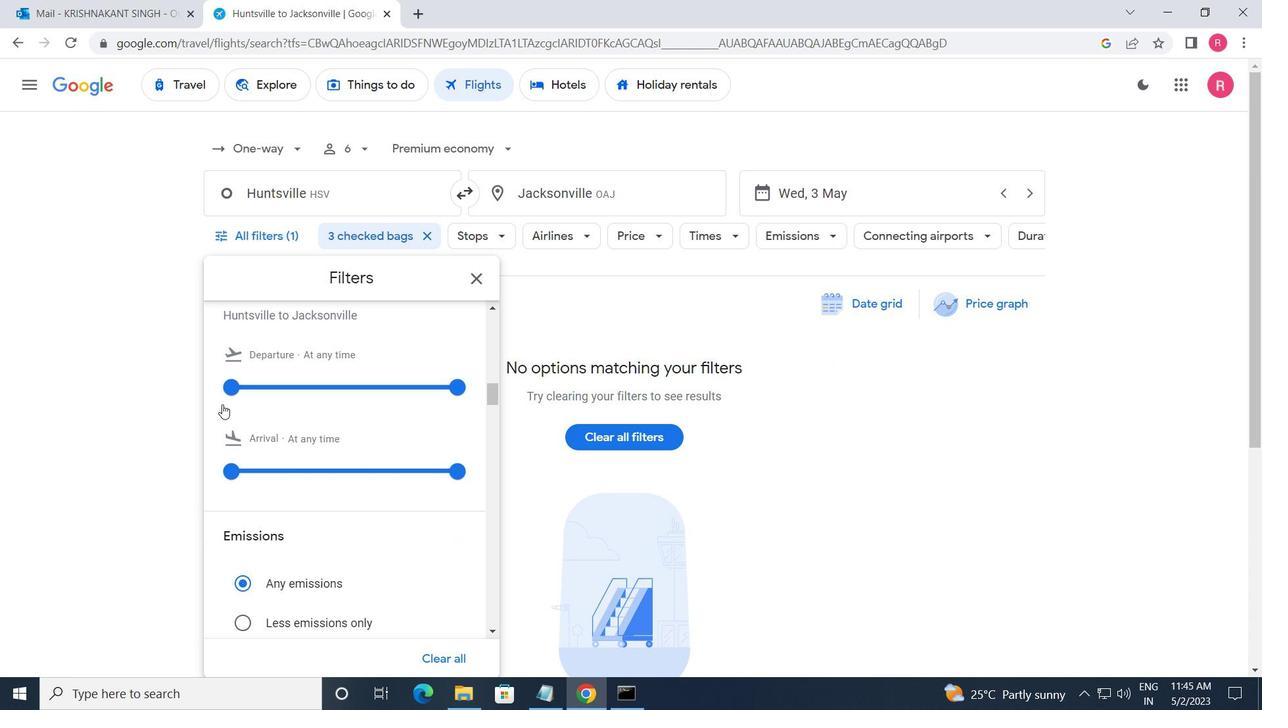 
Action: Mouse pressed left at (228, 391)
Screenshot: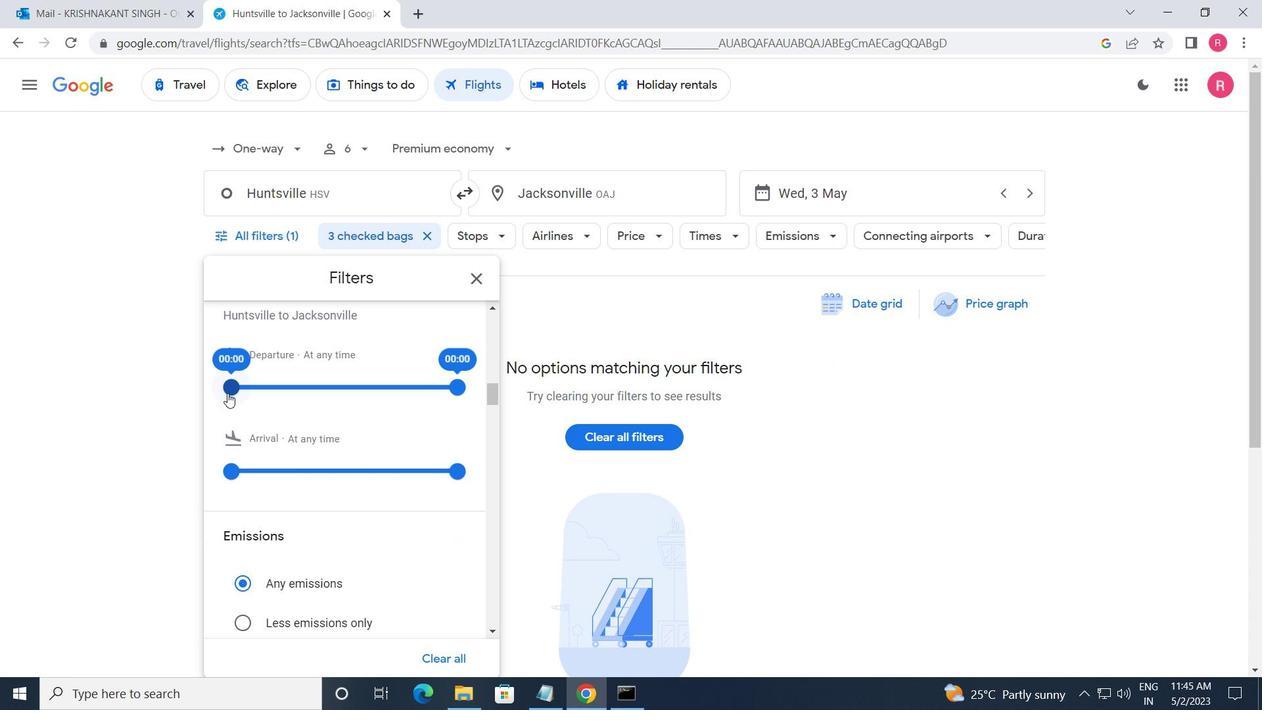 
Action: Mouse moved to (452, 379)
Screenshot: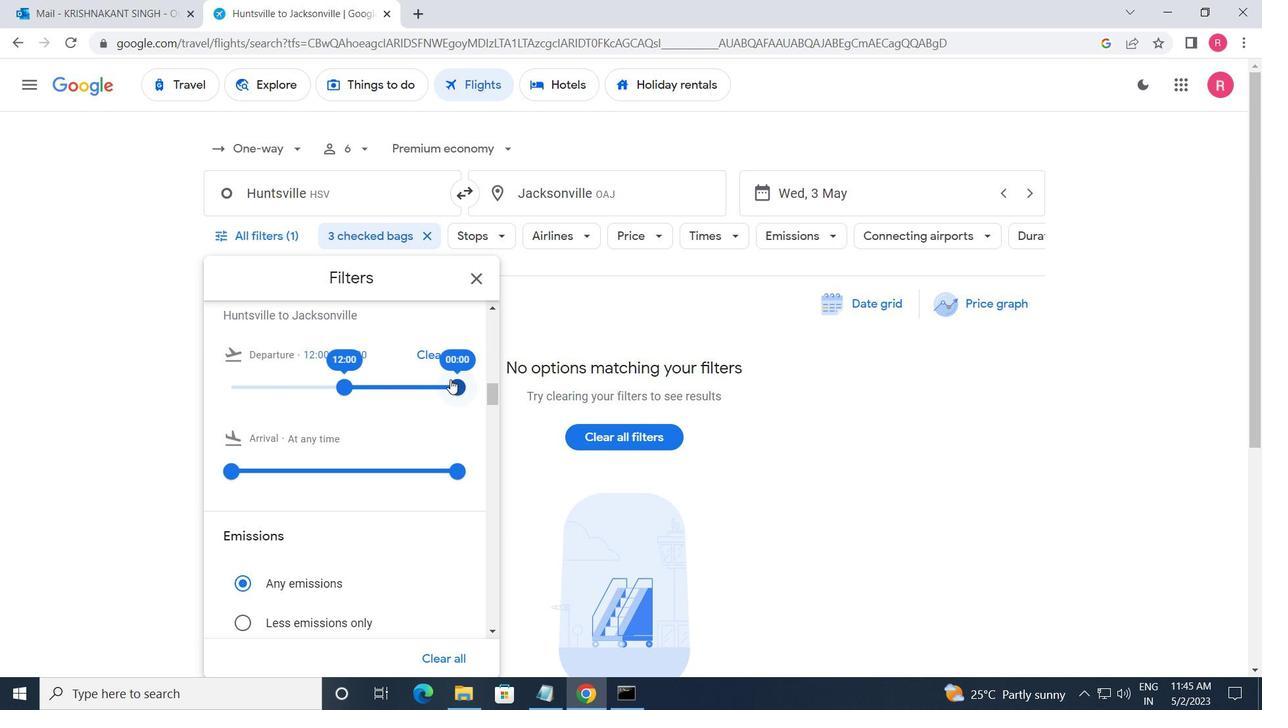 
Action: Mouse pressed left at (452, 379)
Screenshot: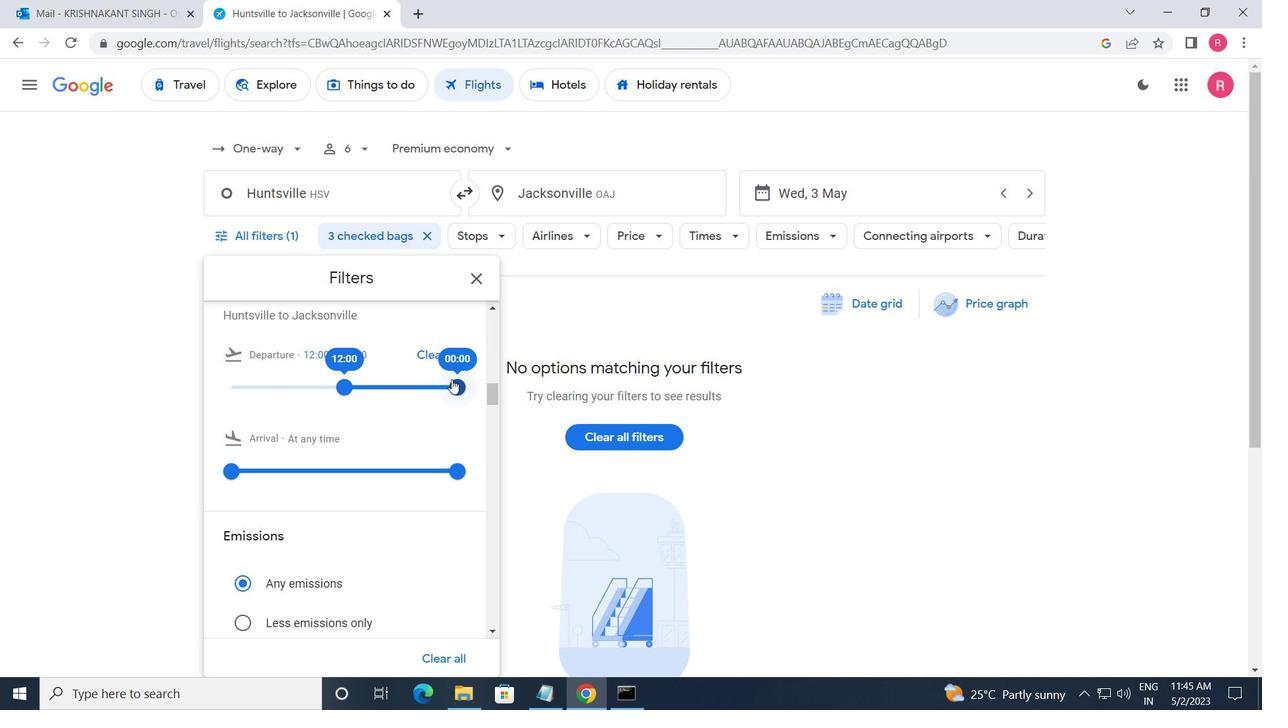 
Action: Mouse moved to (477, 274)
Screenshot: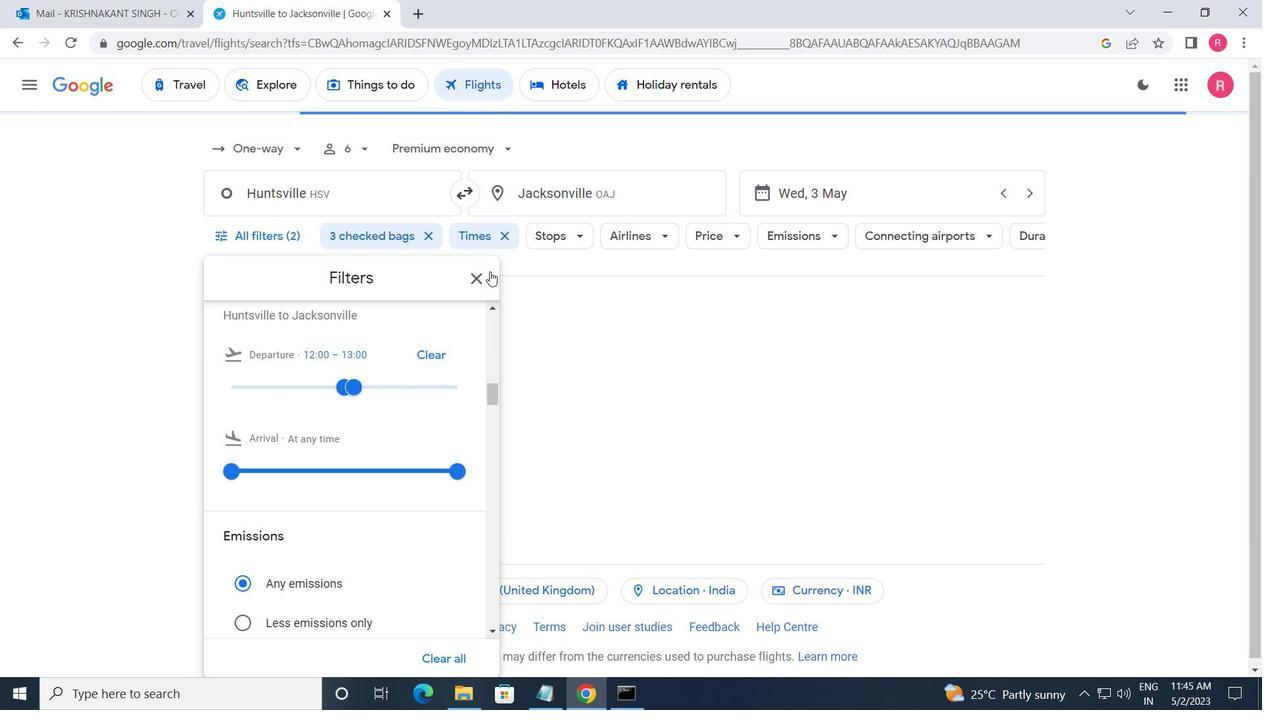 
Action: Mouse pressed left at (477, 274)
Screenshot: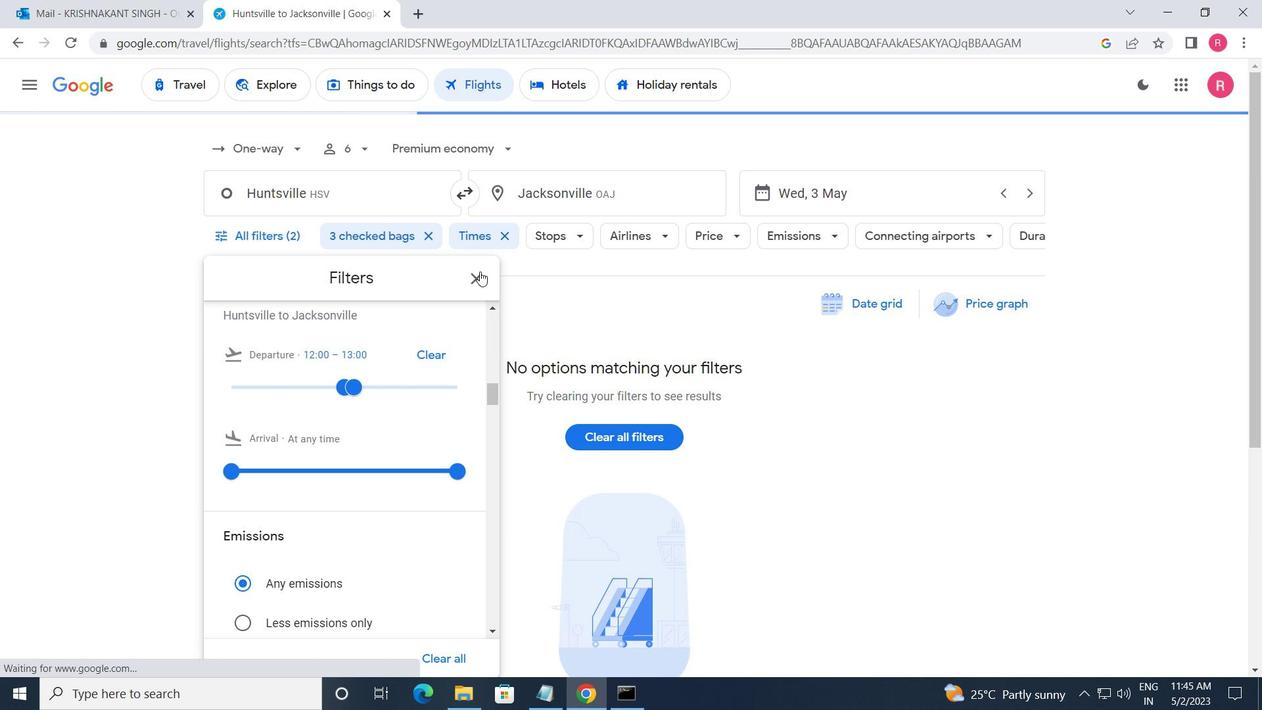 
Action: Mouse moved to (463, 249)
Screenshot: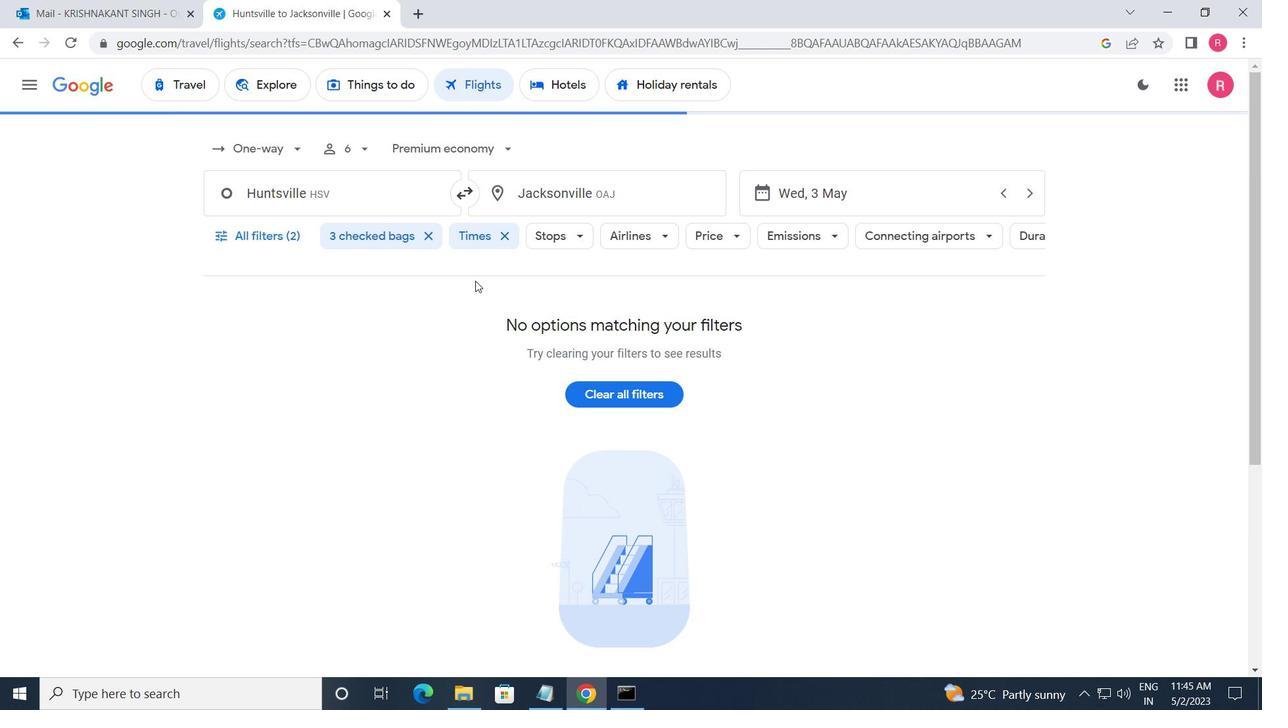
